 Task: Manage Autofill and Form Data.
Action: Mouse moved to (1318, 60)
Screenshot: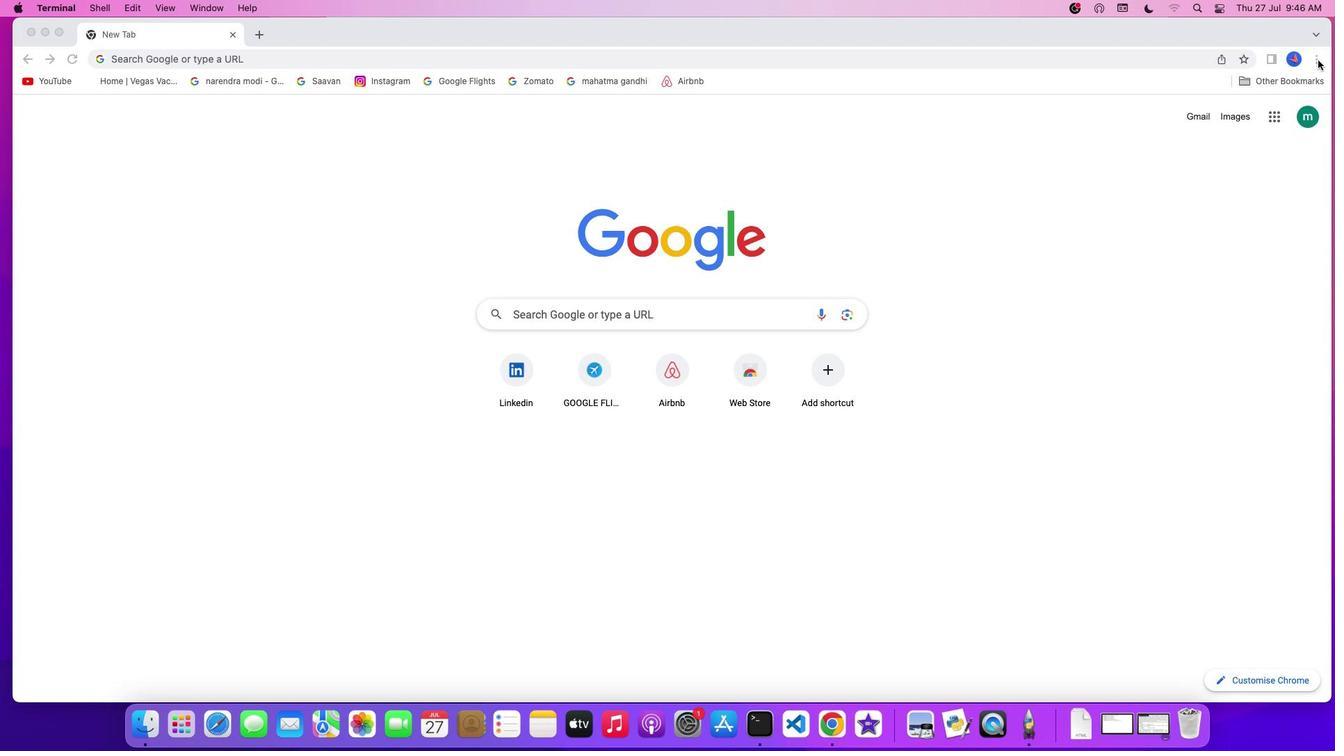 
Action: Mouse pressed left at (1318, 60)
Screenshot: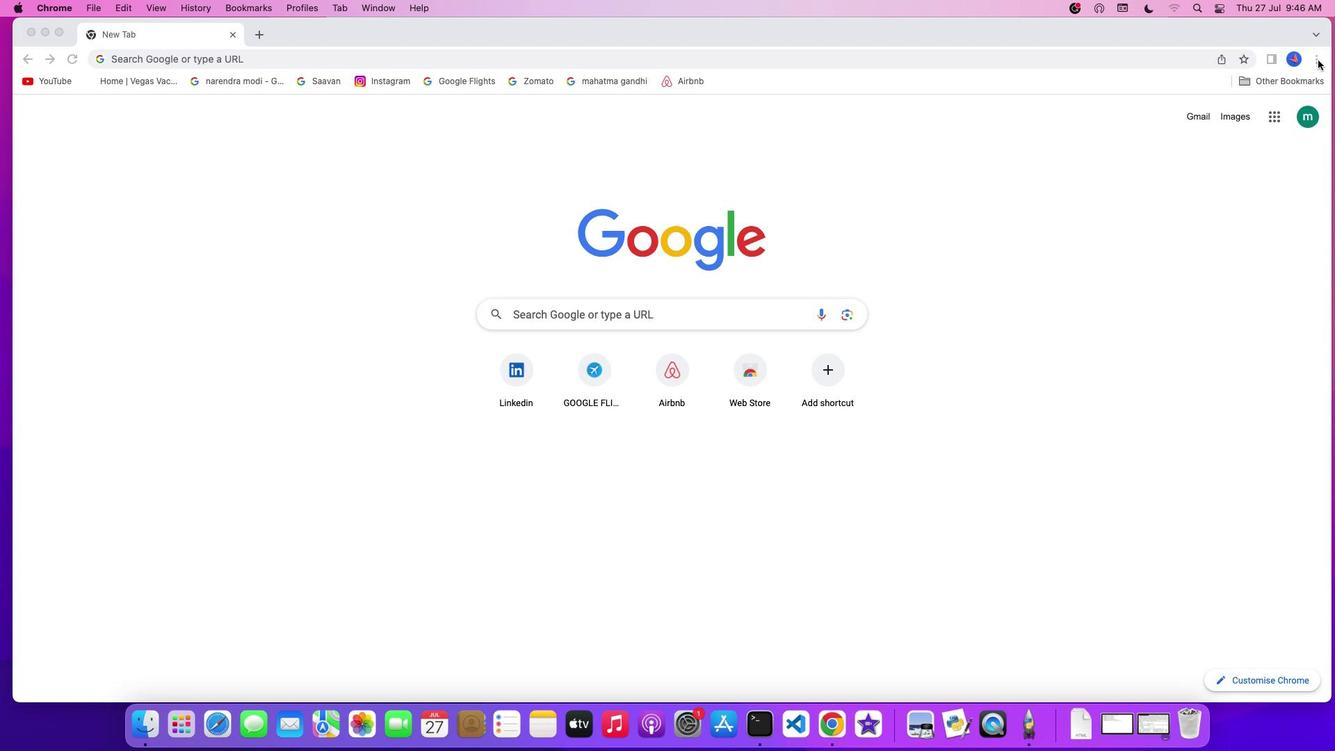 
Action: Mouse moved to (1174, 370)
Screenshot: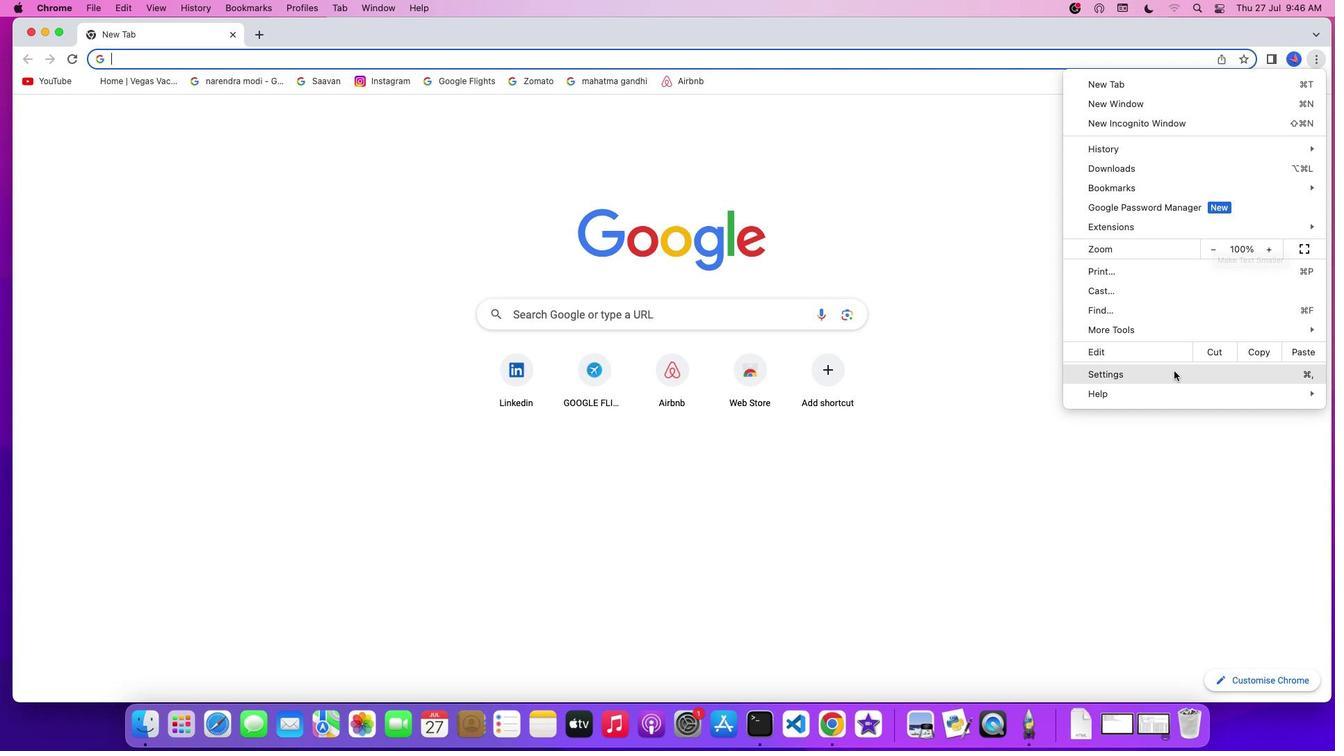 
Action: Mouse pressed left at (1174, 370)
Screenshot: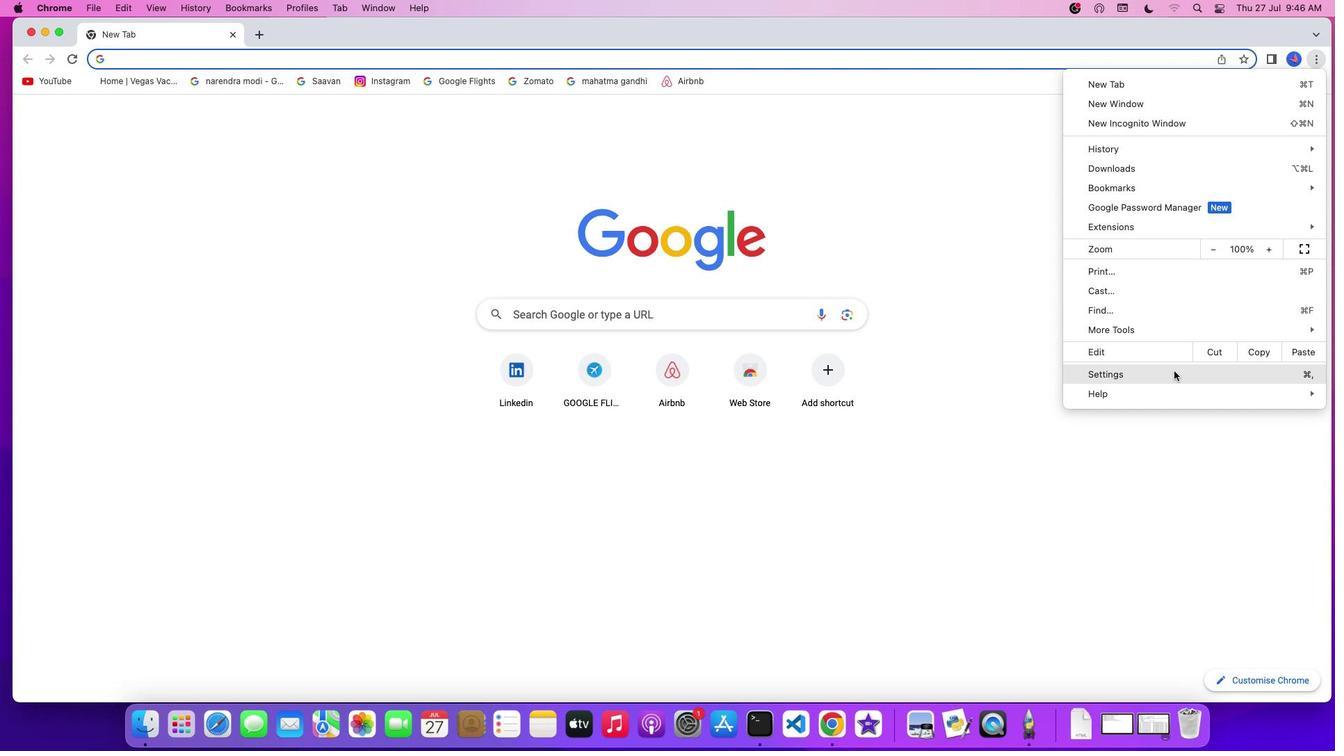 
Action: Mouse moved to (141, 152)
Screenshot: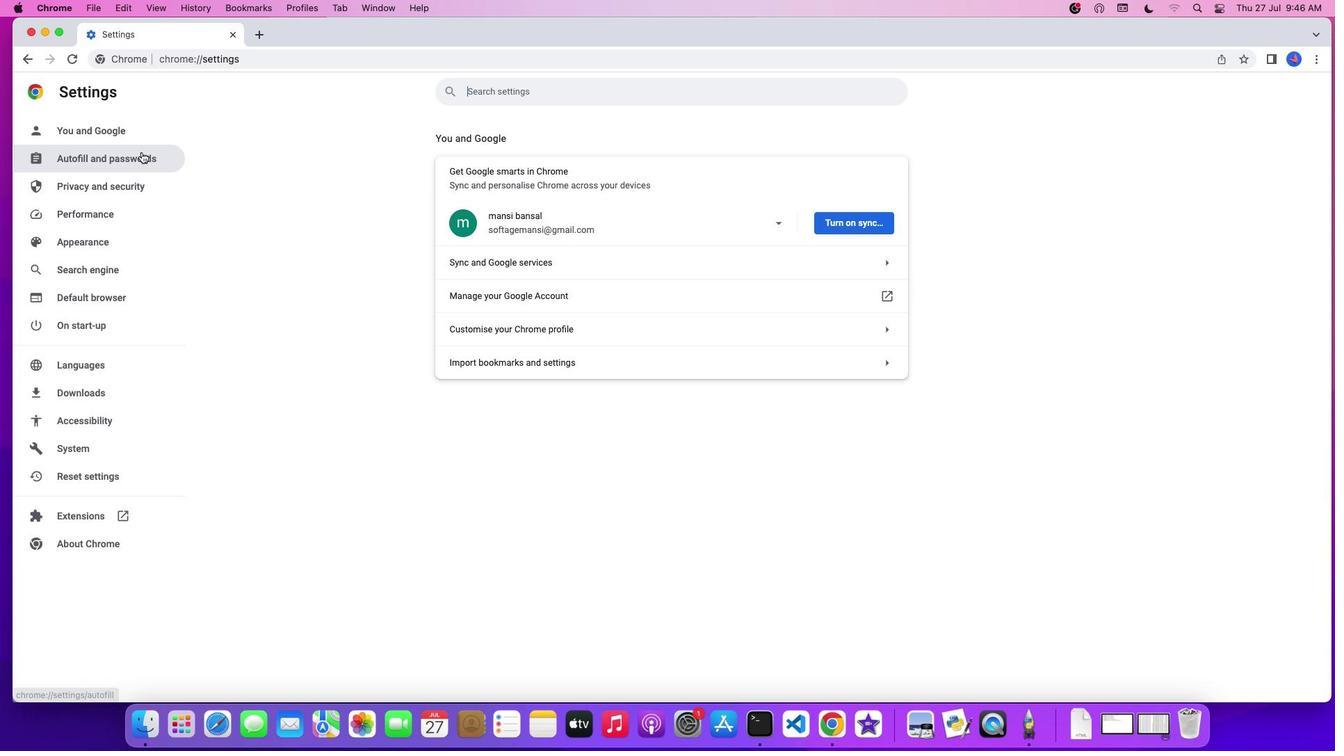 
Action: Mouse pressed left at (141, 152)
Screenshot: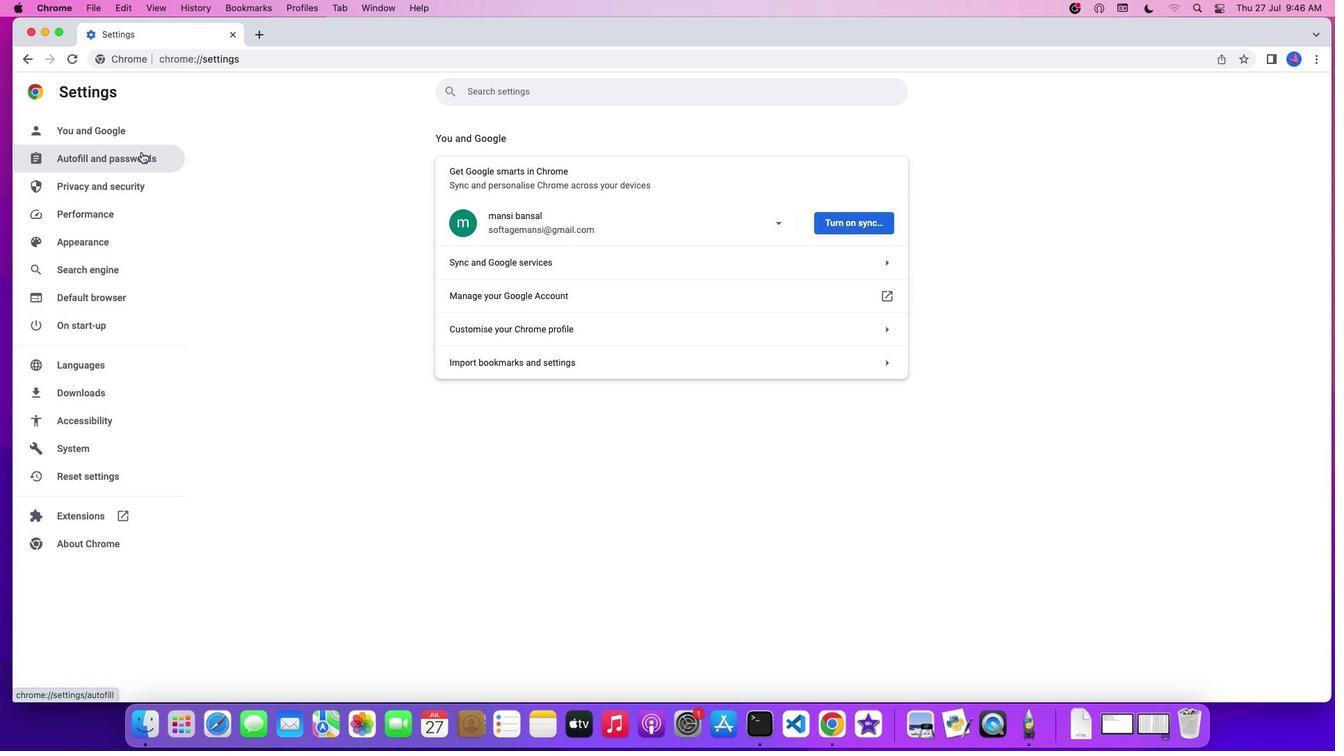 
Action: Mouse moved to (545, 162)
Screenshot: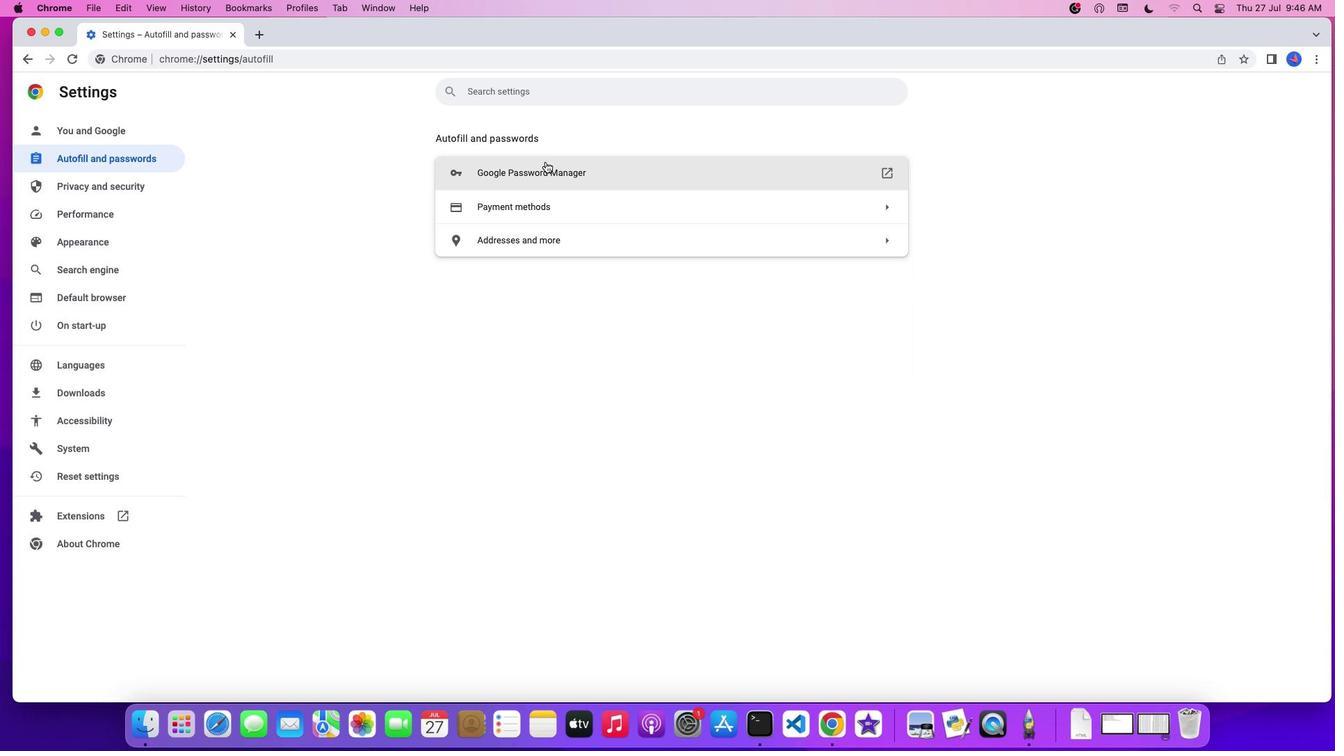 
Action: Mouse pressed left at (545, 162)
Screenshot: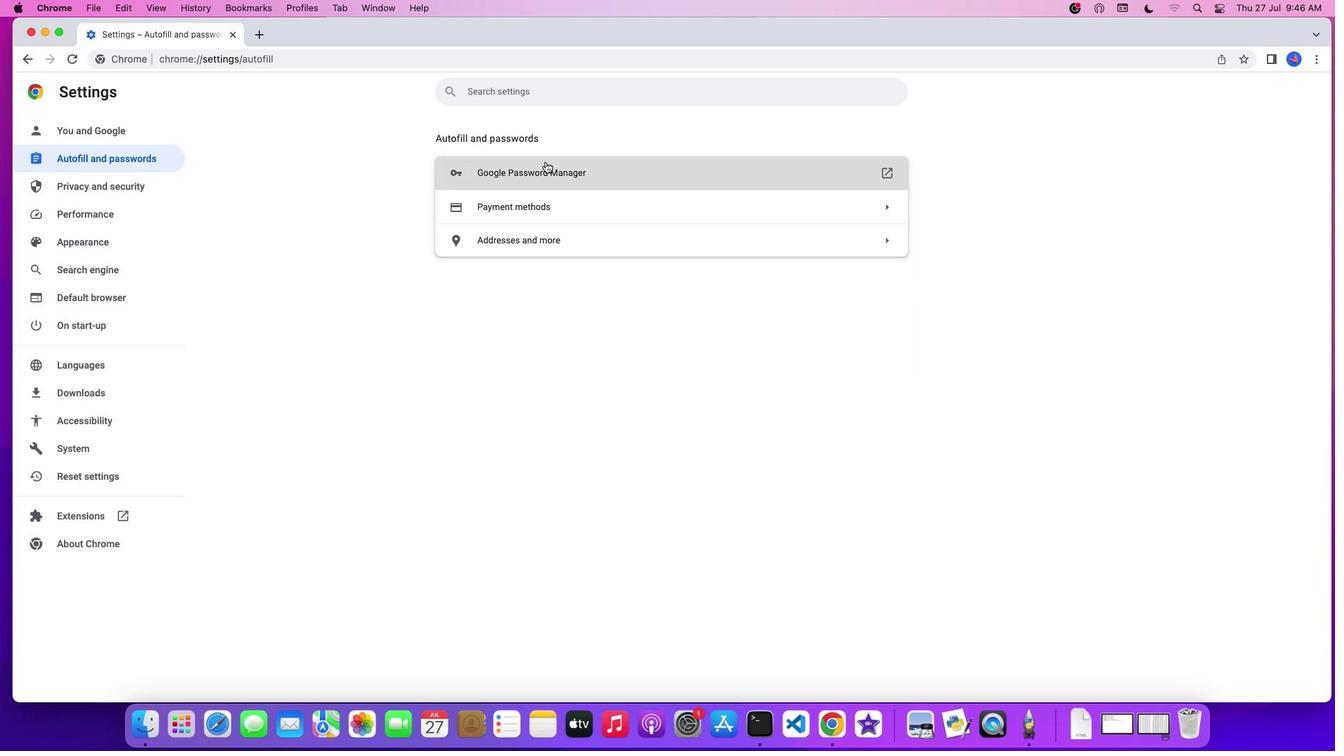 
Action: Mouse moved to (860, 300)
Screenshot: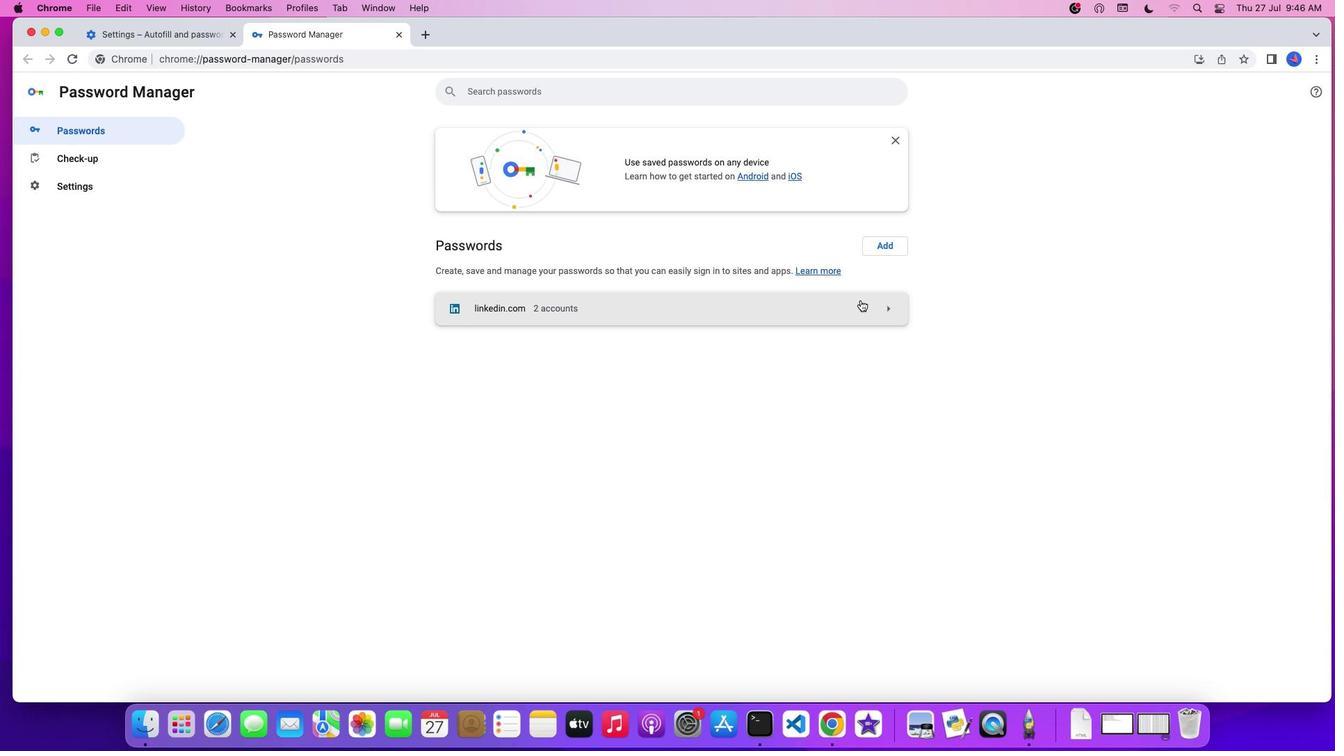 
Action: Mouse pressed left at (860, 300)
Screenshot: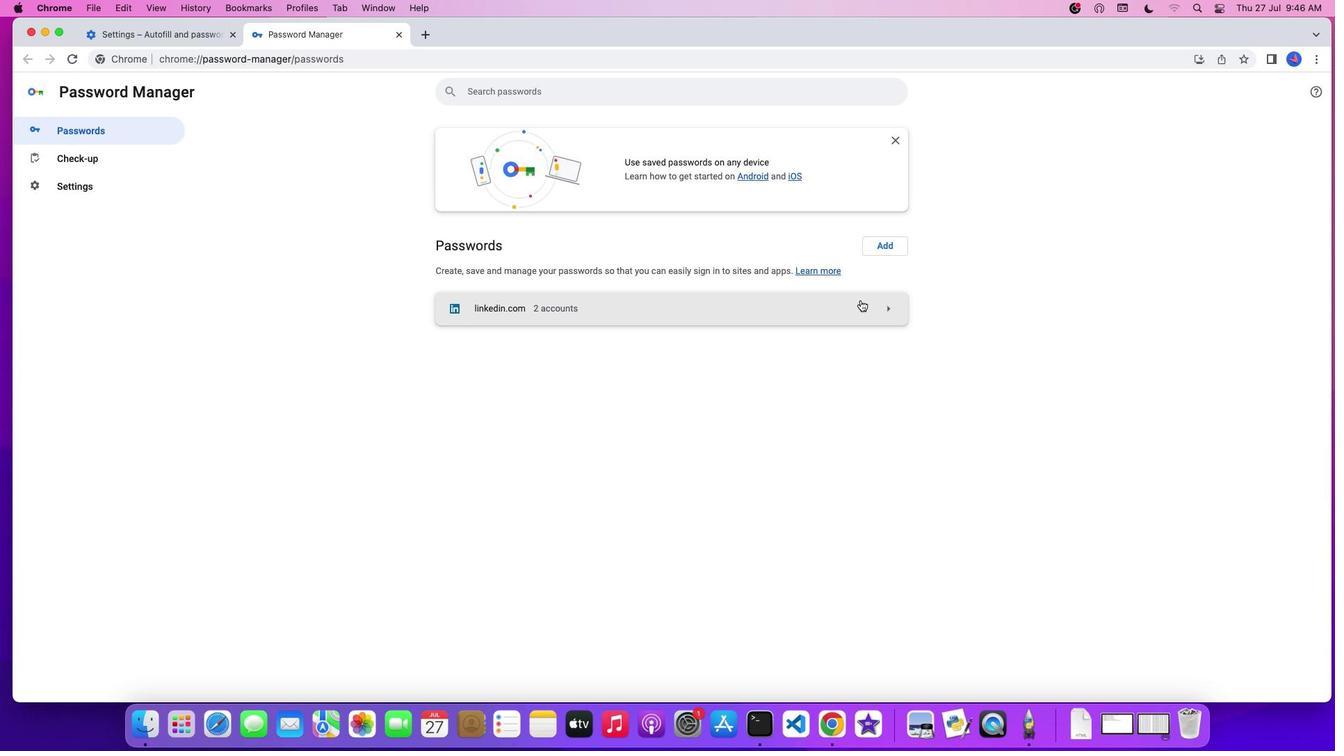 
Action: Mouse moved to (624, 326)
Screenshot: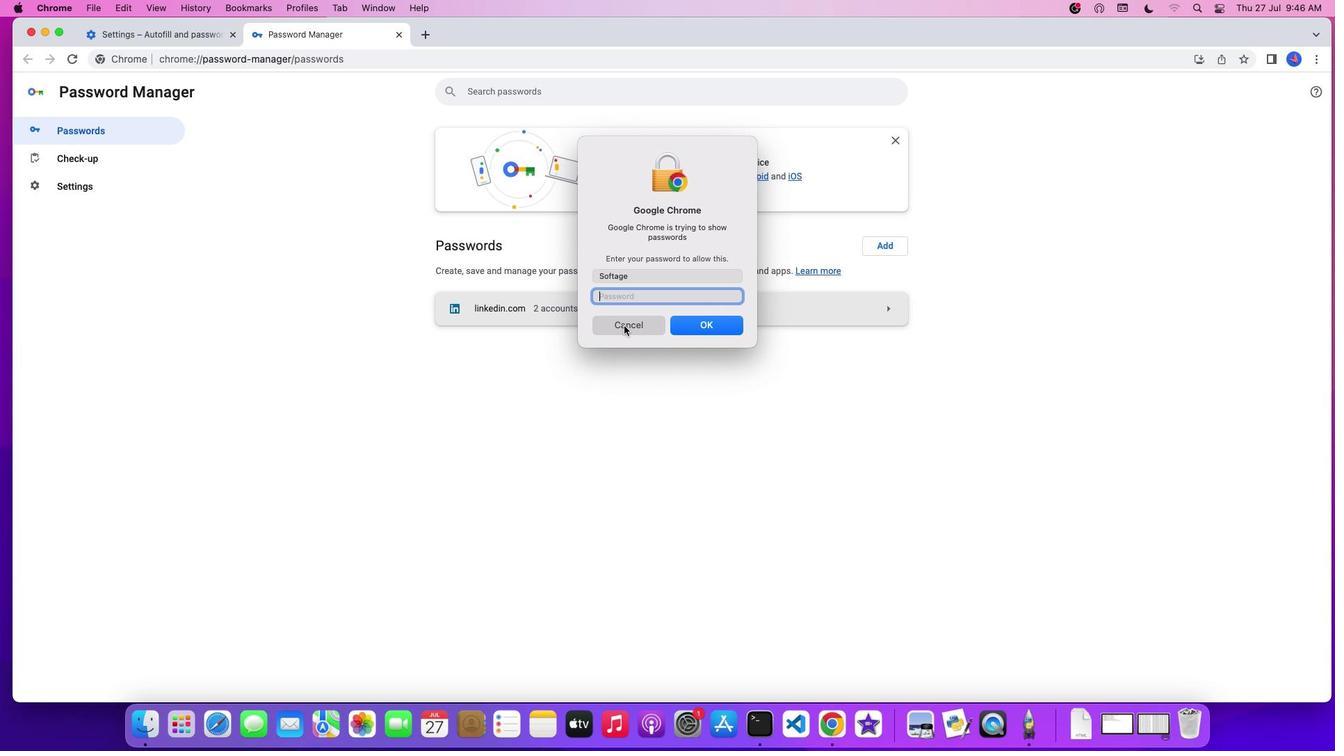 
Action: Mouse pressed left at (624, 326)
Screenshot: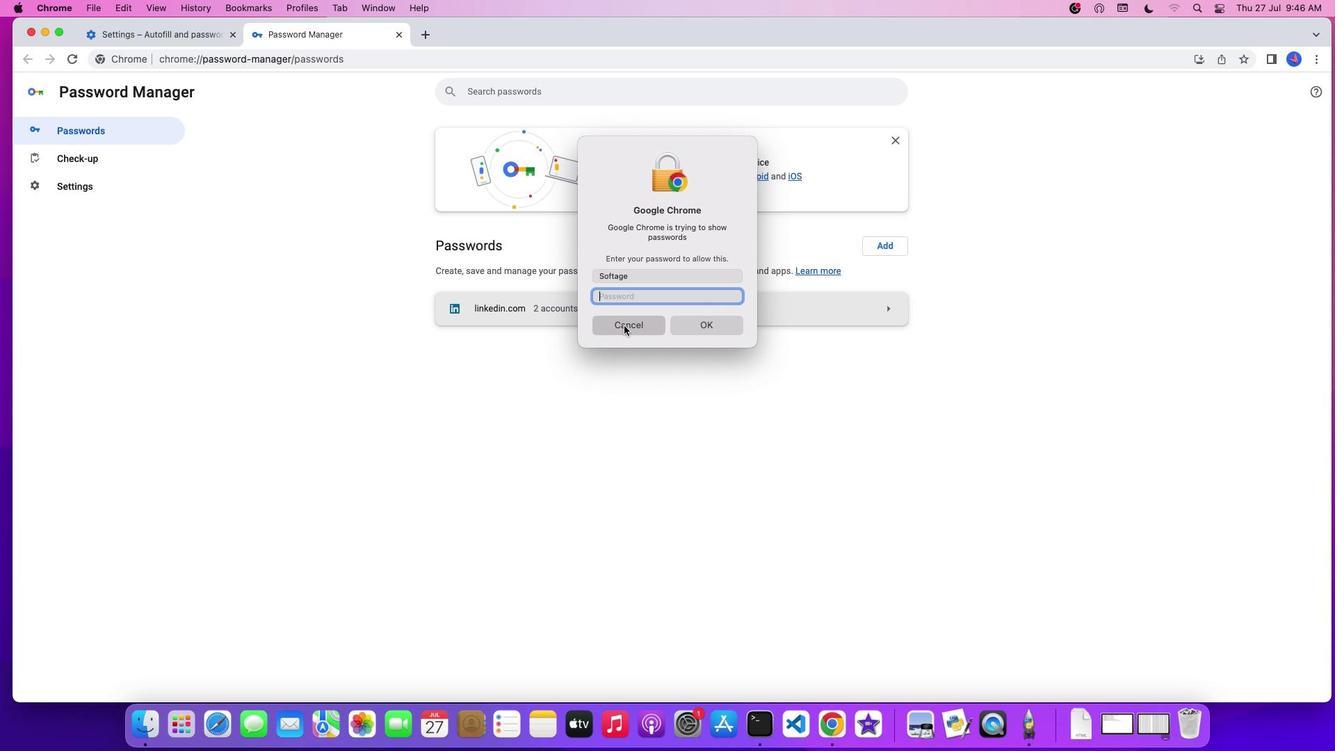 
Action: Mouse moved to (130, 161)
Screenshot: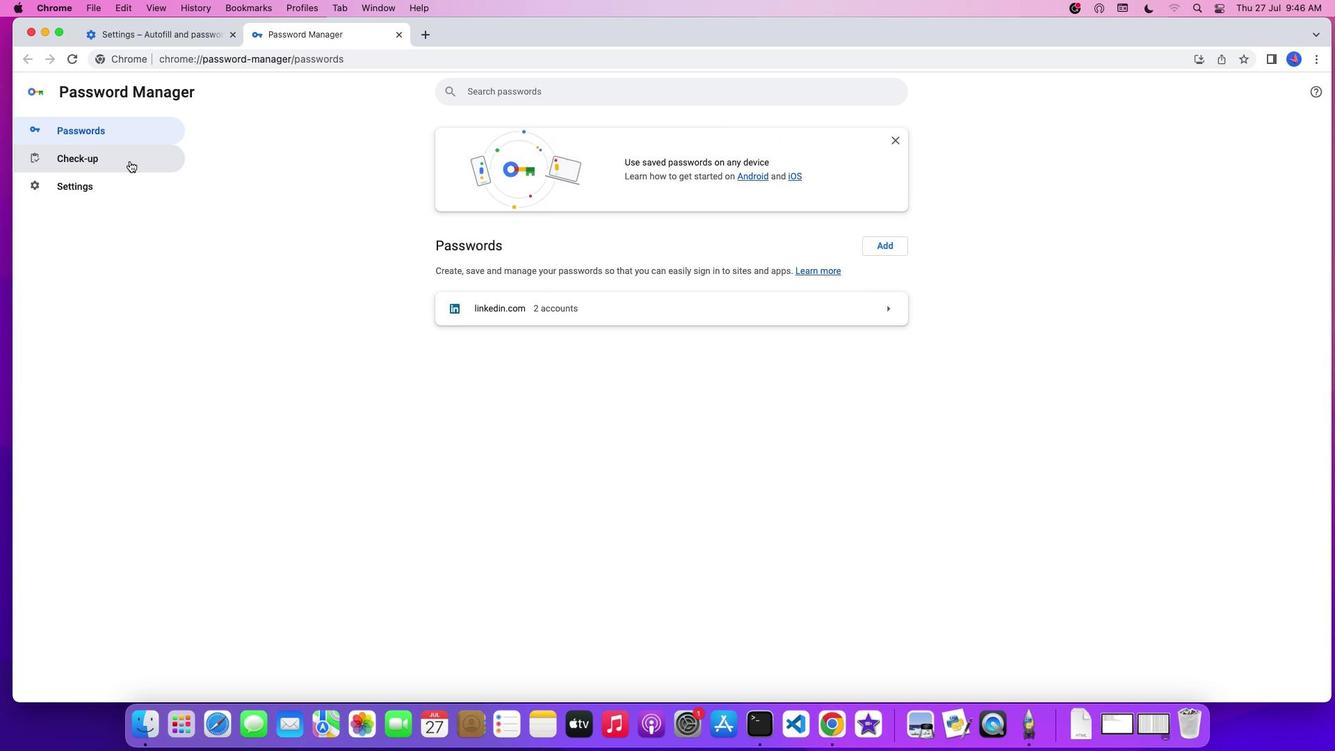 
Action: Mouse pressed left at (130, 161)
Screenshot: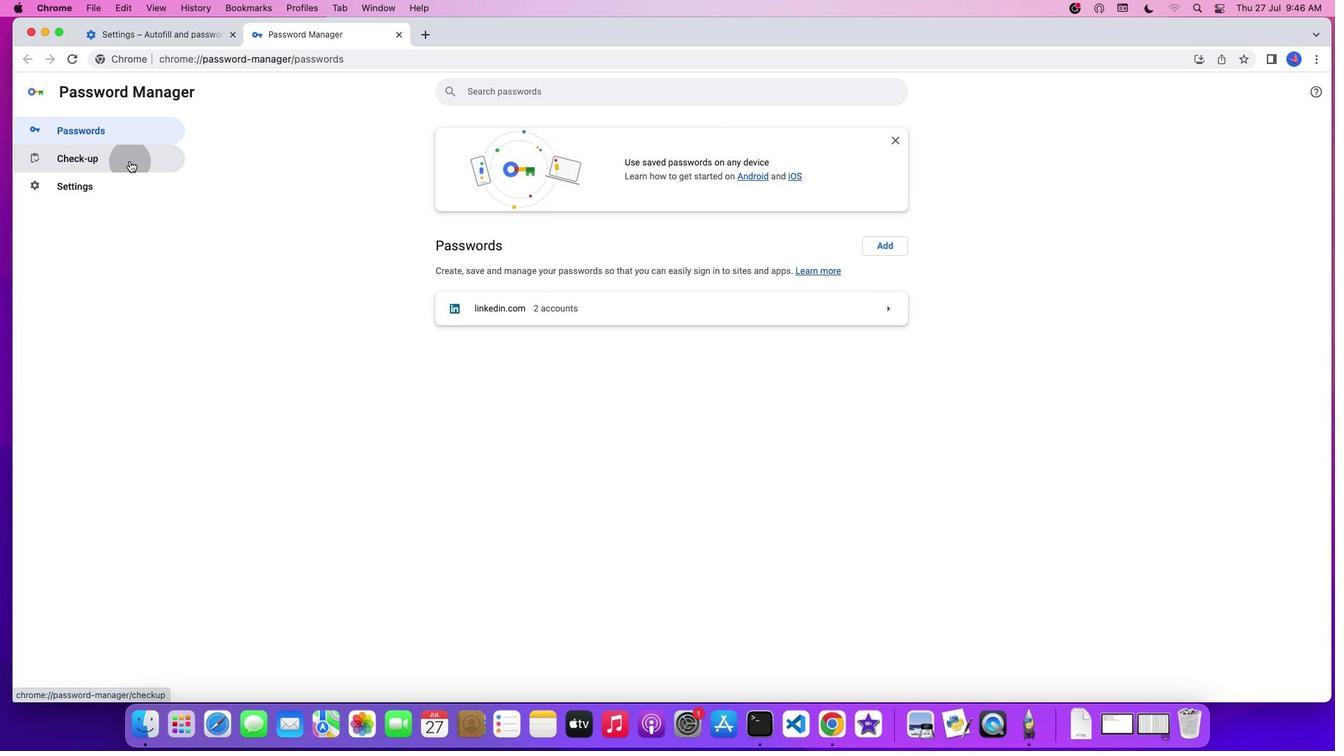 
Action: Mouse moved to (697, 392)
Screenshot: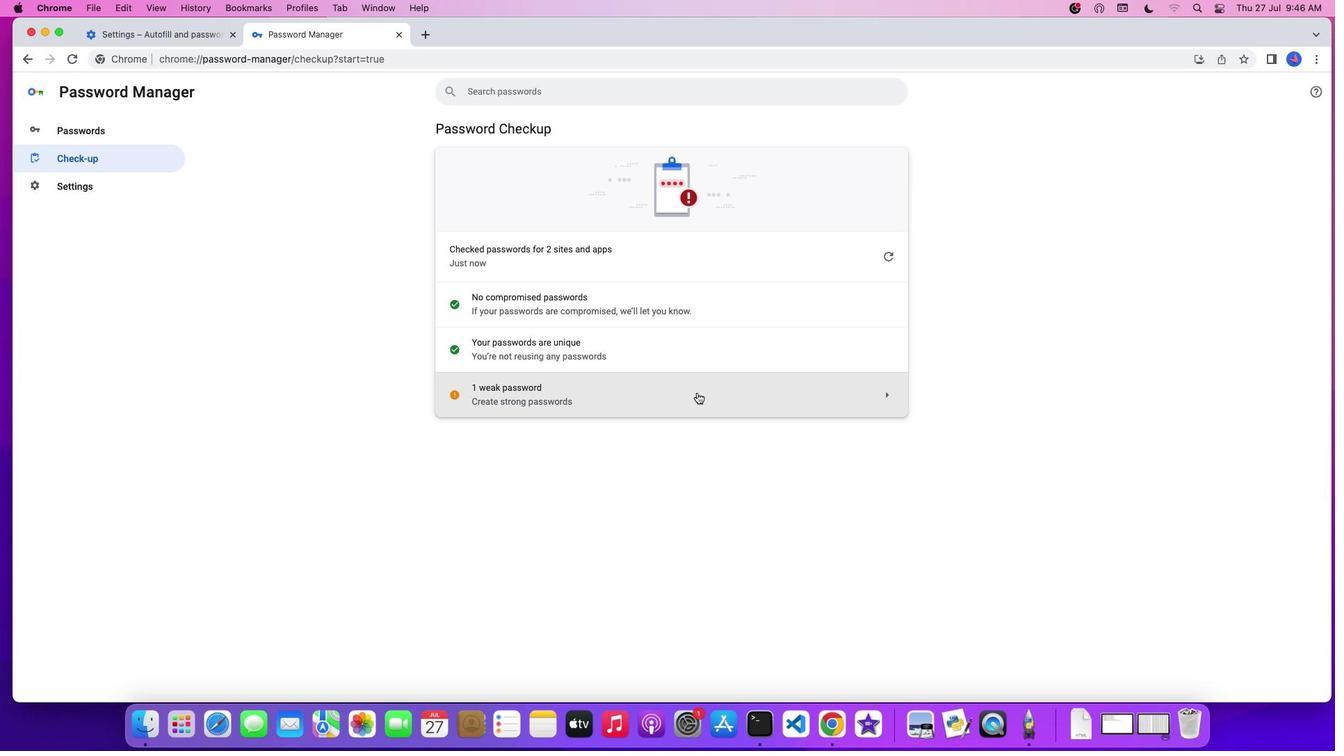 
Action: Mouse pressed left at (697, 392)
Screenshot: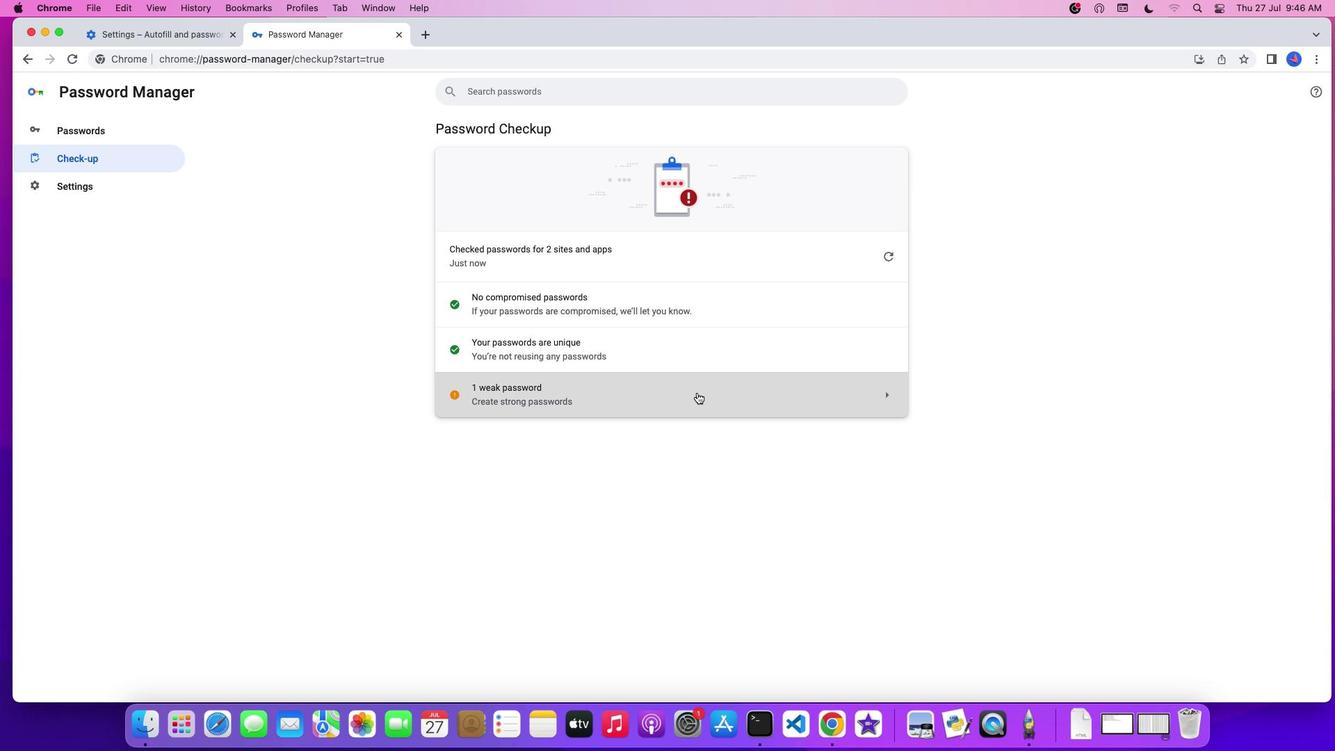 
Action: Mouse moved to (450, 141)
Screenshot: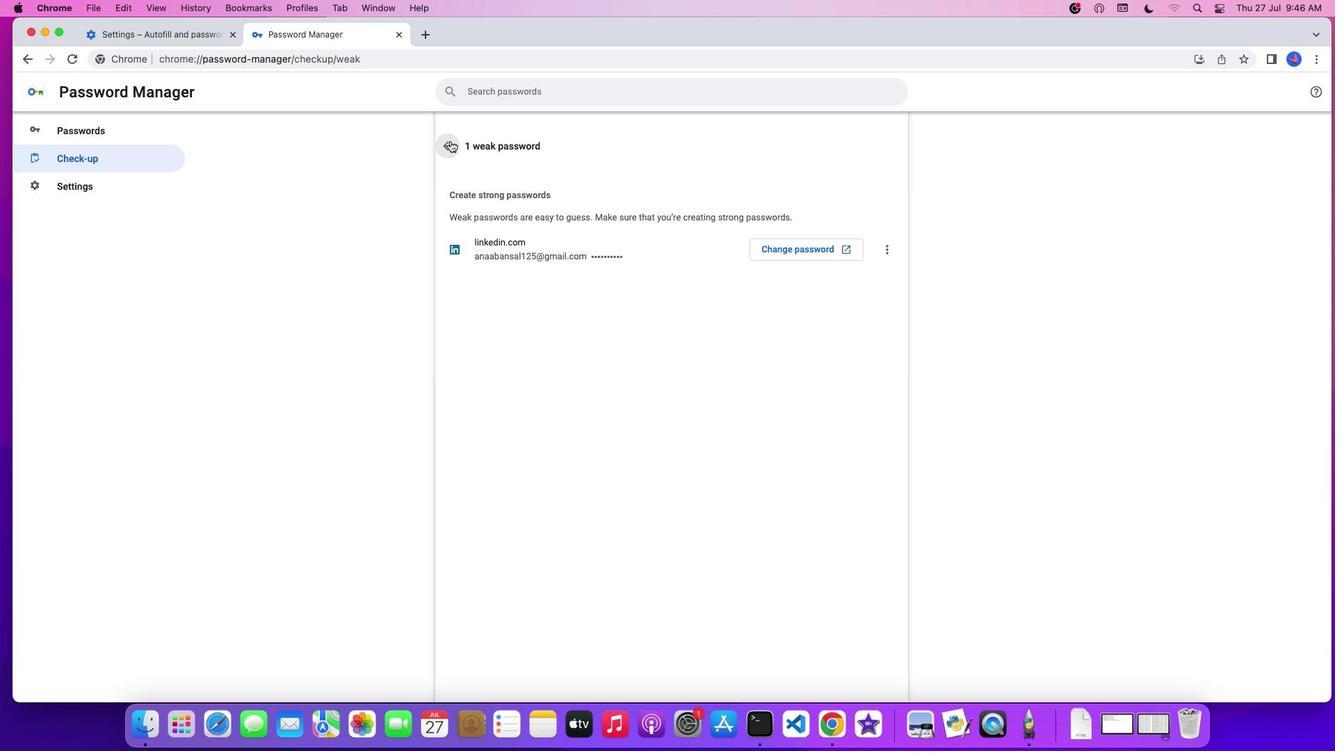 
Action: Mouse pressed left at (450, 141)
Screenshot: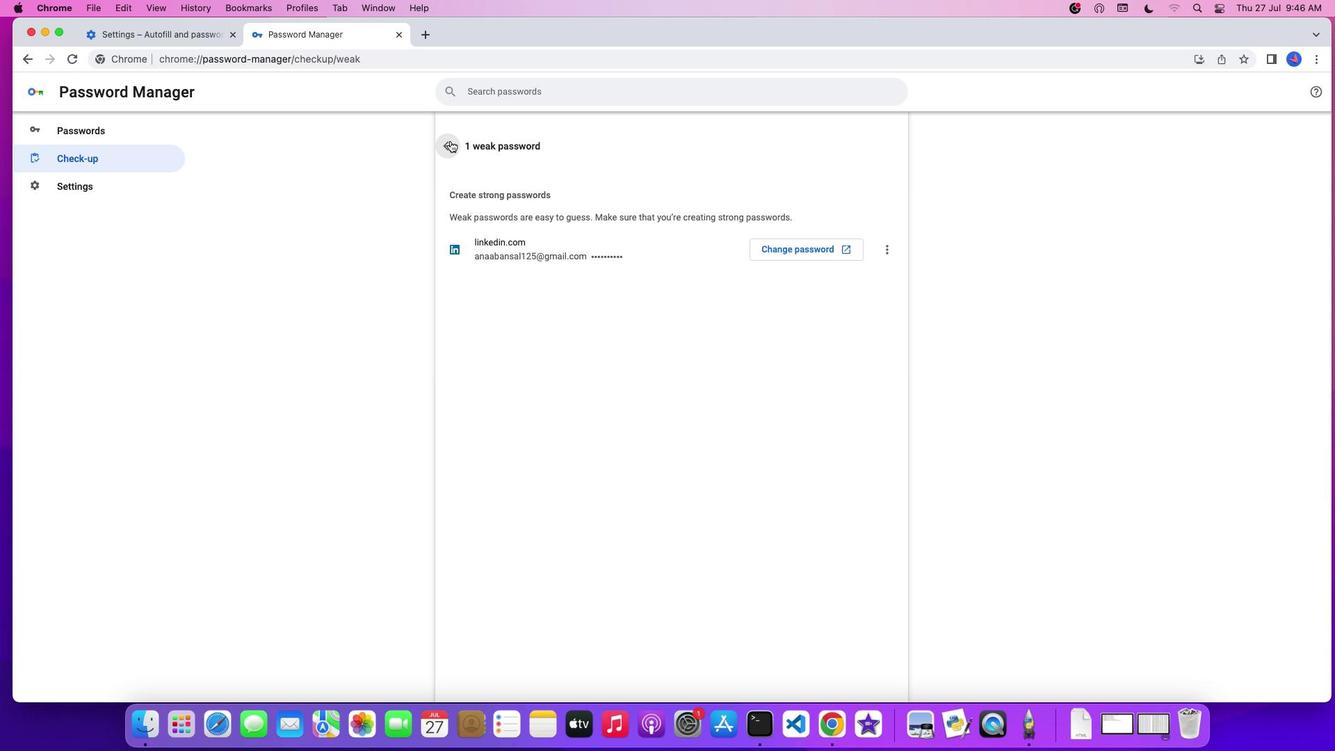 
Action: Mouse moved to (102, 189)
Screenshot: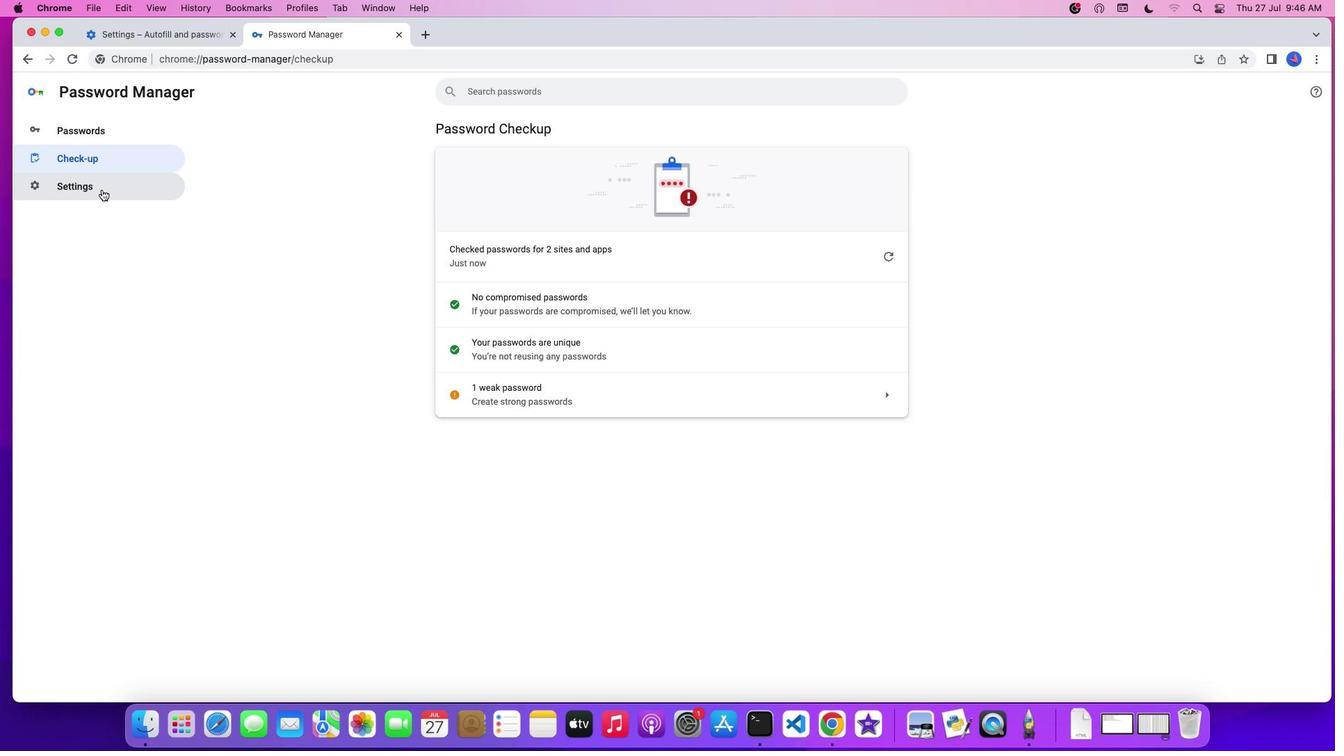 
Action: Mouse pressed left at (102, 189)
Screenshot: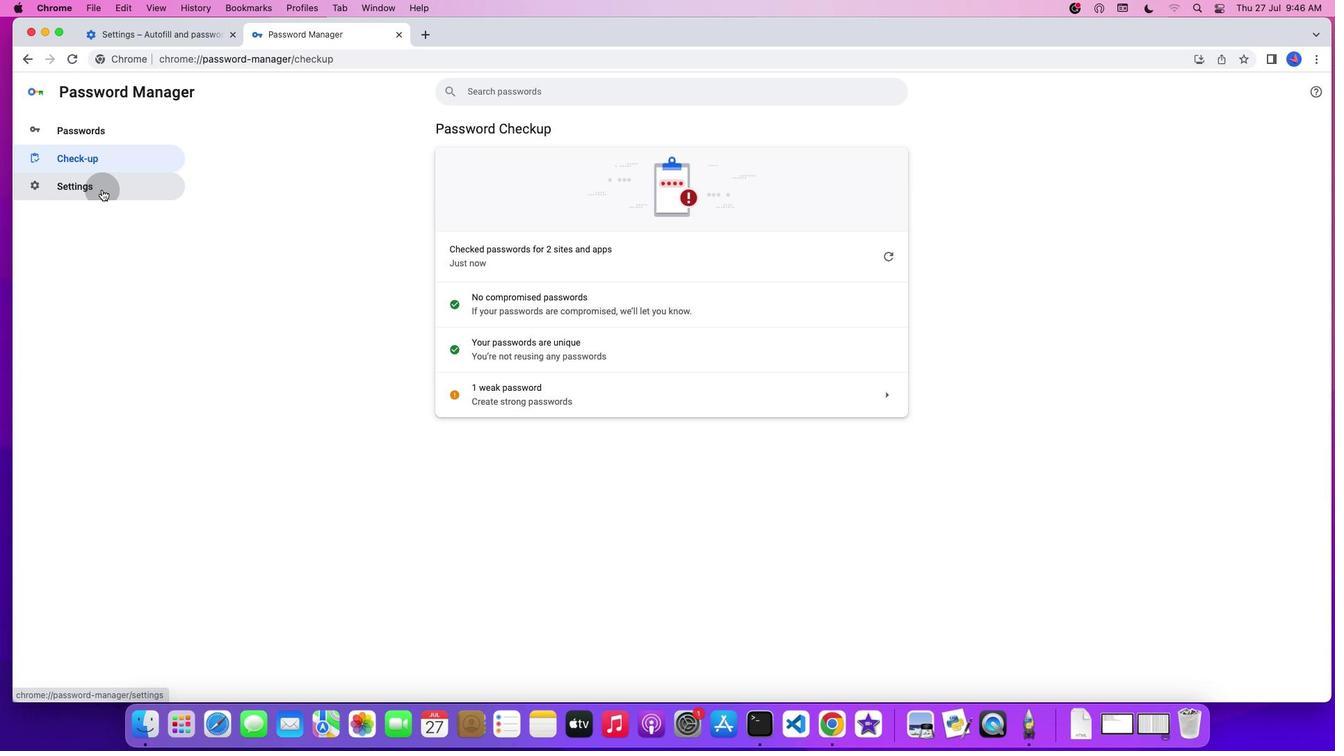
Action: Mouse moved to (892, 169)
Screenshot: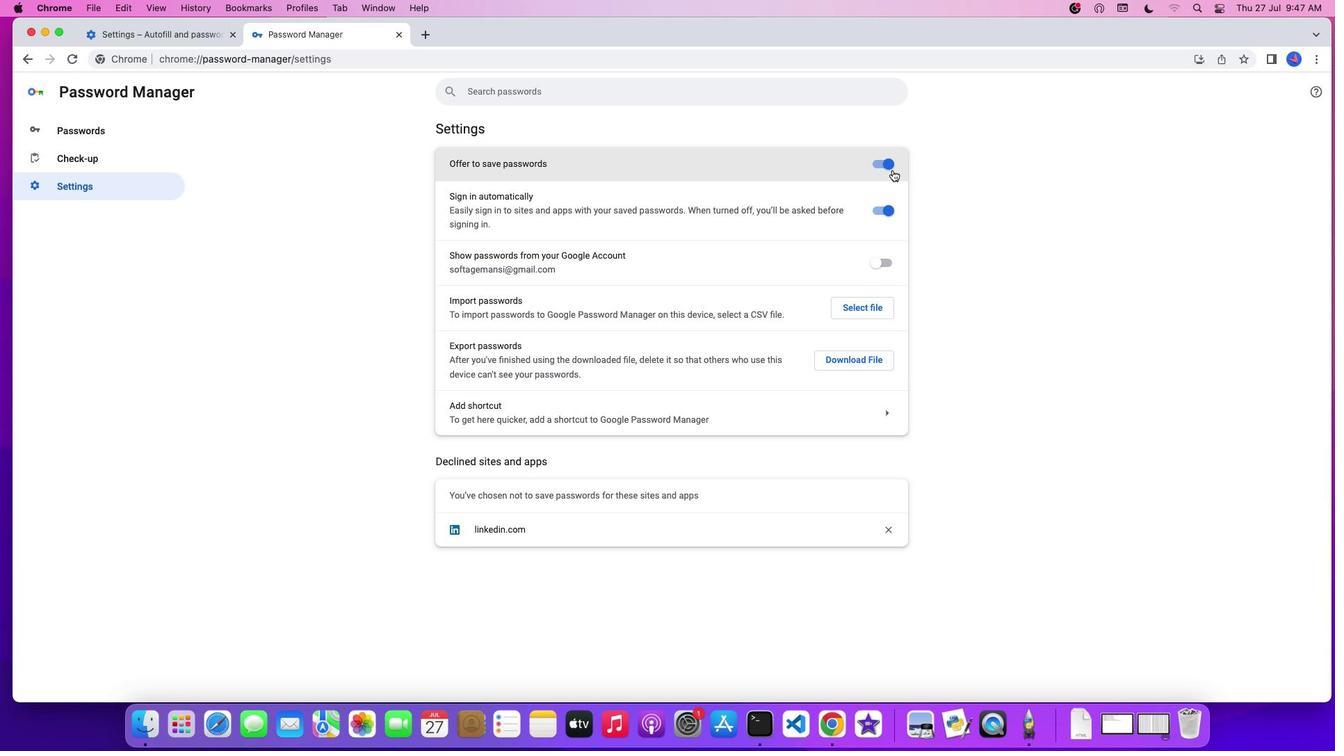 
Action: Mouse pressed left at (892, 169)
Screenshot: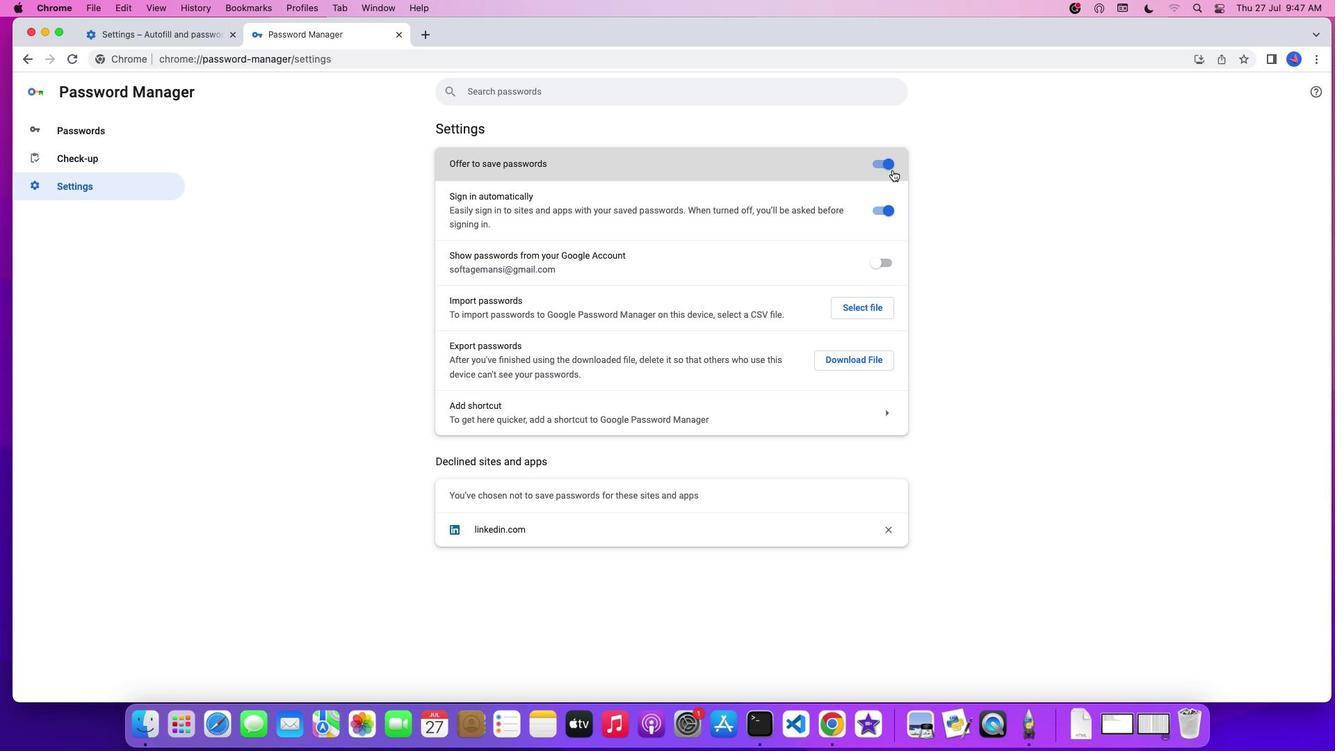 
Action: Mouse pressed left at (892, 169)
Screenshot: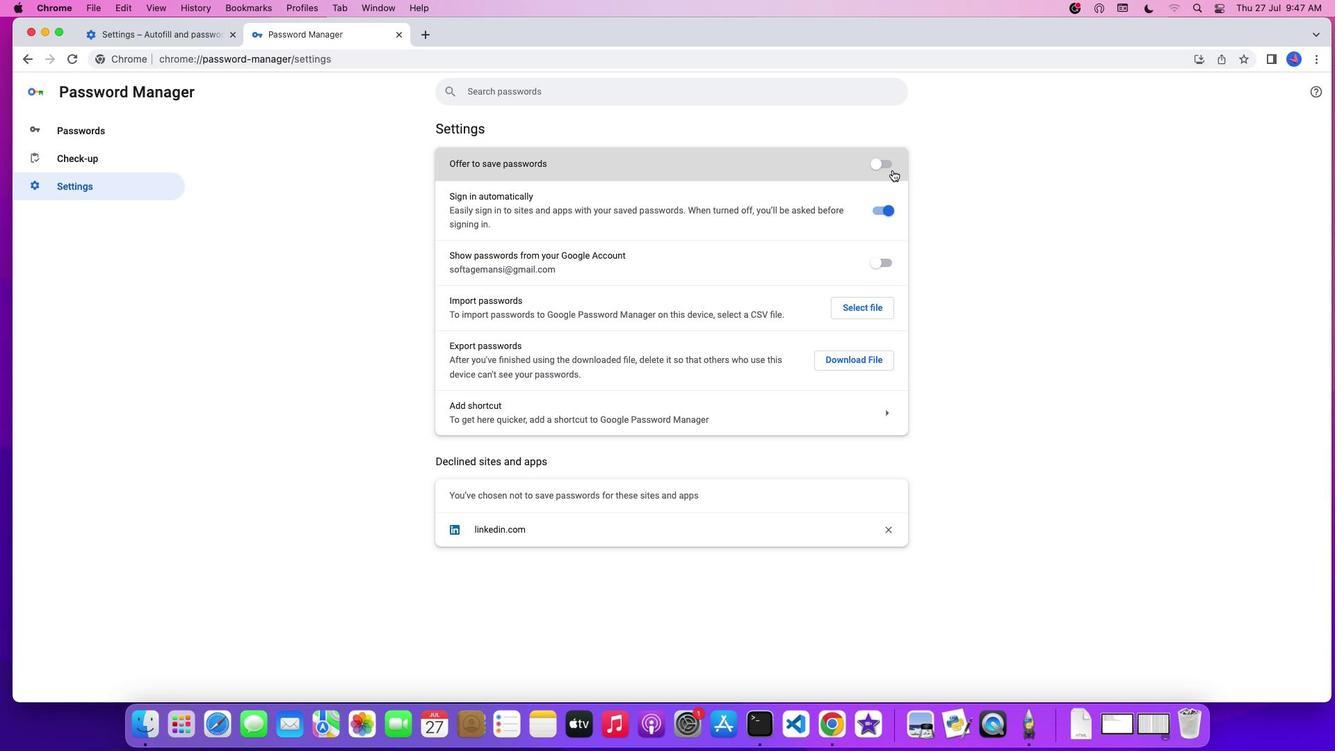 
Action: Mouse moved to (874, 262)
Screenshot: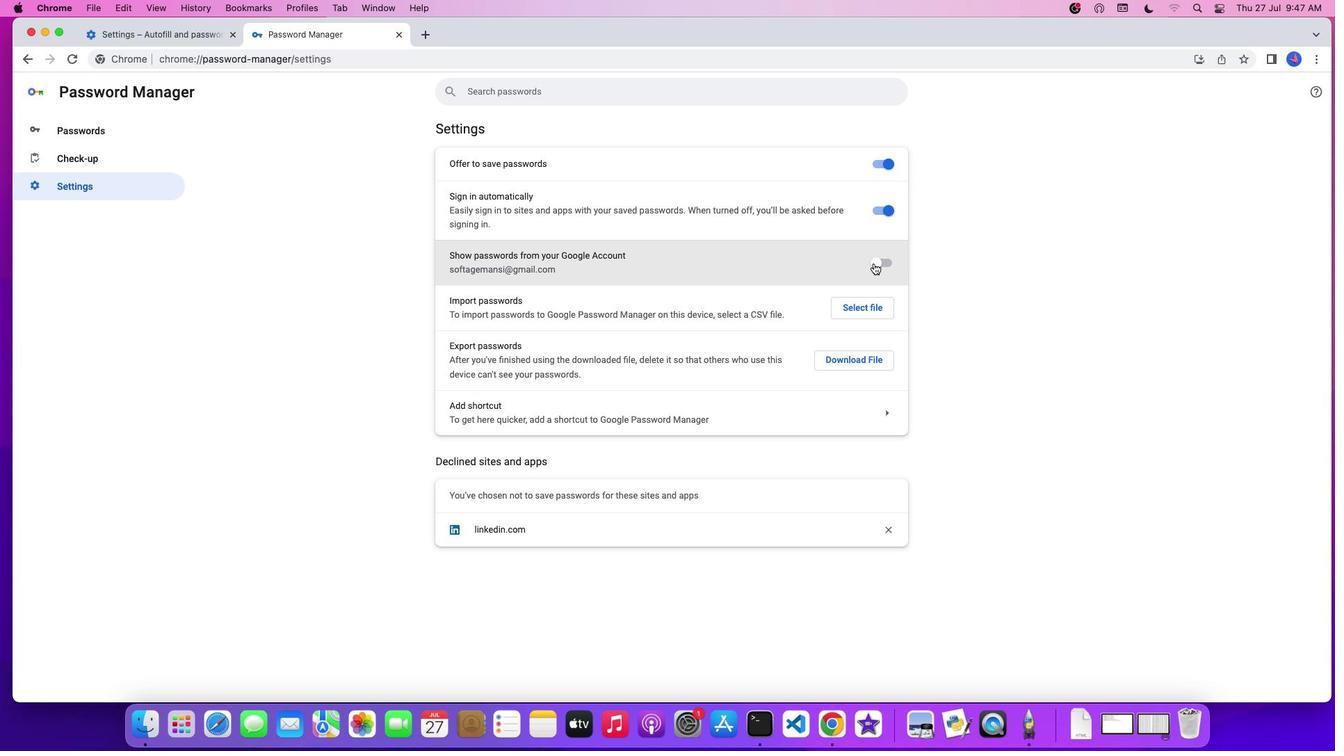 
Action: Mouse pressed left at (874, 262)
Screenshot: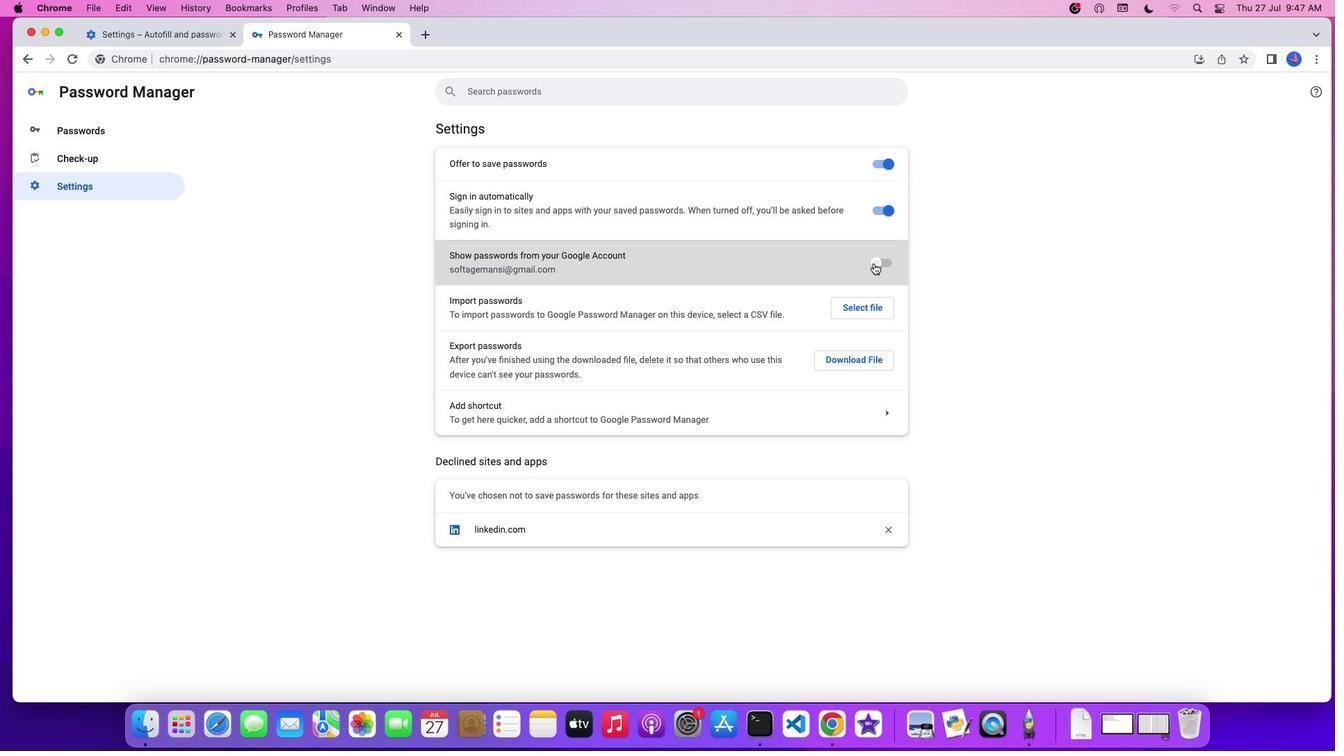 
Action: Mouse moved to (834, 434)
Screenshot: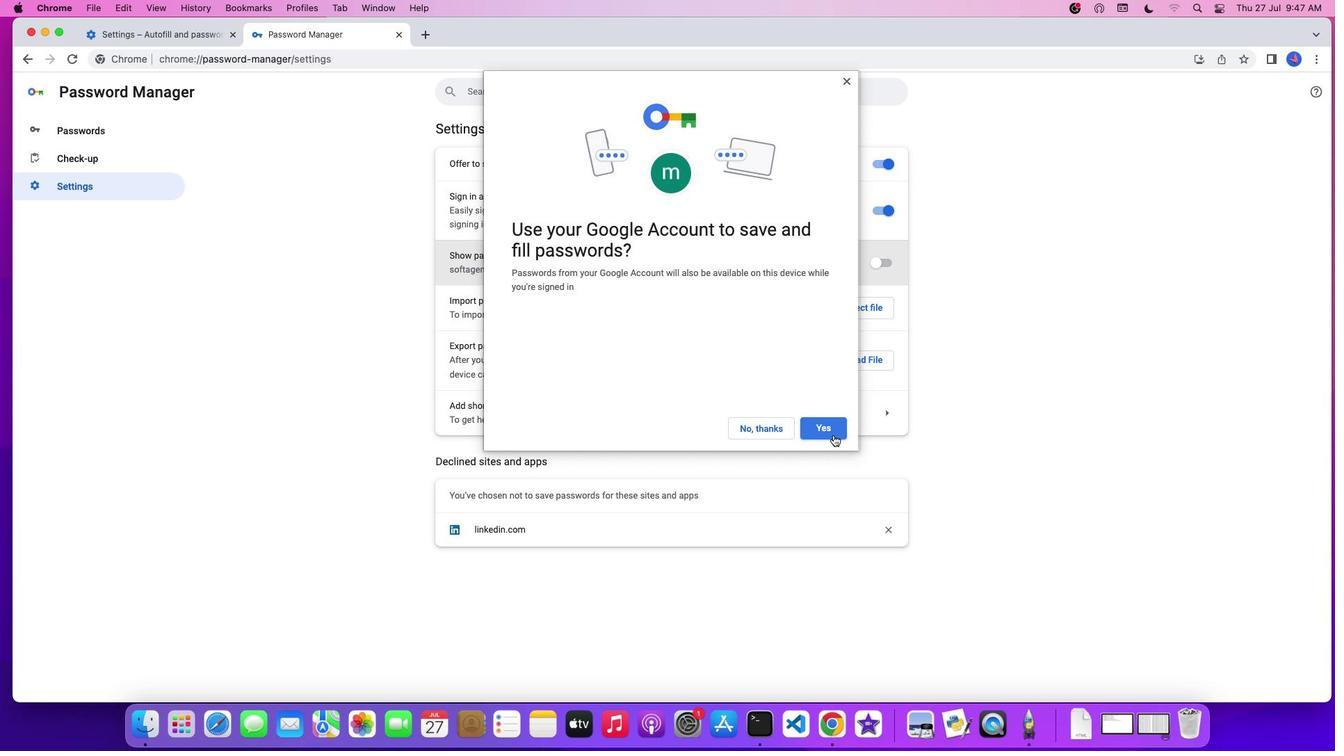 
Action: Mouse pressed left at (834, 434)
Screenshot: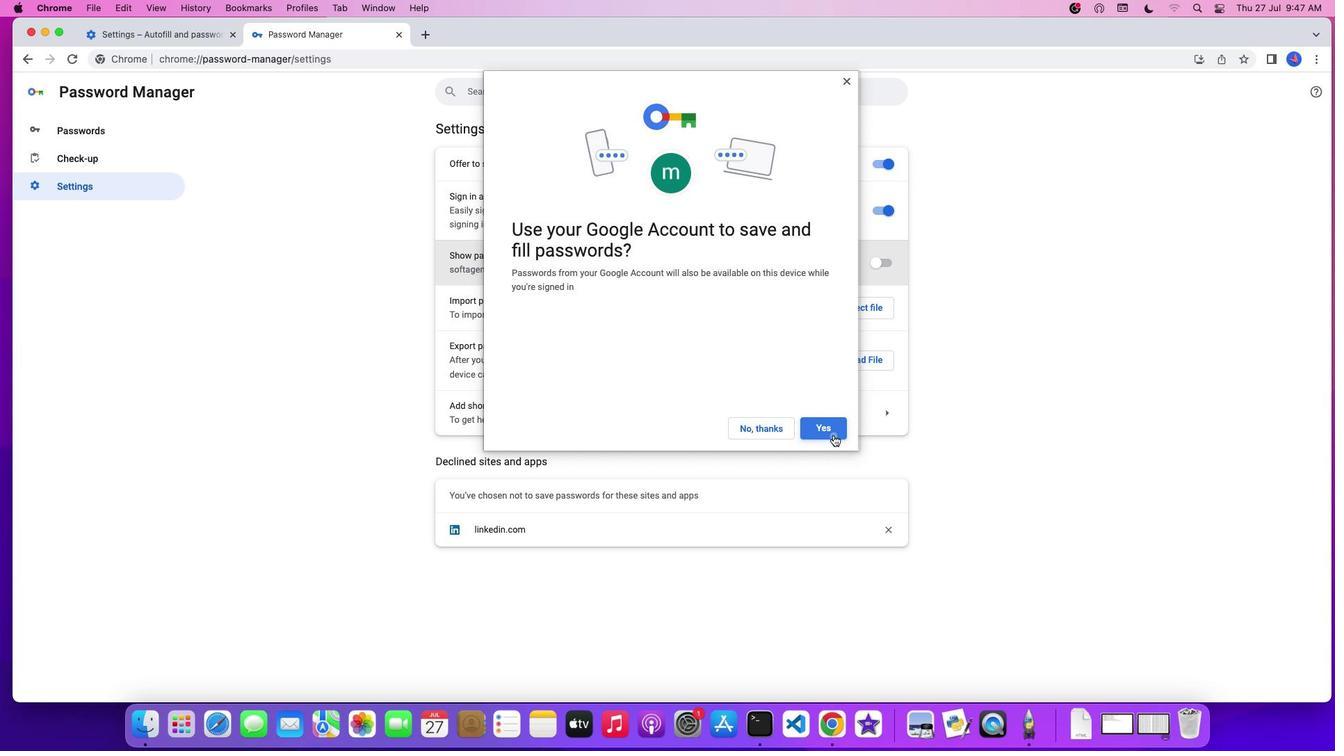 
Action: Mouse moved to (825, 354)
Screenshot: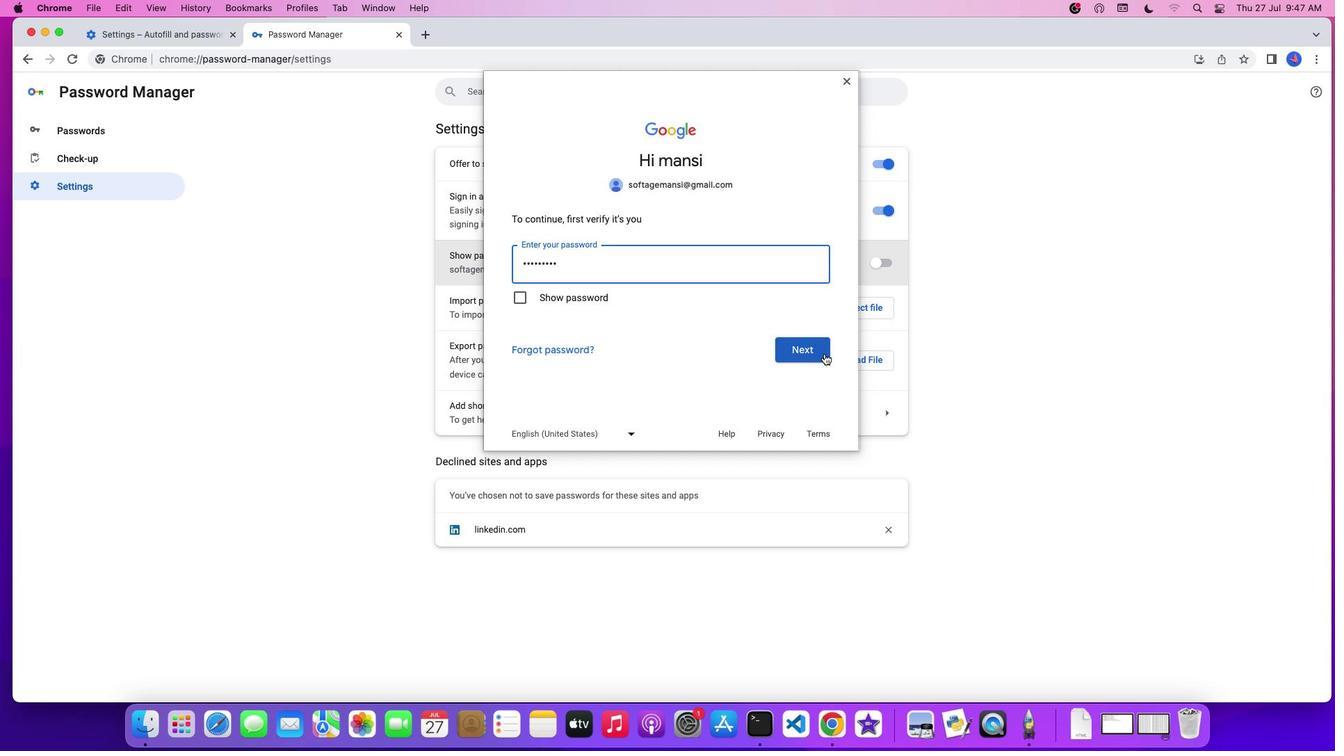 
Action: Mouse pressed left at (825, 354)
Screenshot: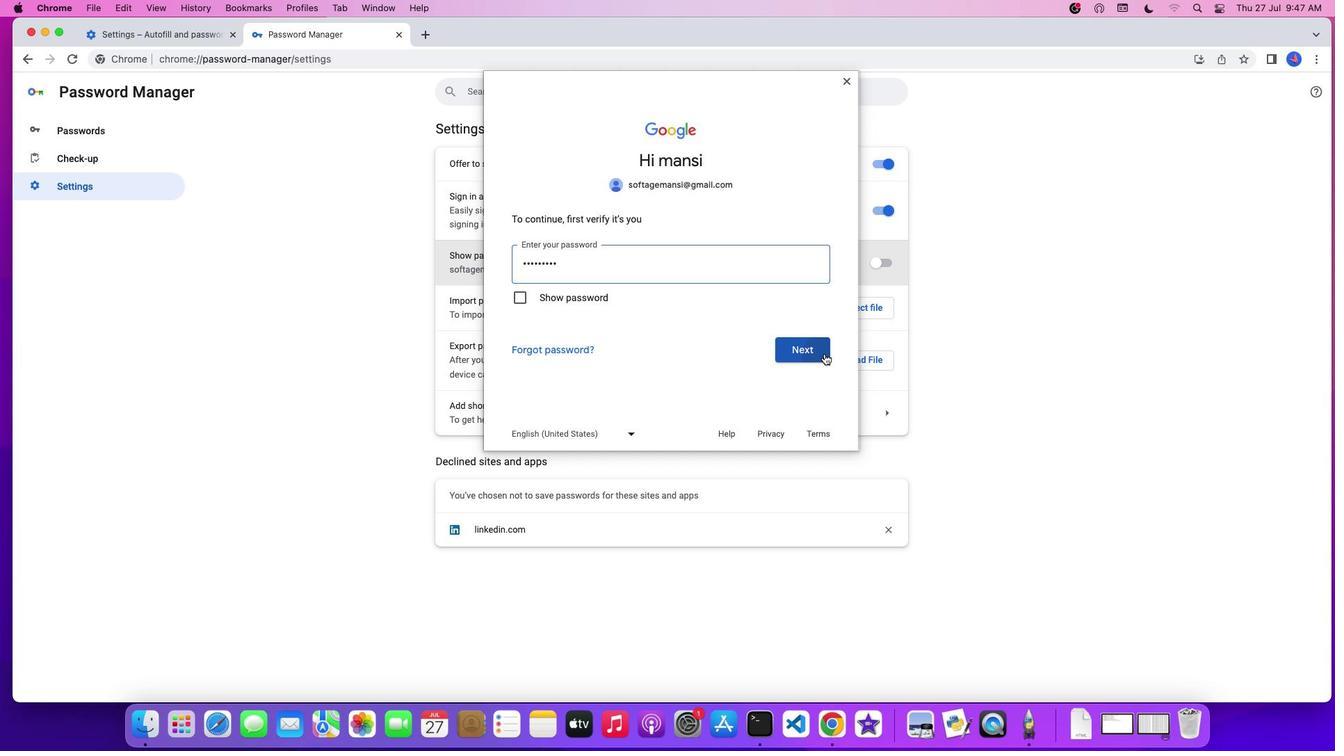 
Action: Mouse moved to (865, 319)
Screenshot: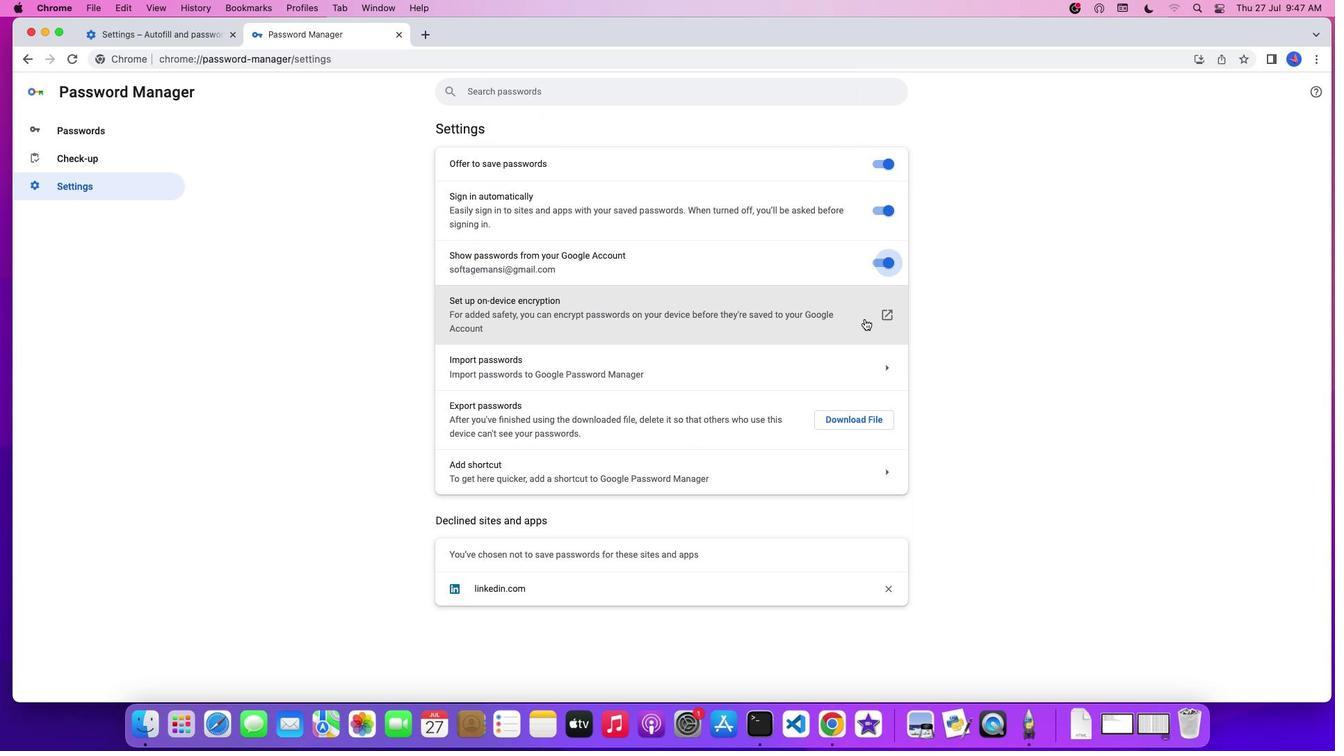 
Action: Mouse pressed left at (865, 319)
Screenshot: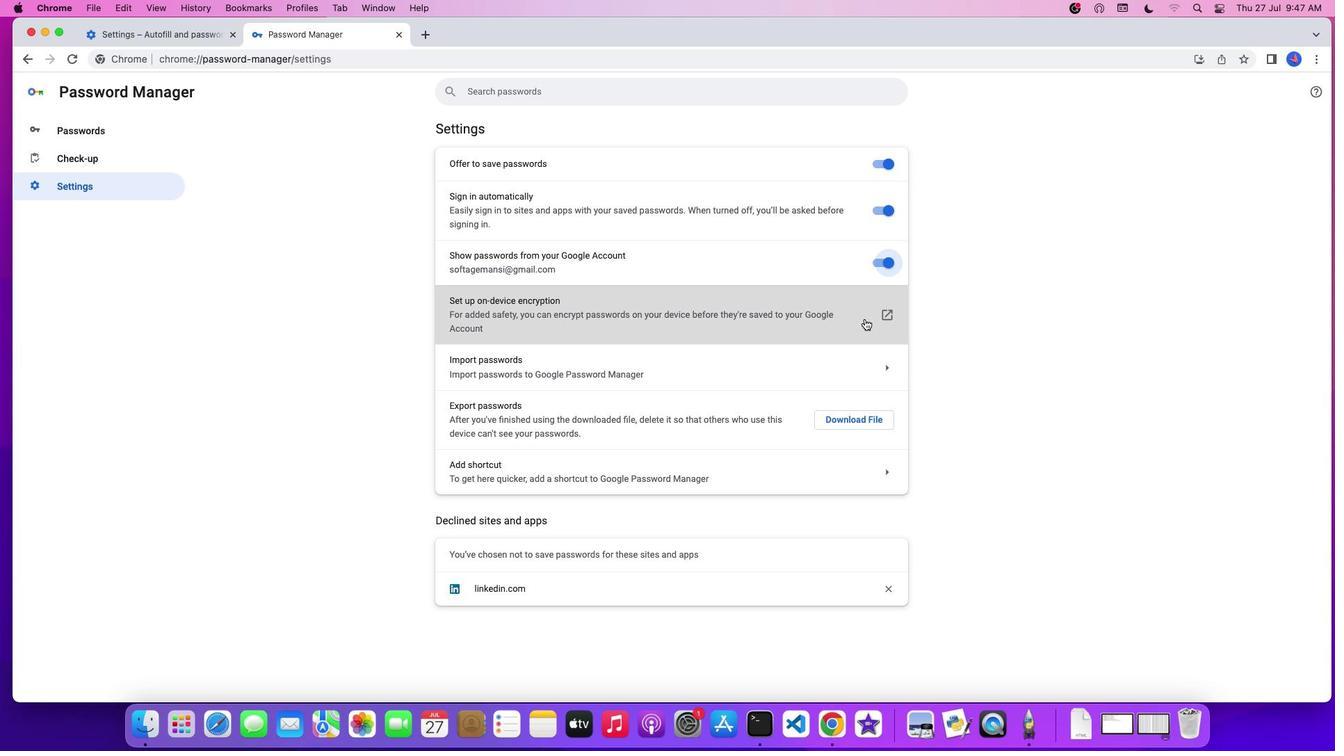 
Action: Mouse moved to (815, 345)
Screenshot: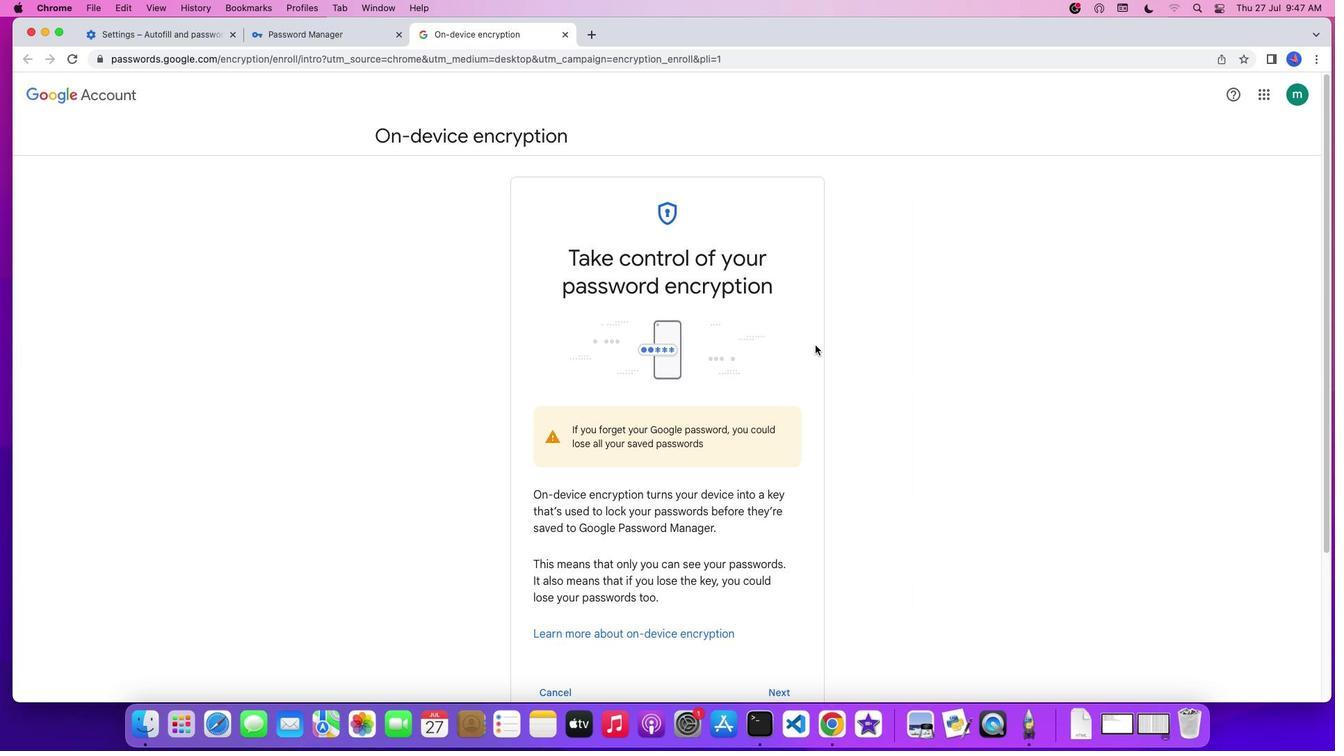 
Action: Mouse scrolled (815, 345) with delta (0, 0)
Screenshot: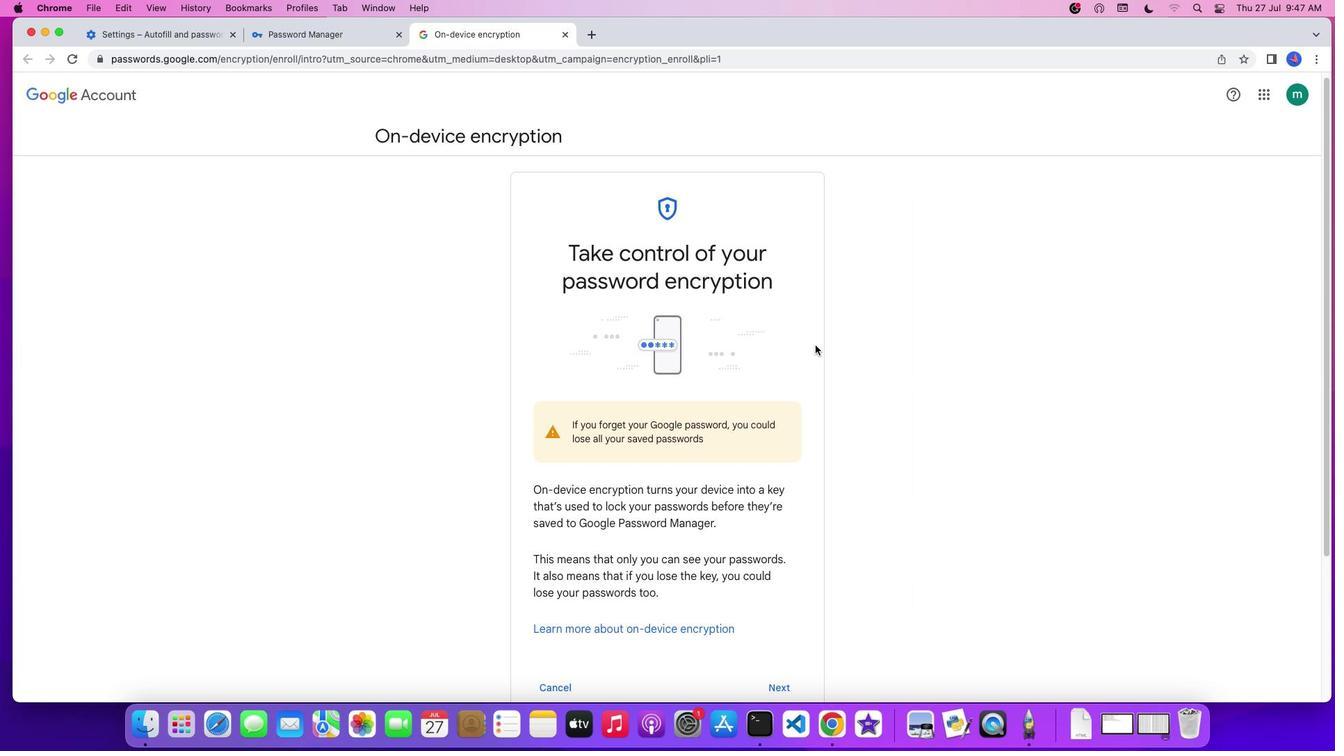 
Action: Mouse scrolled (815, 345) with delta (0, 0)
Screenshot: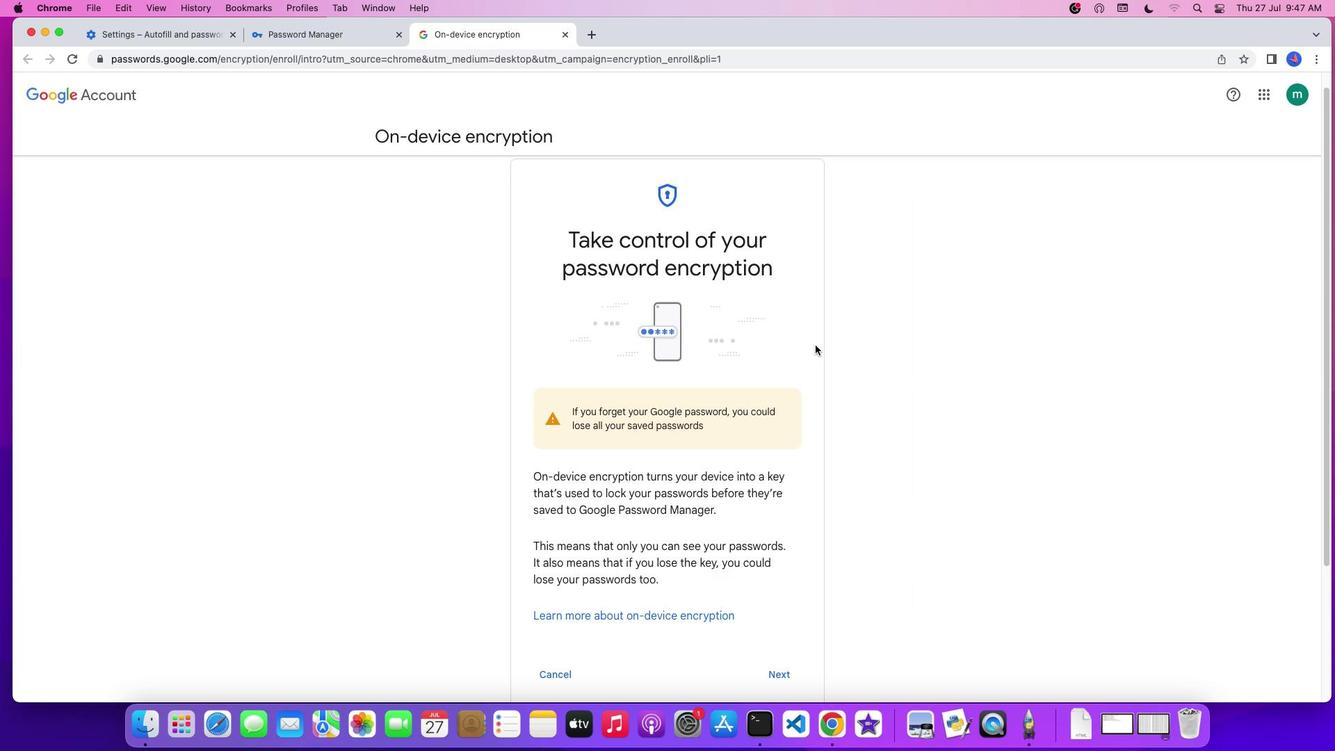 
Action: Mouse scrolled (815, 345) with delta (0, -1)
Screenshot: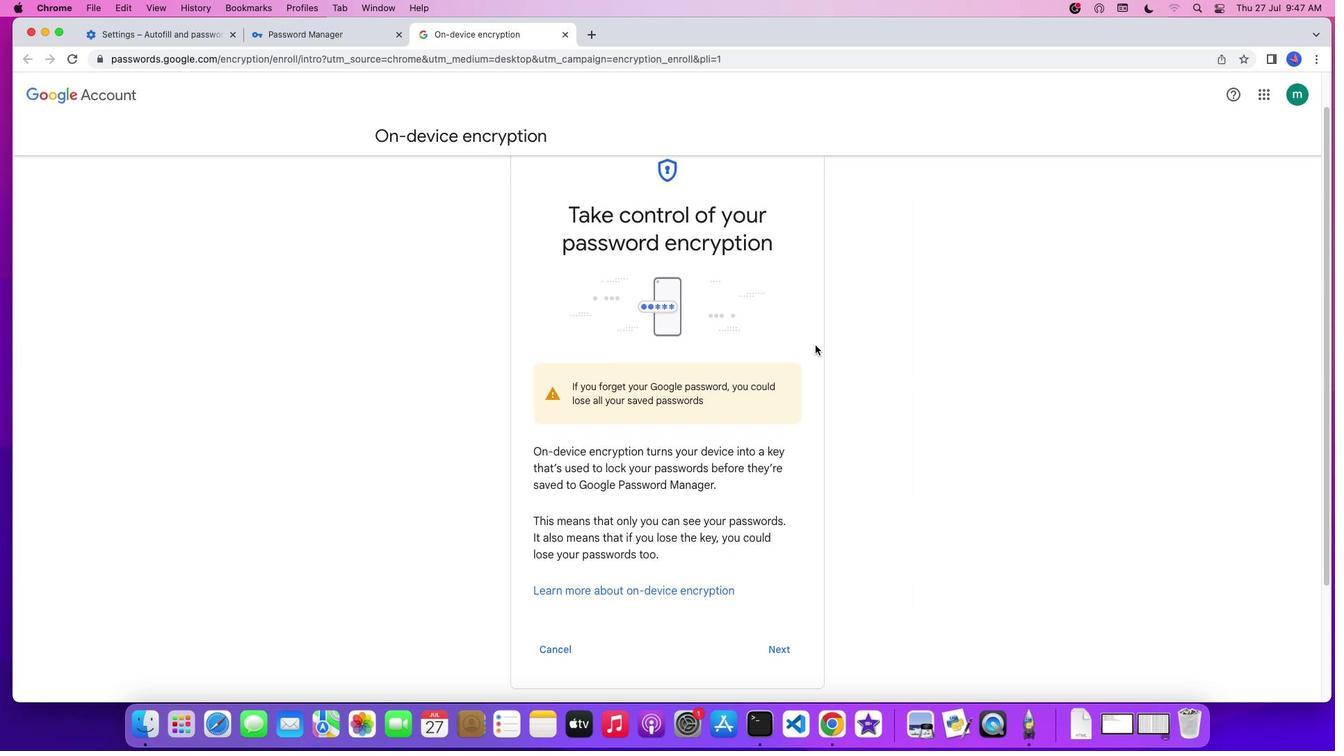 
Action: Mouse scrolled (815, 345) with delta (0, -2)
Screenshot: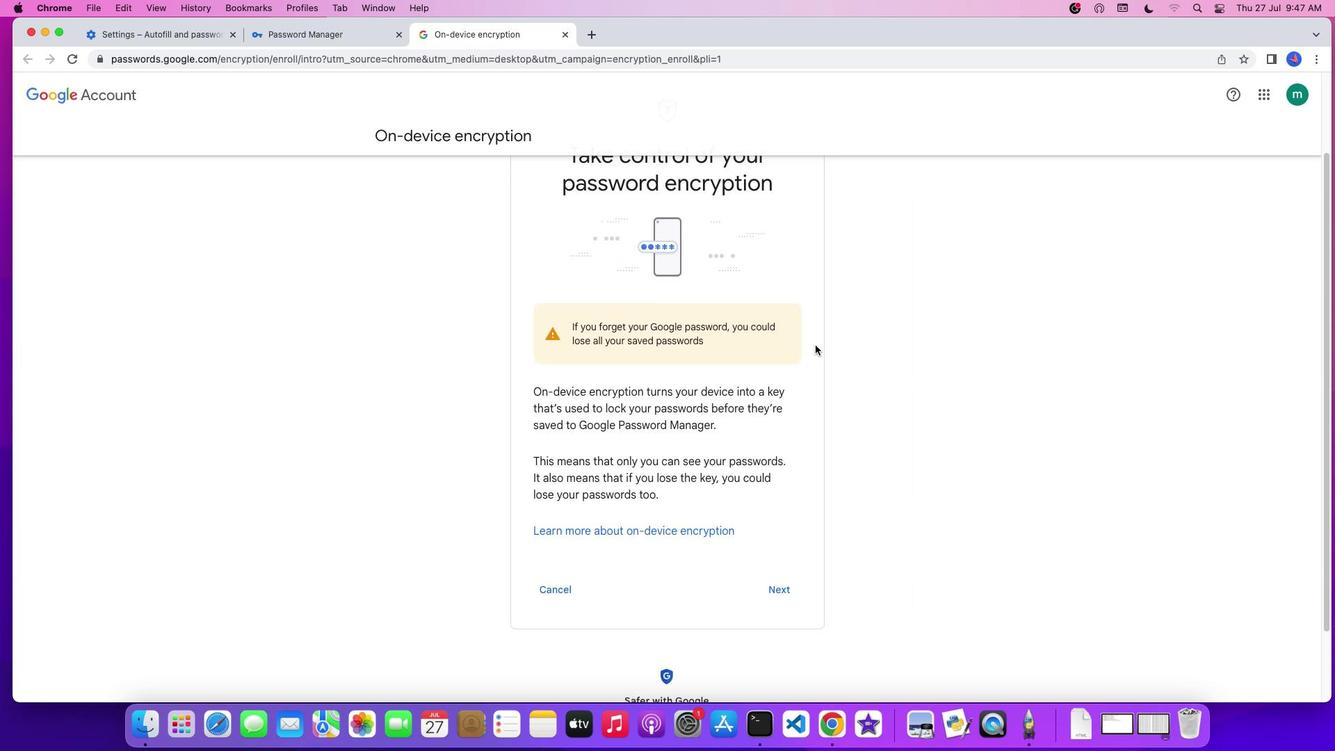 
Action: Mouse scrolled (815, 345) with delta (0, 0)
Screenshot: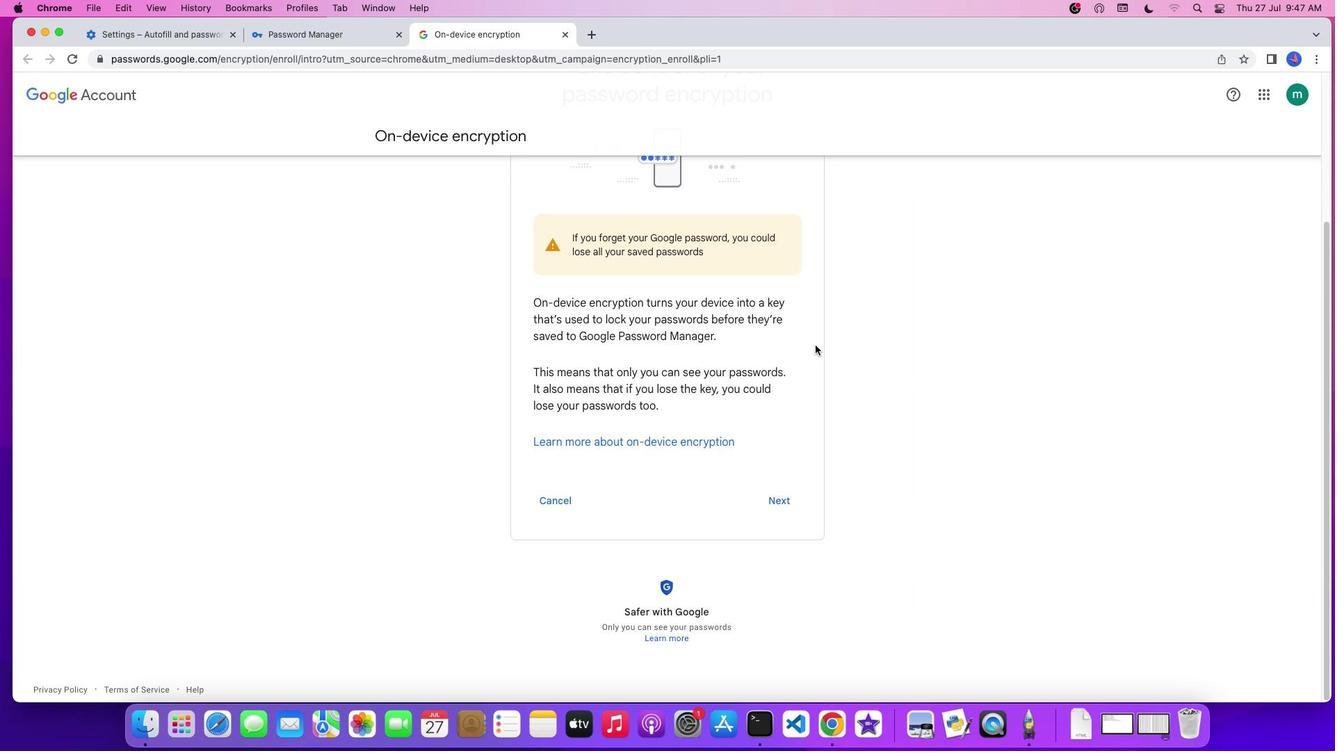 
Action: Mouse scrolled (815, 345) with delta (0, 0)
Screenshot: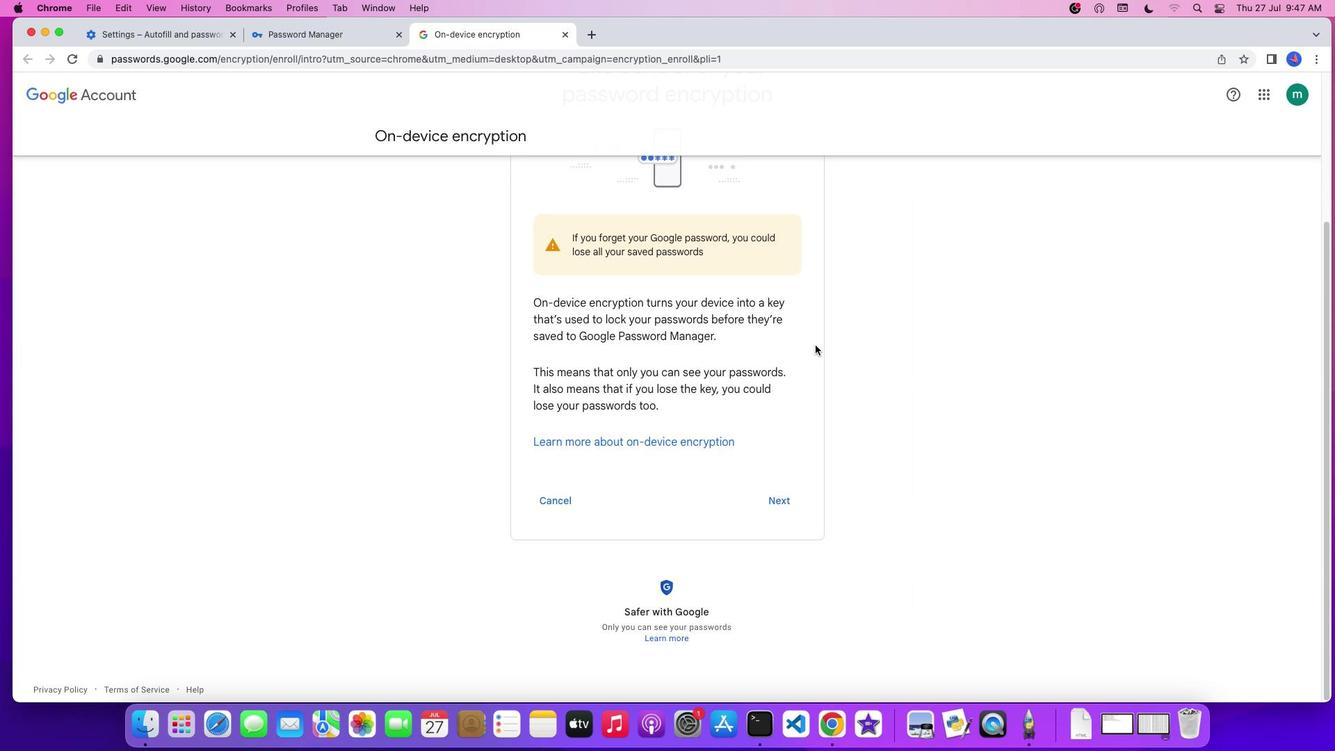 
Action: Mouse scrolled (815, 345) with delta (0, 0)
Screenshot: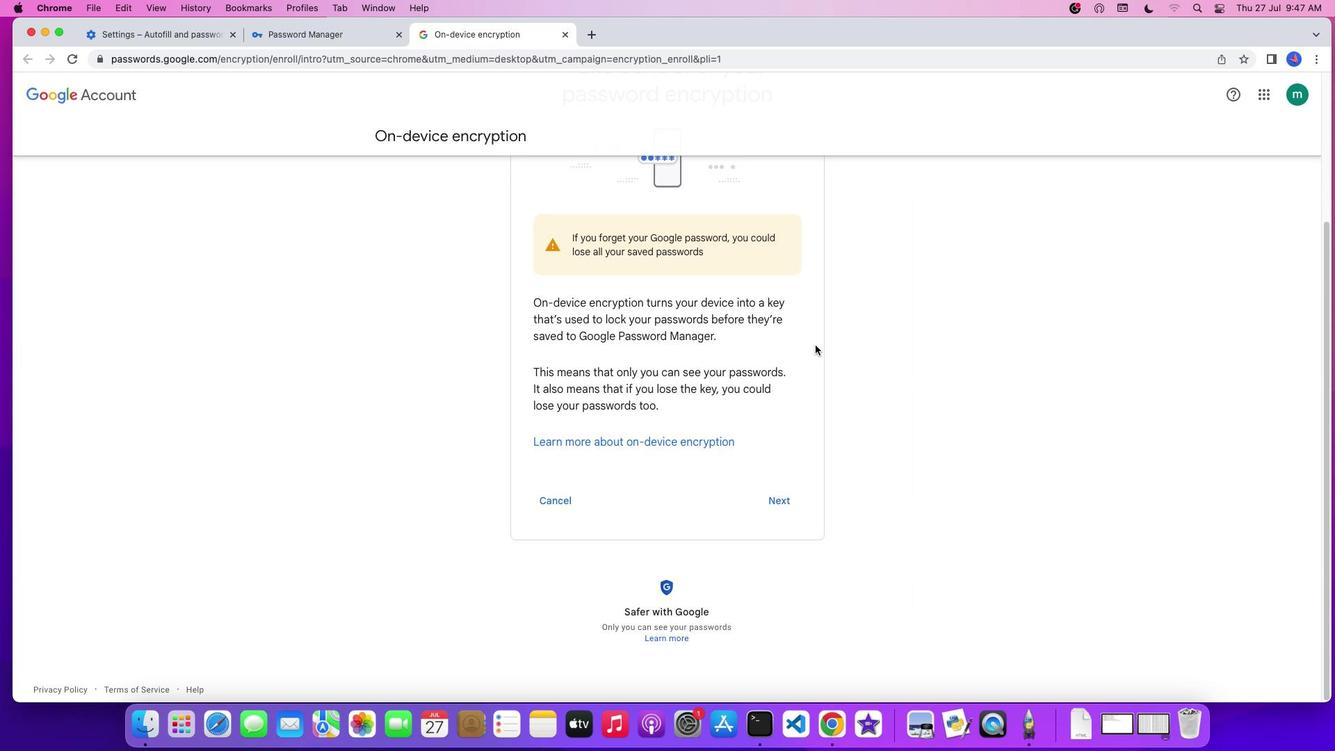 
Action: Mouse scrolled (815, 345) with delta (0, -1)
Screenshot: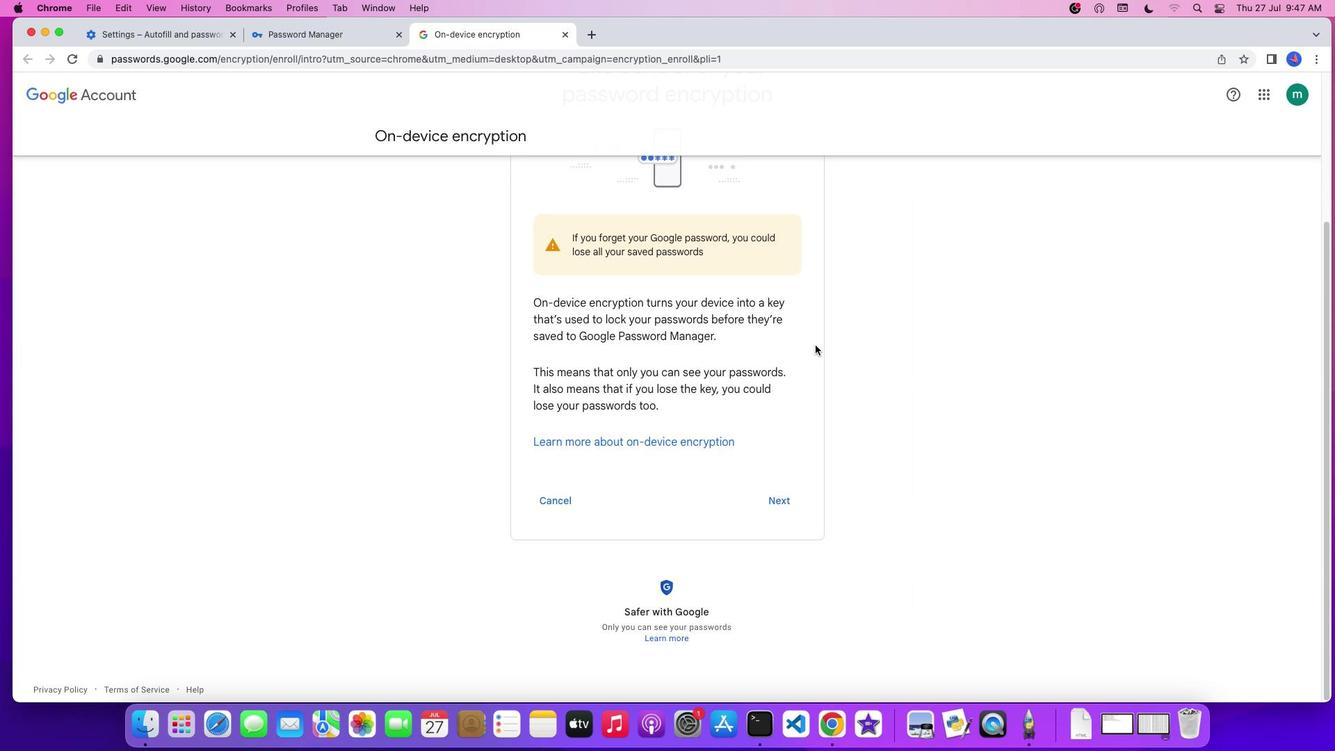 
Action: Mouse moved to (773, 500)
Screenshot: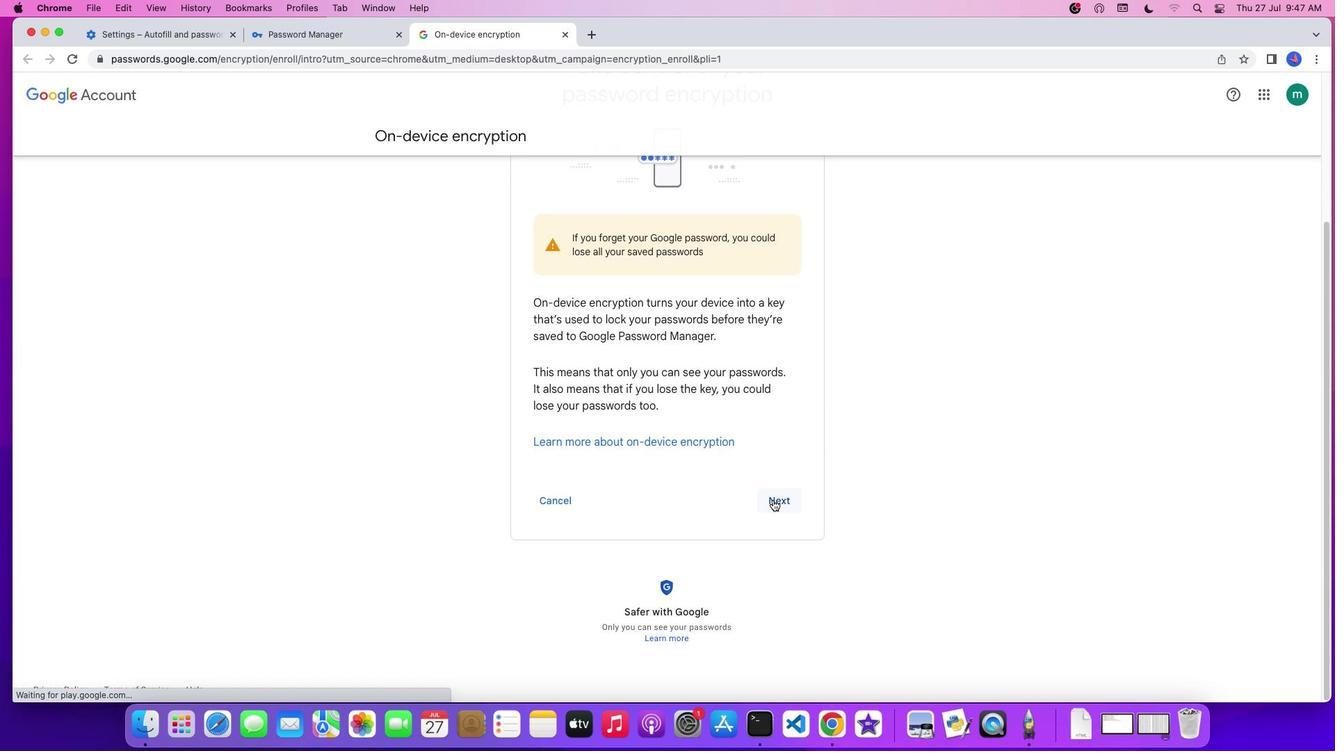 
Action: Mouse pressed left at (773, 500)
Screenshot: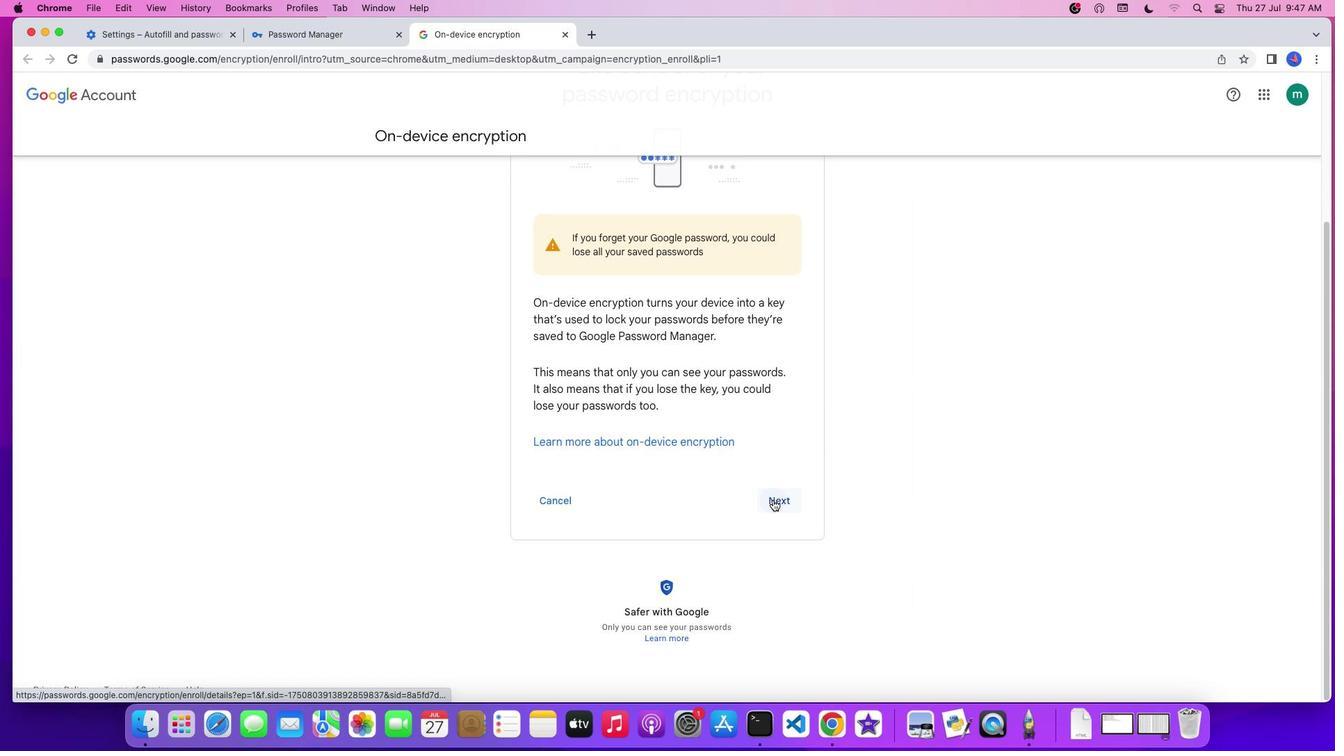 
Action: Mouse moved to (782, 571)
Screenshot: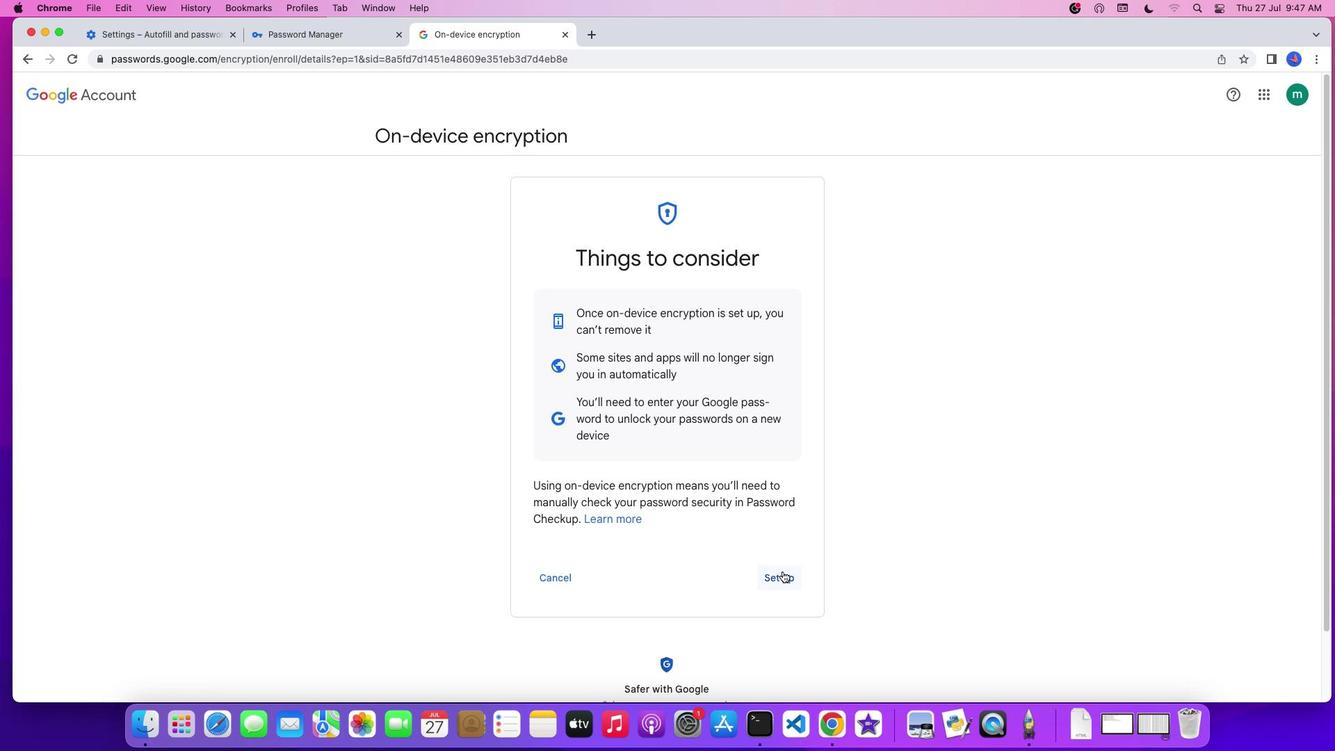 
Action: Mouse pressed left at (782, 571)
Screenshot: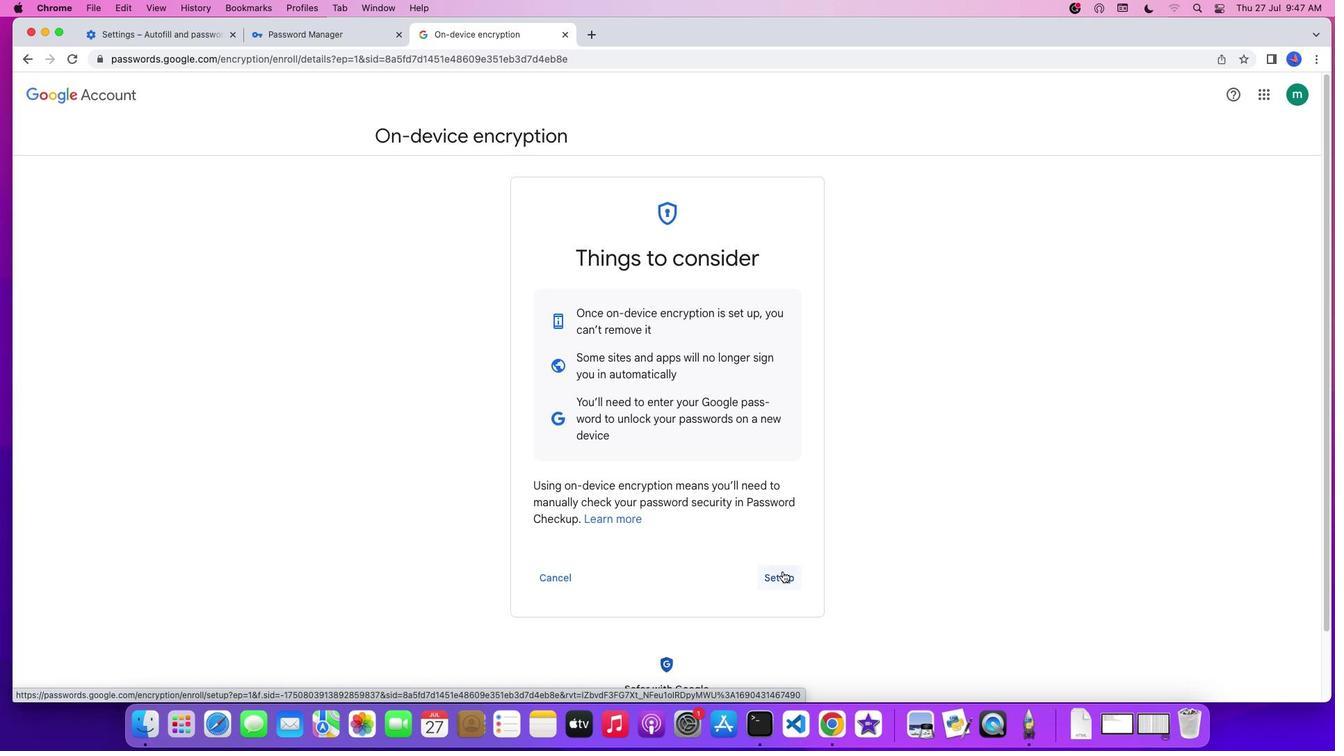 
Action: Mouse moved to (775, 480)
Screenshot: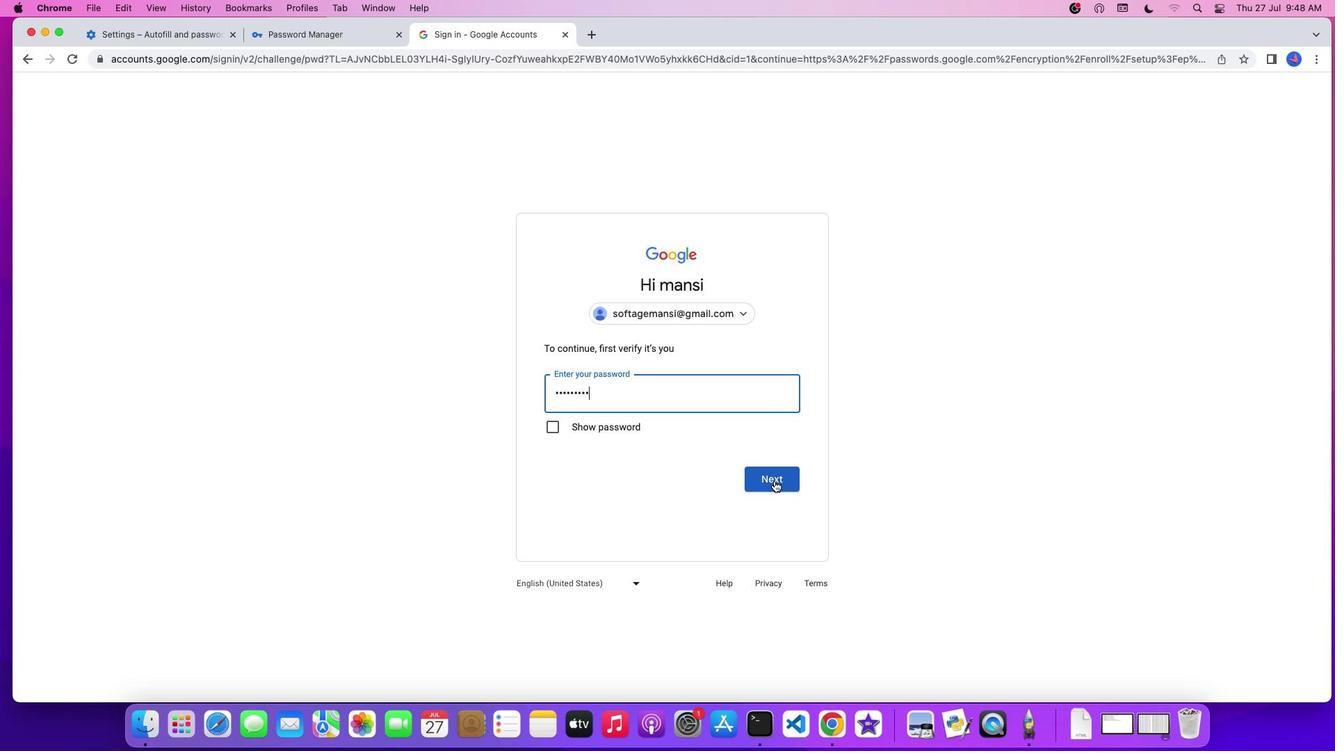 
Action: Mouse pressed left at (775, 480)
Screenshot: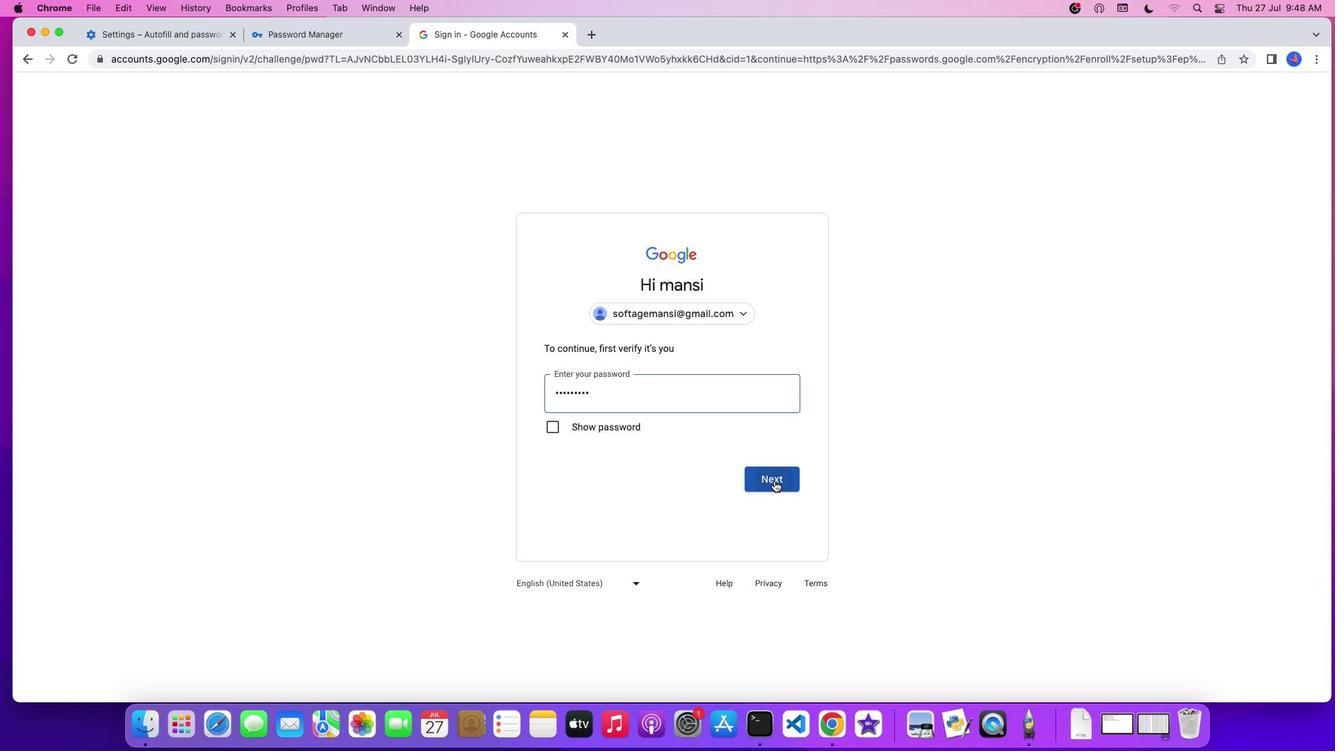 
Action: Mouse moved to (779, 482)
Screenshot: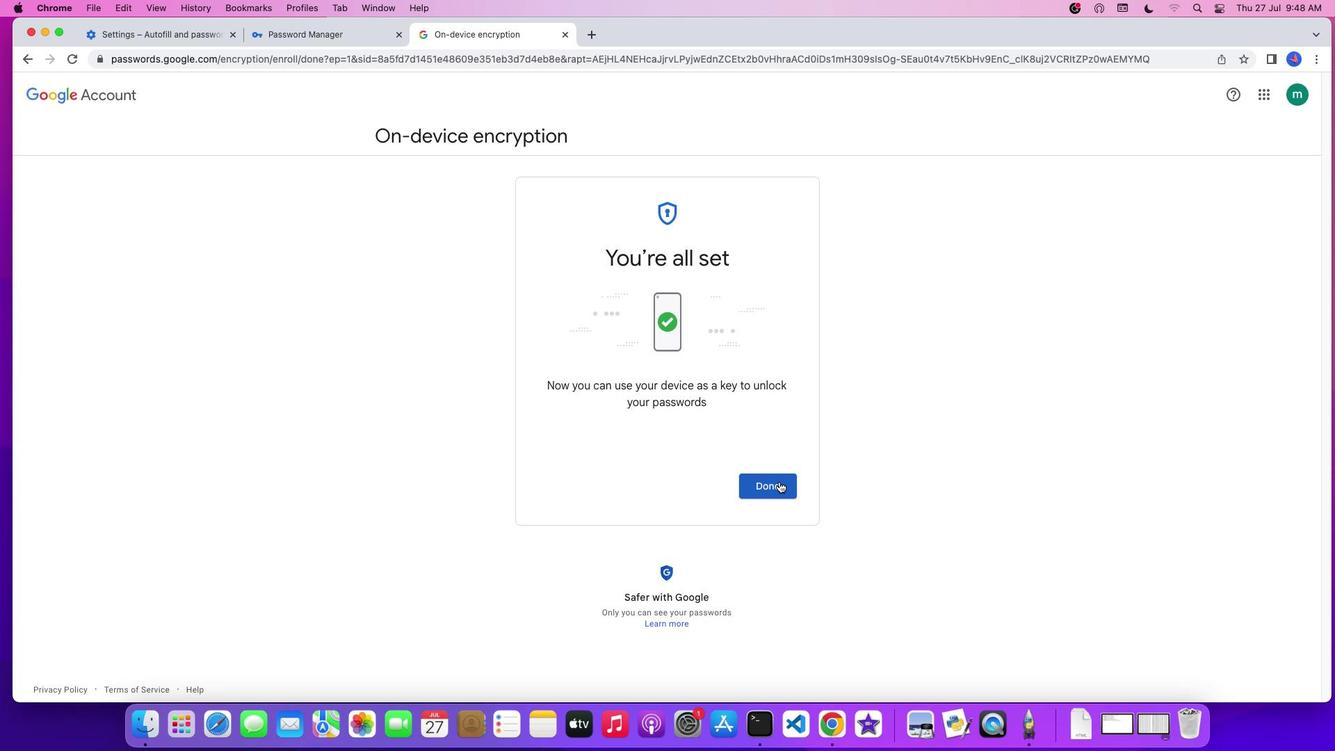 
Action: Mouse pressed left at (779, 482)
Screenshot: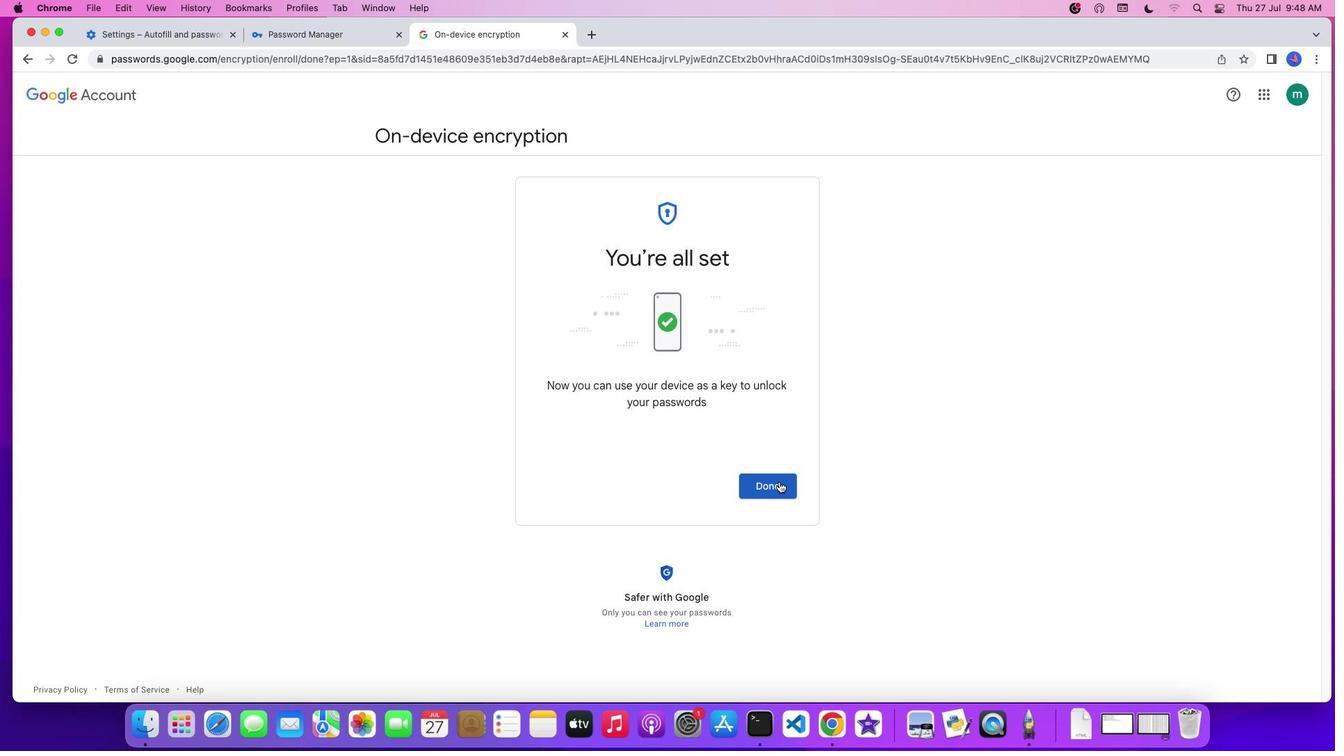 
Action: Mouse moved to (492, 439)
Screenshot: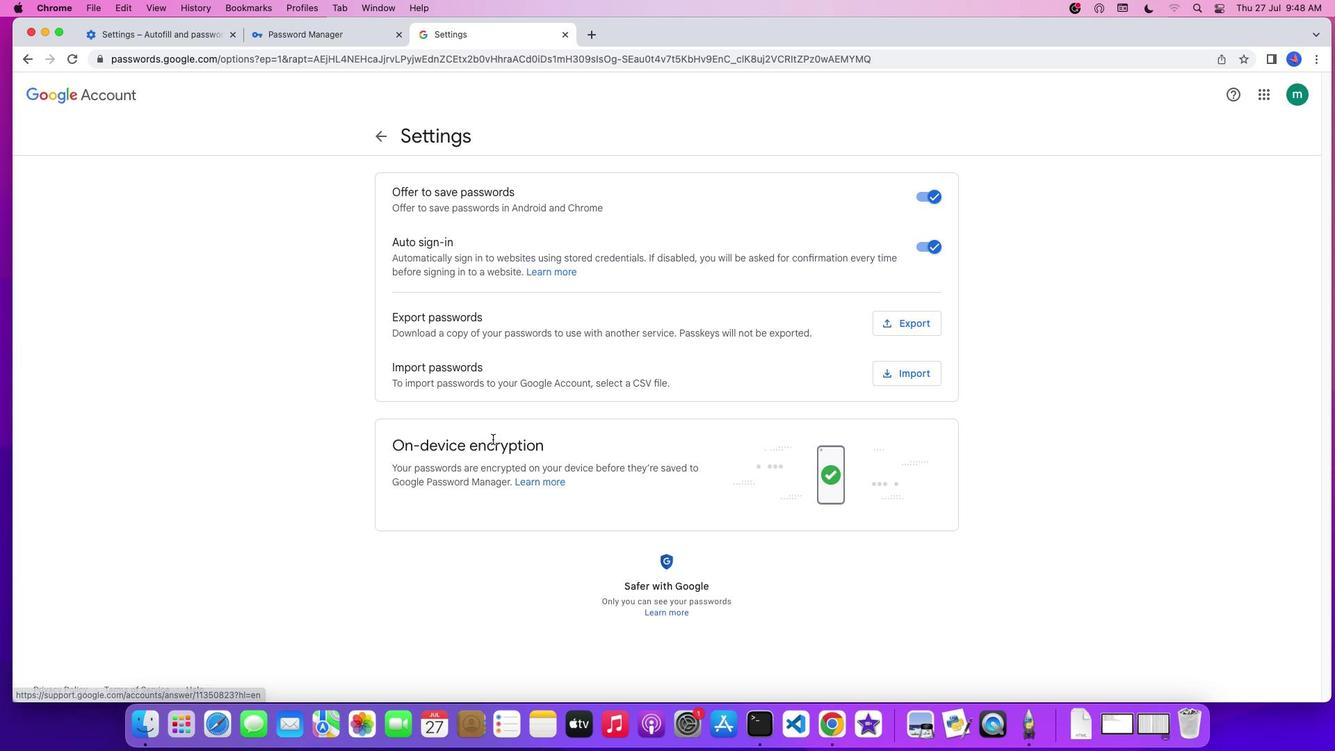 
Action: Mouse scrolled (492, 439) with delta (0, 0)
Screenshot: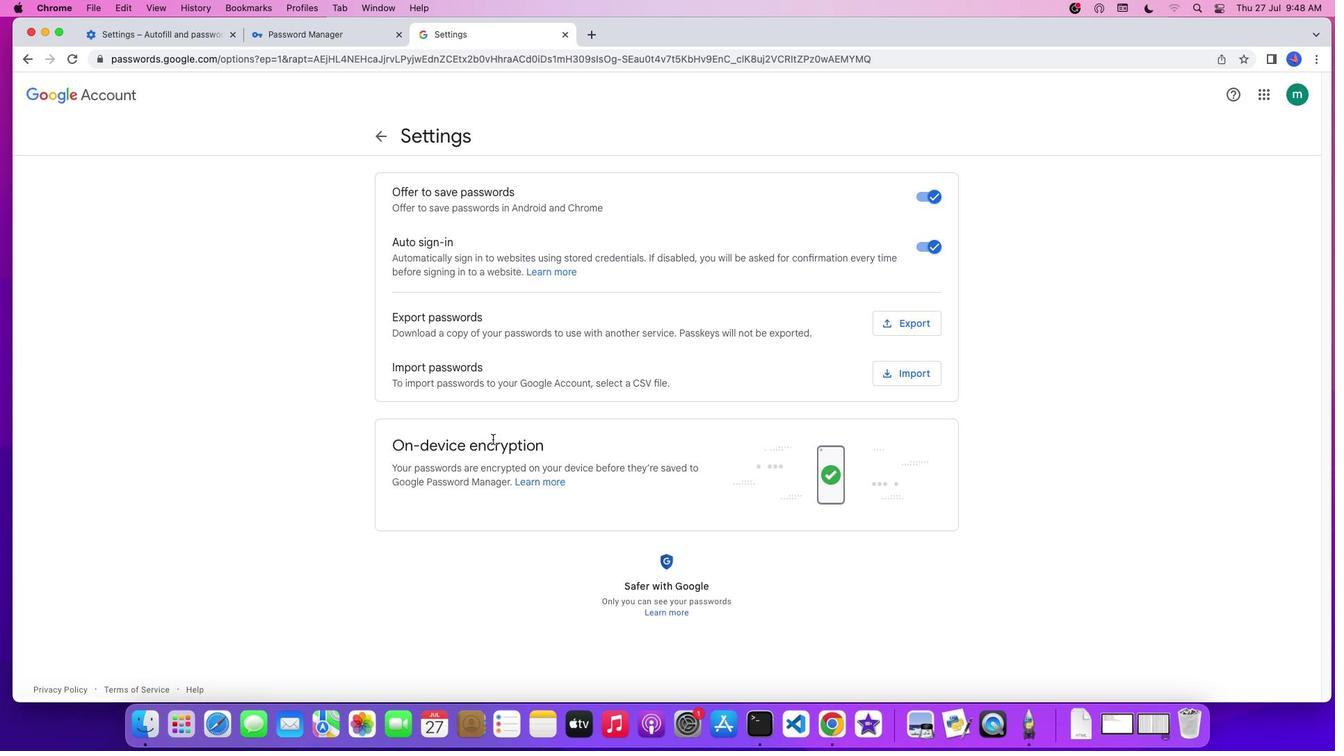 
Action: Mouse scrolled (492, 439) with delta (0, 0)
Screenshot: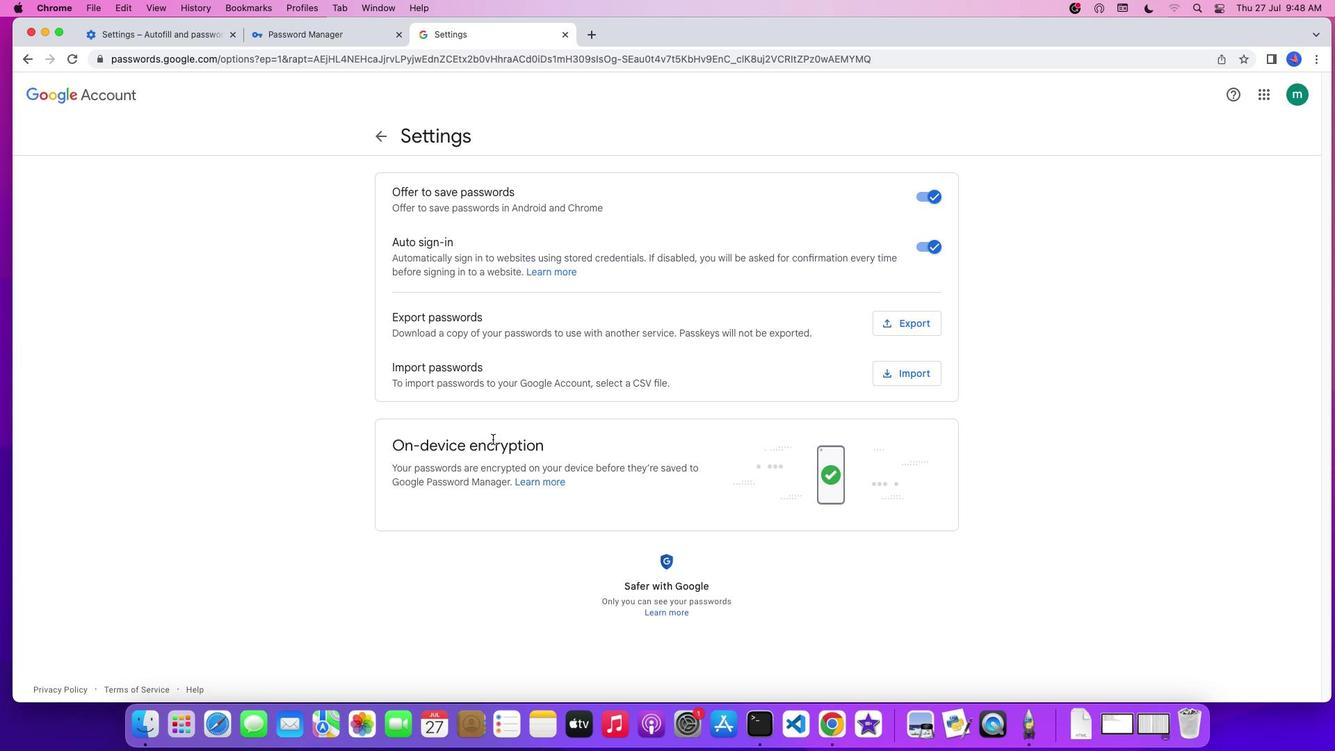 
Action: Mouse moved to (380, 130)
Screenshot: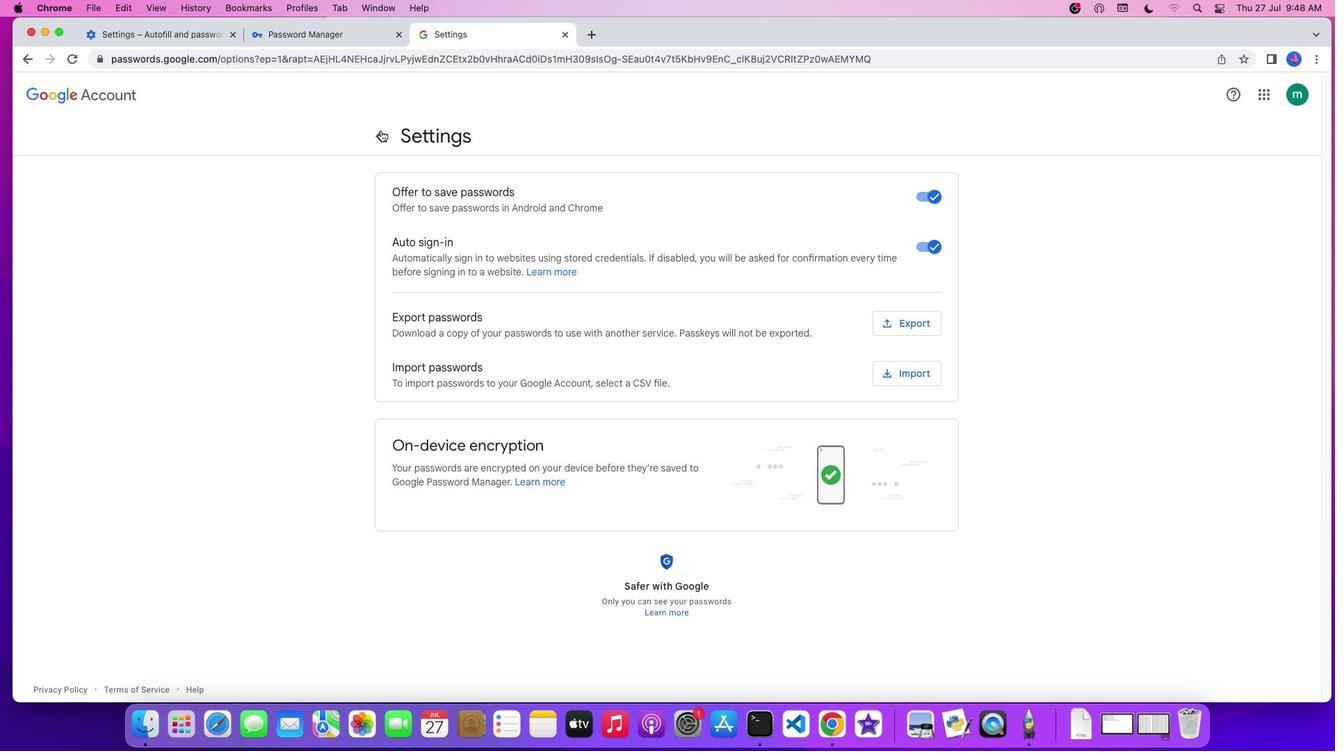 
Action: Mouse pressed left at (380, 130)
Screenshot: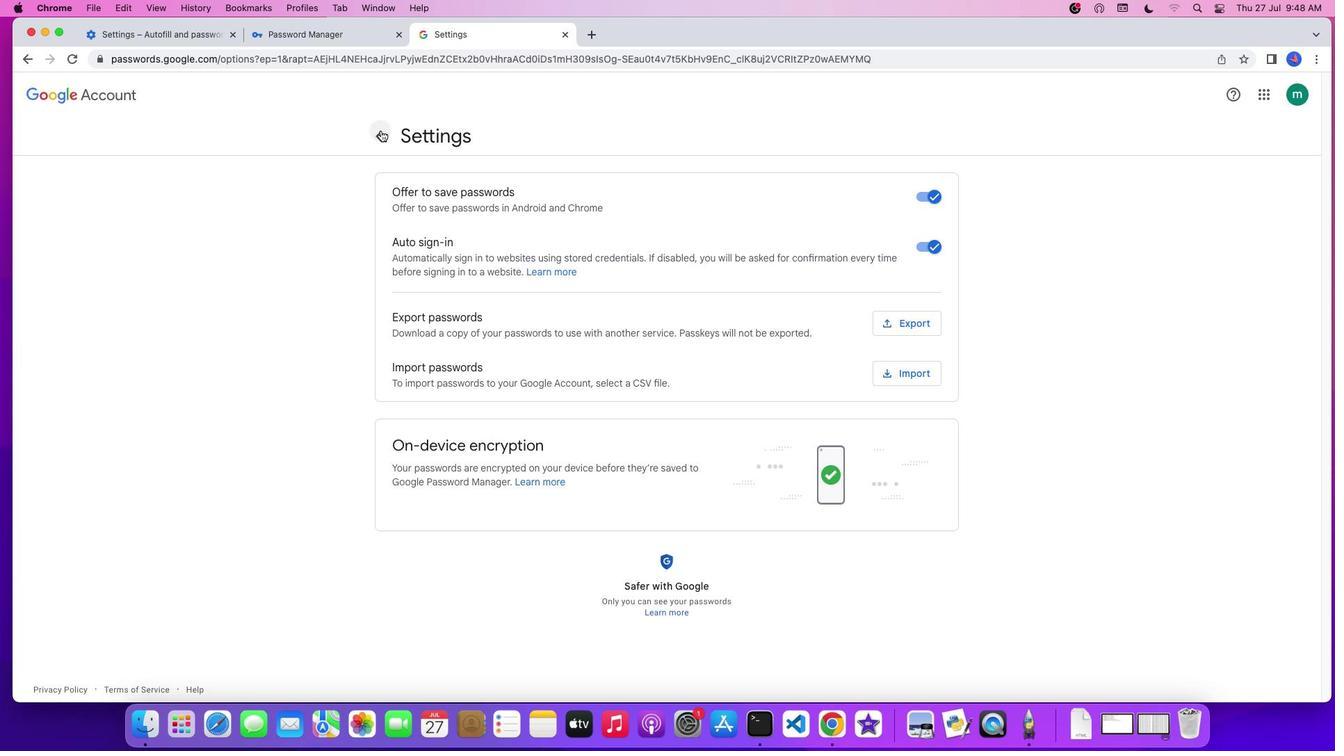 
Action: Mouse moved to (784, 569)
Screenshot: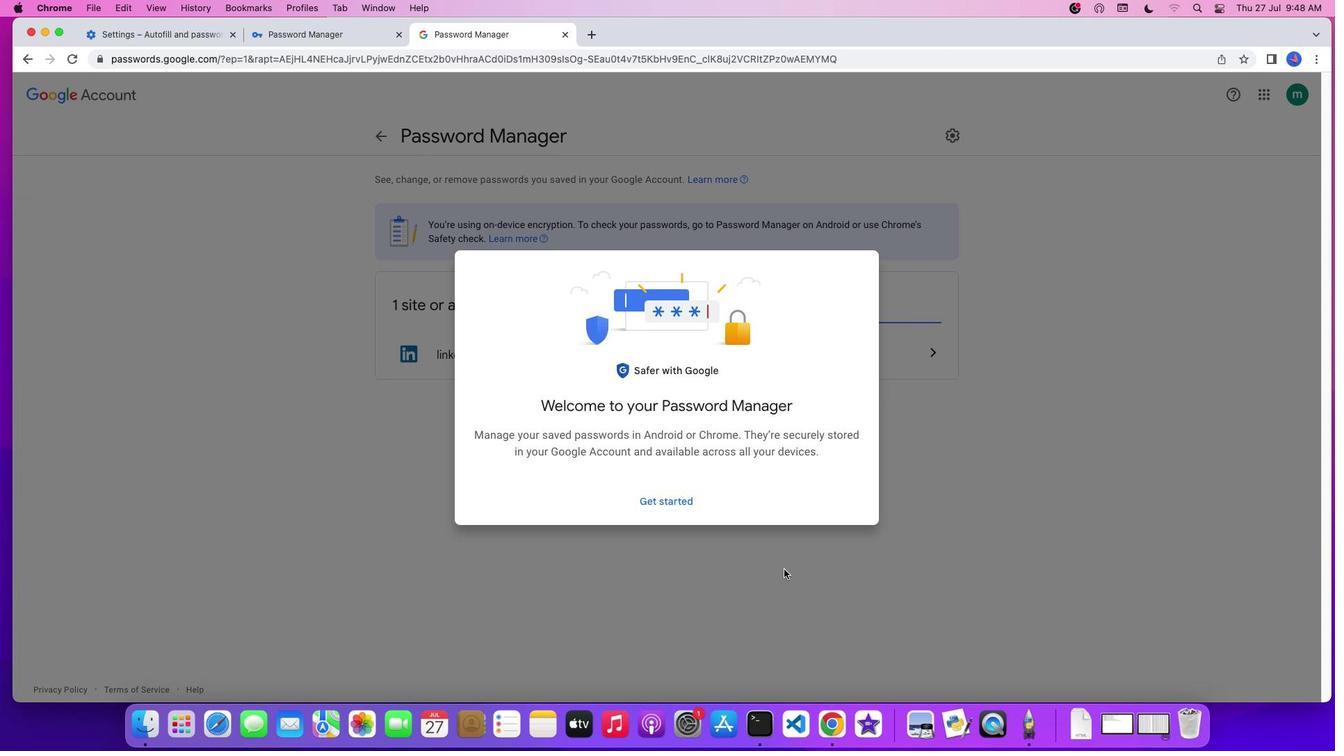 
Action: Mouse pressed left at (784, 569)
Screenshot: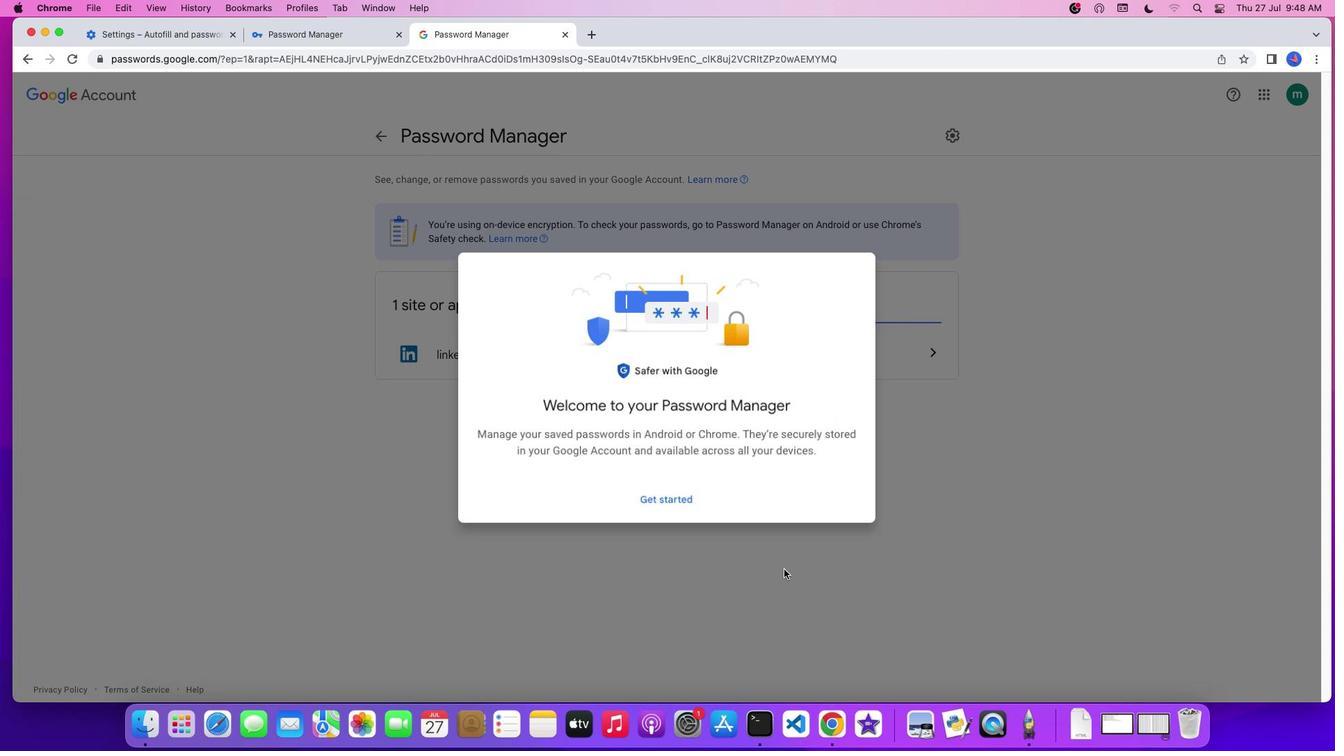 
Action: Mouse moved to (564, 386)
Screenshot: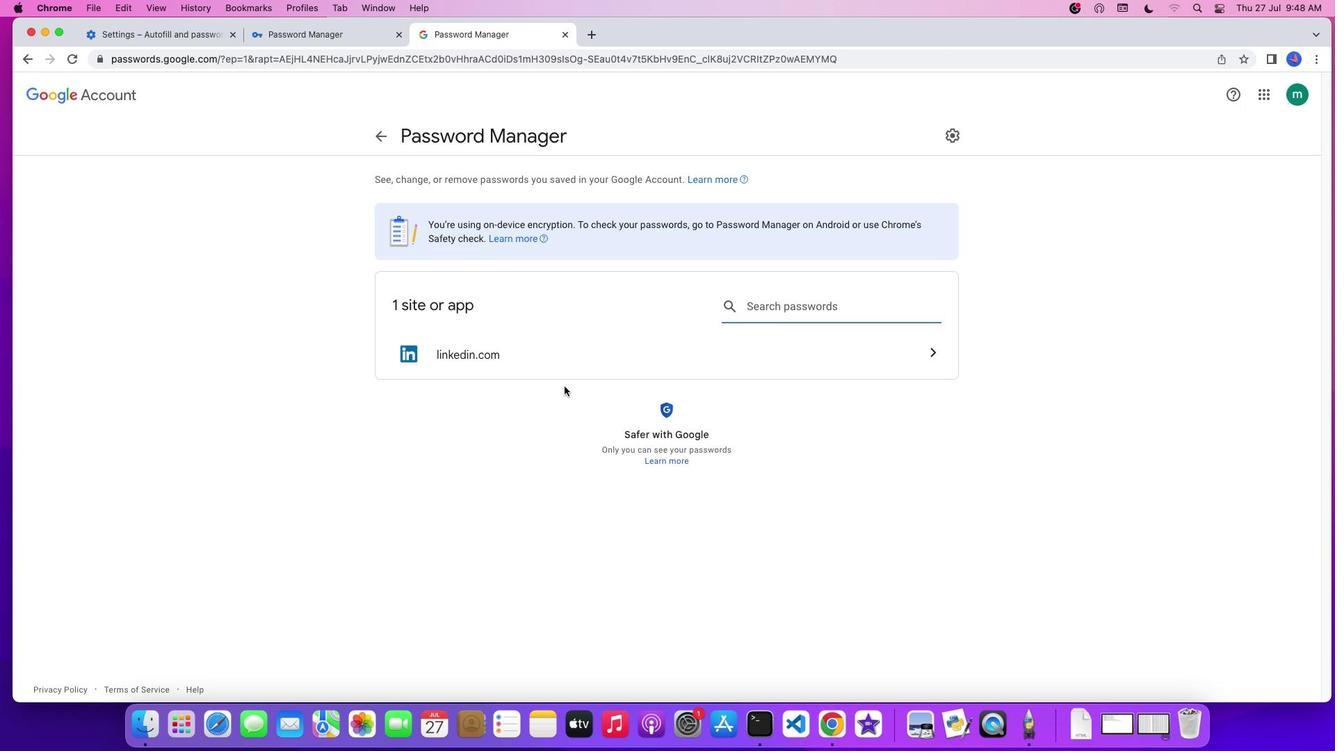 
Action: Mouse scrolled (564, 386) with delta (0, 0)
Screenshot: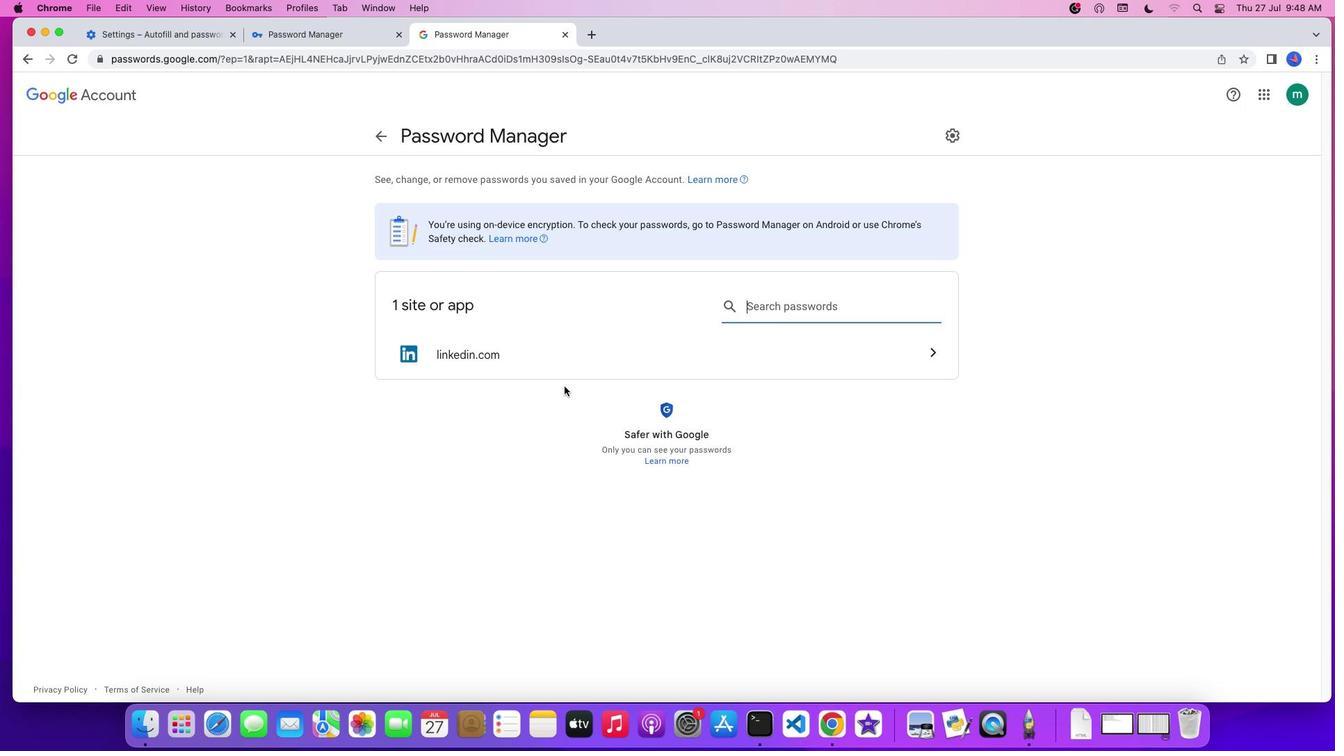 
Action: Mouse scrolled (564, 386) with delta (0, 0)
Screenshot: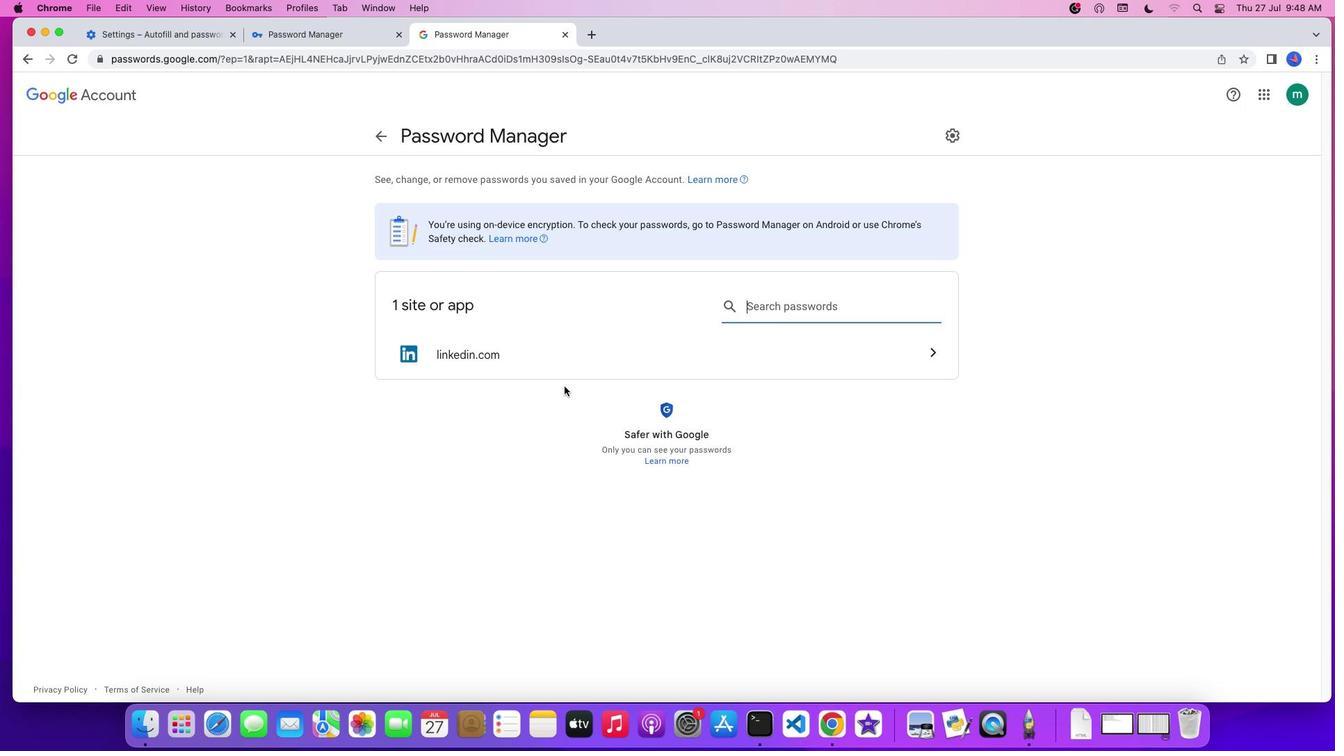 
Action: Mouse moved to (951, 130)
Screenshot: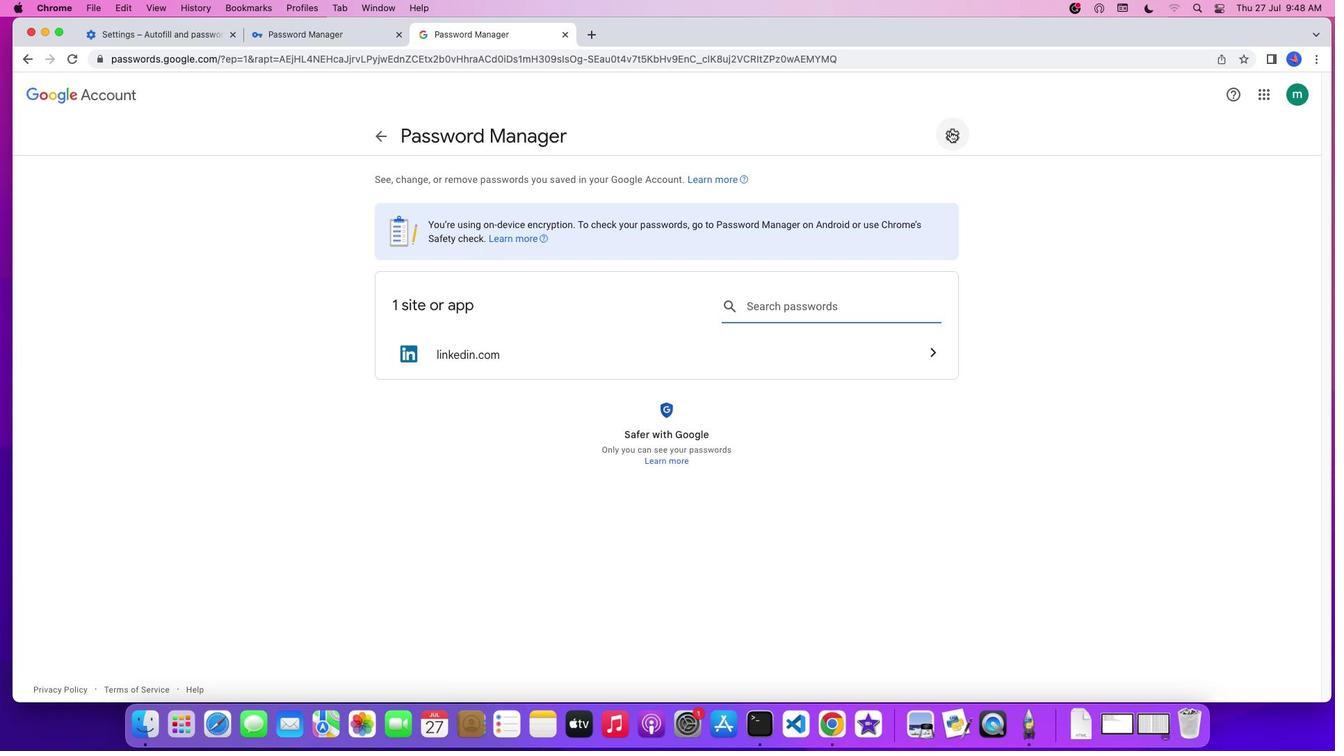 
Action: Mouse pressed left at (951, 130)
Screenshot: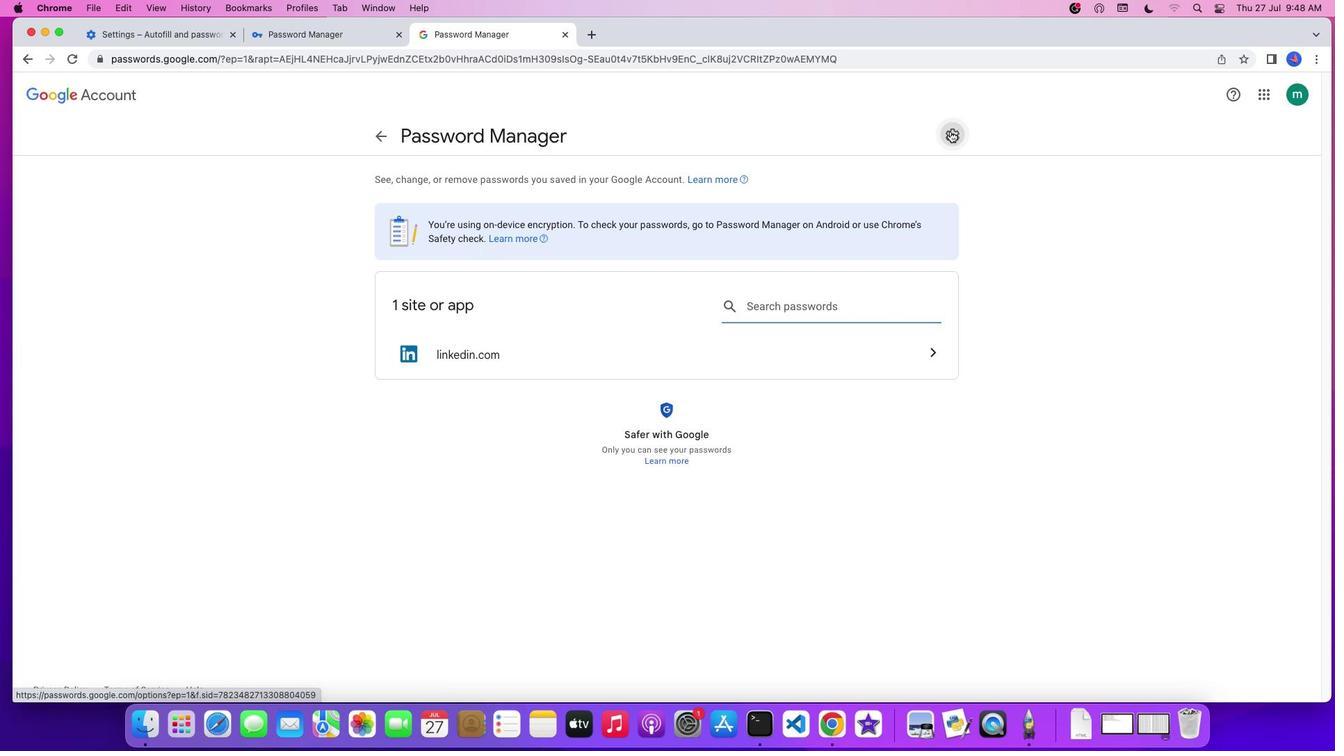 
Action: Mouse moved to (26, 58)
Screenshot: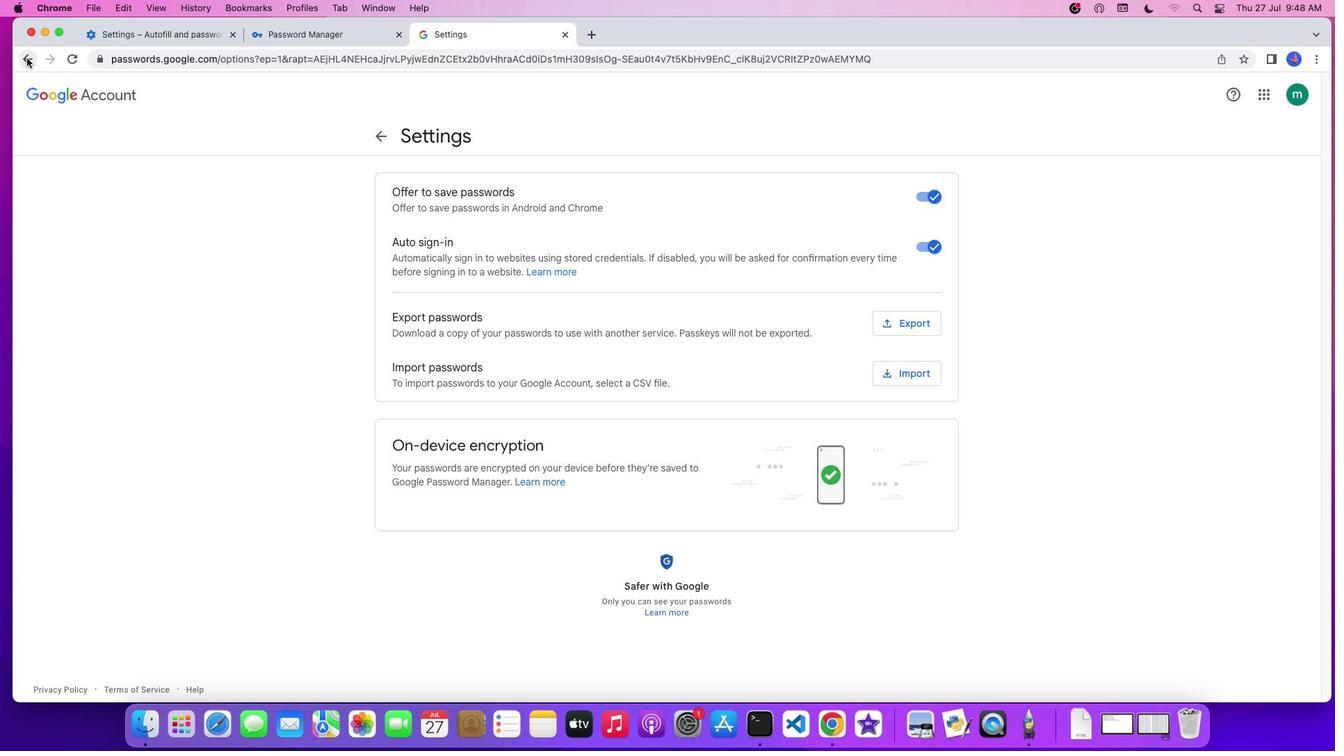 
Action: Mouse pressed left at (26, 58)
Screenshot: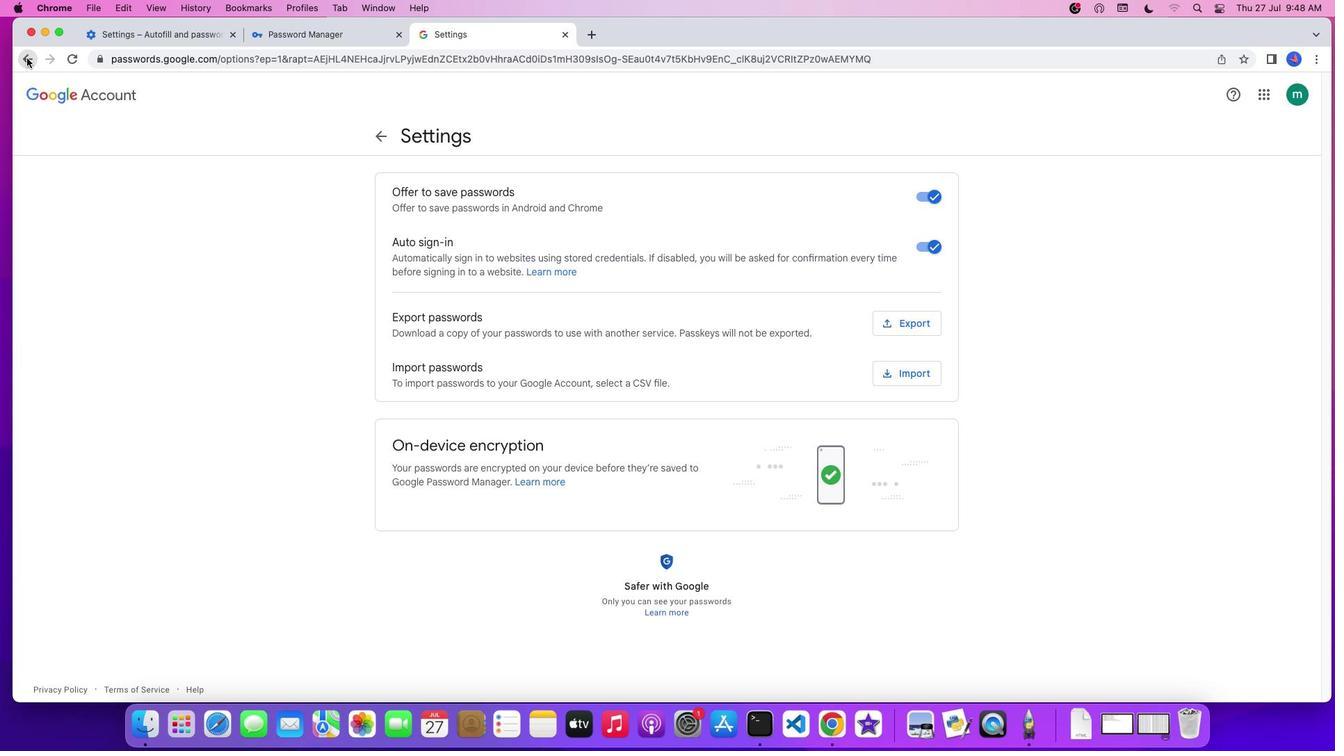 
Action: Mouse pressed left at (26, 58)
Screenshot: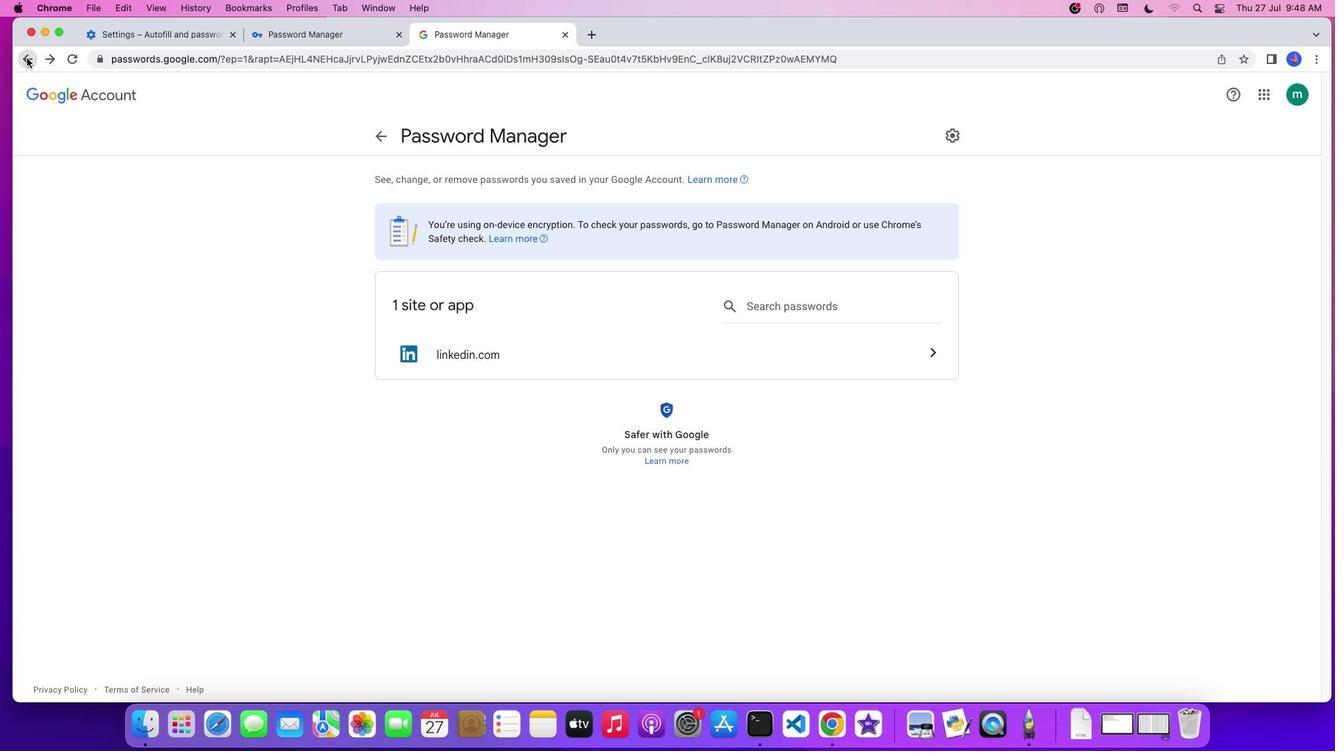 
Action: Mouse pressed left at (26, 58)
Screenshot: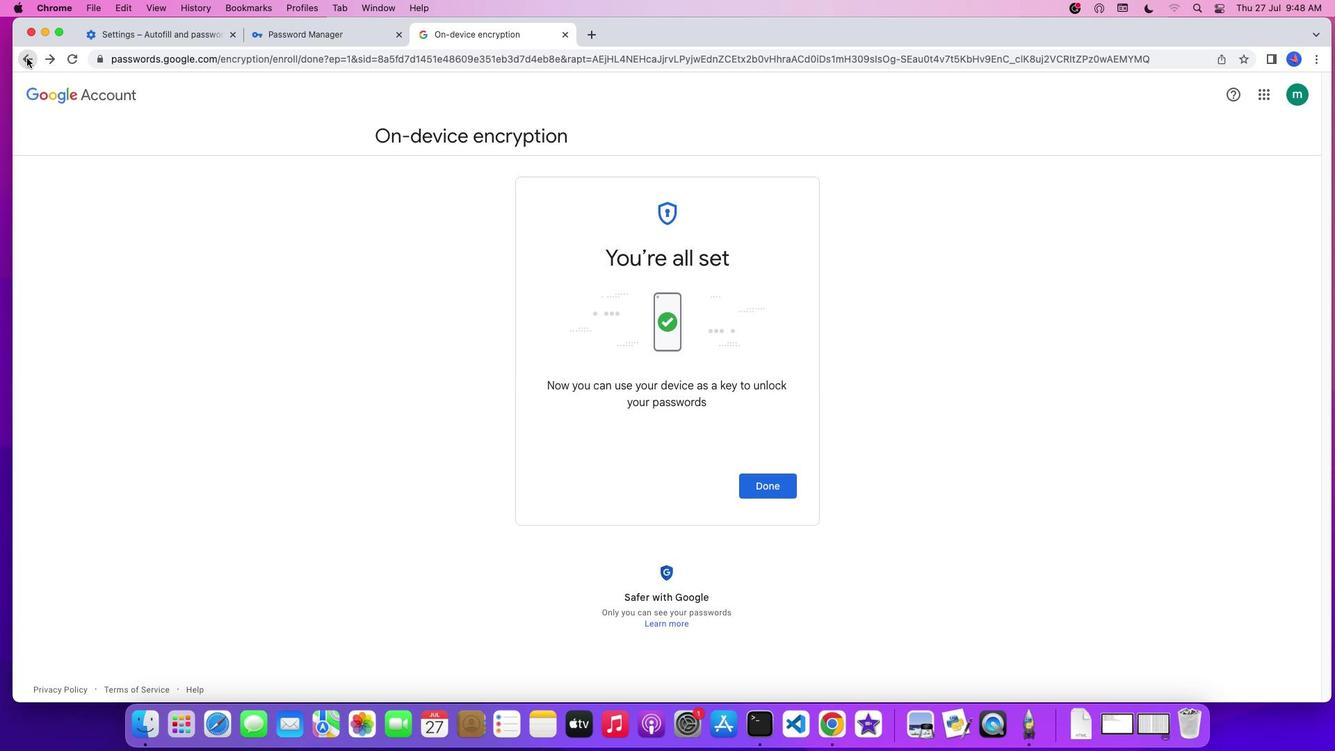 
Action: Mouse pressed left at (26, 58)
Screenshot: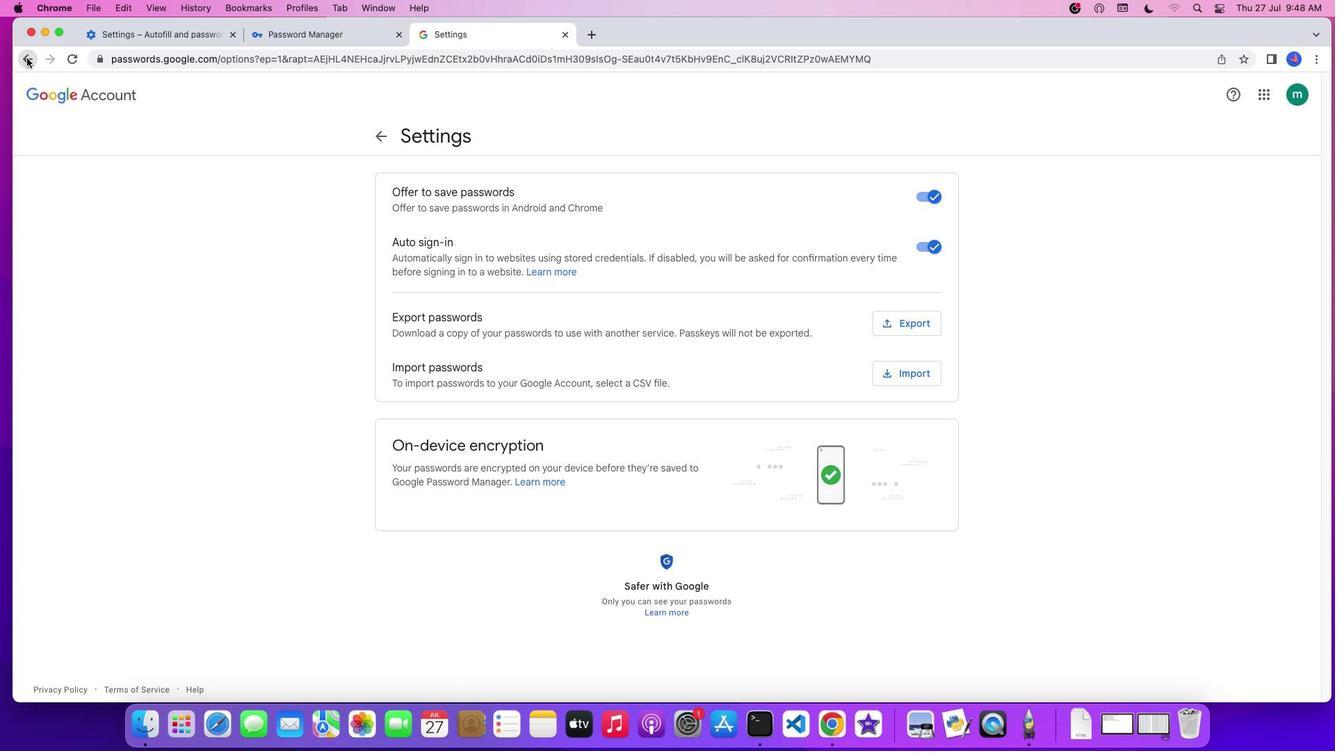 
Action: Mouse moved to (286, 29)
Screenshot: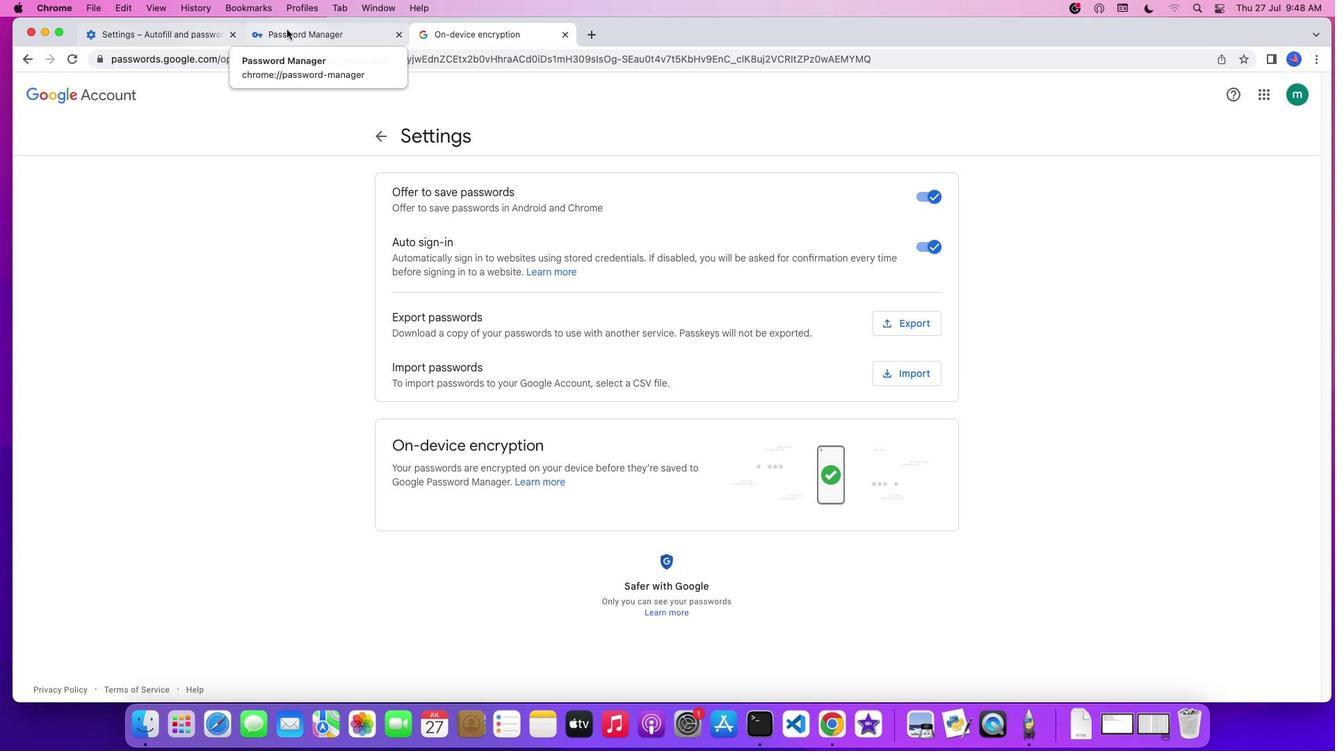 
Action: Mouse pressed left at (286, 29)
Screenshot: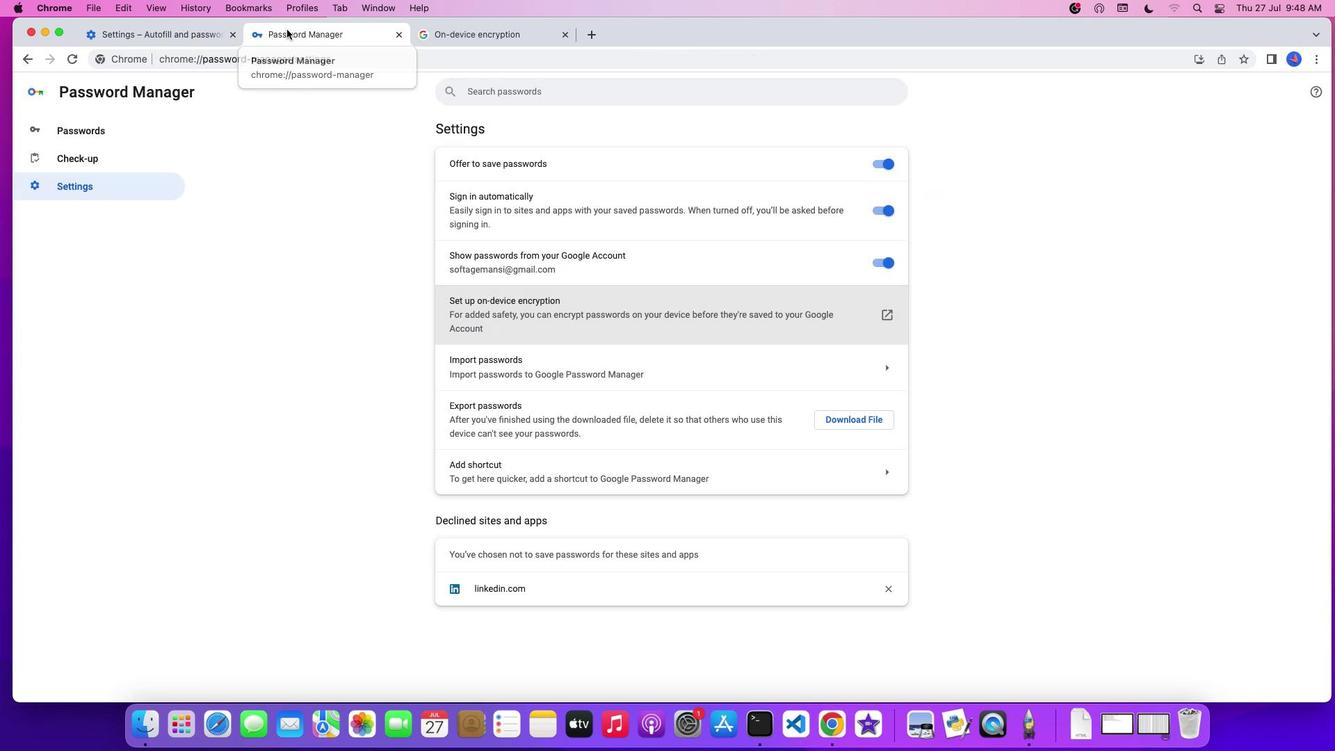 
Action: Mouse moved to (149, 154)
Screenshot: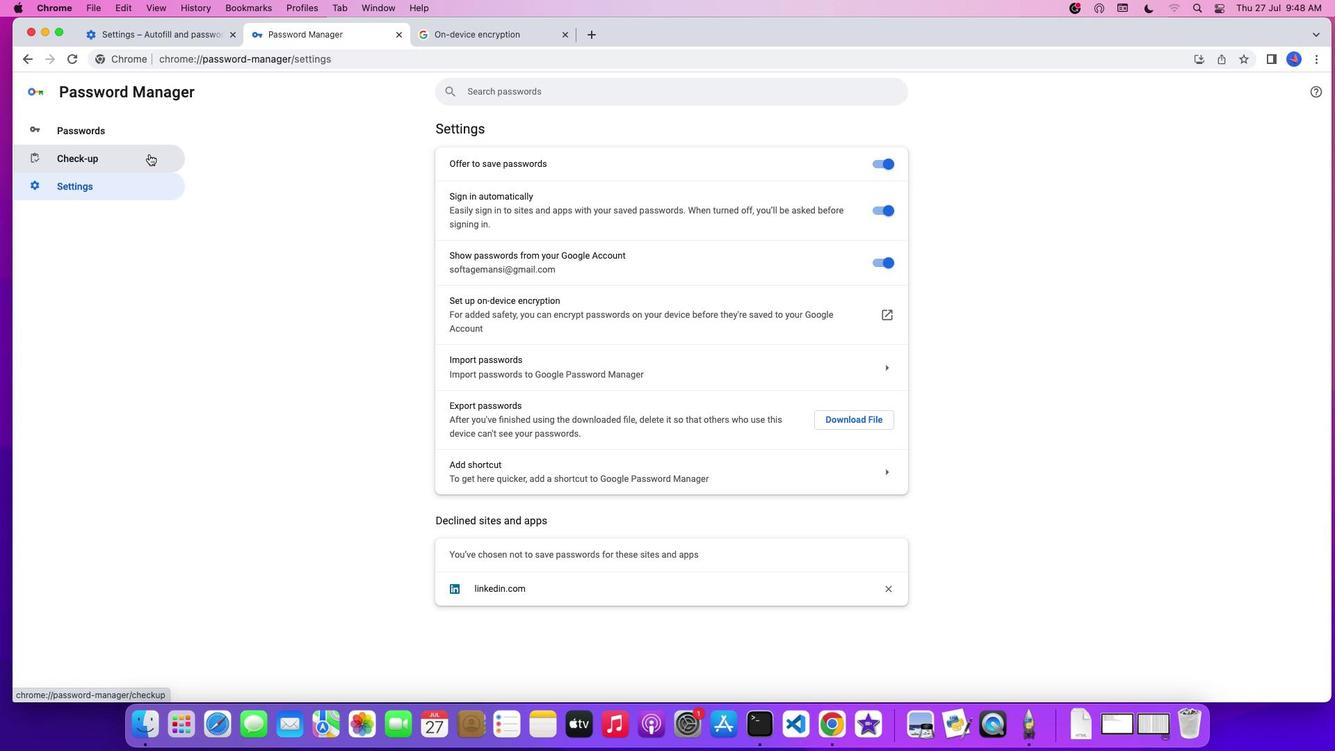 
Action: Mouse pressed left at (149, 154)
Screenshot: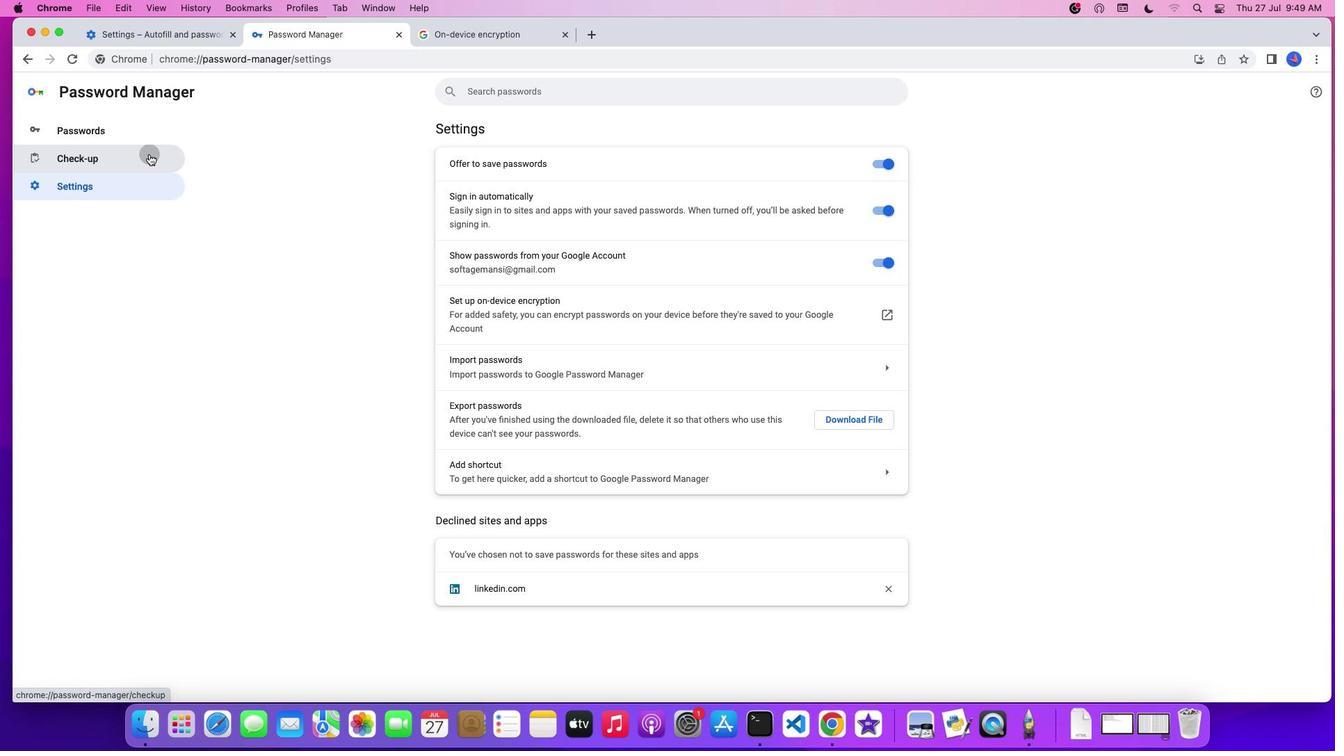 
Action: Mouse moved to (516, 365)
Screenshot: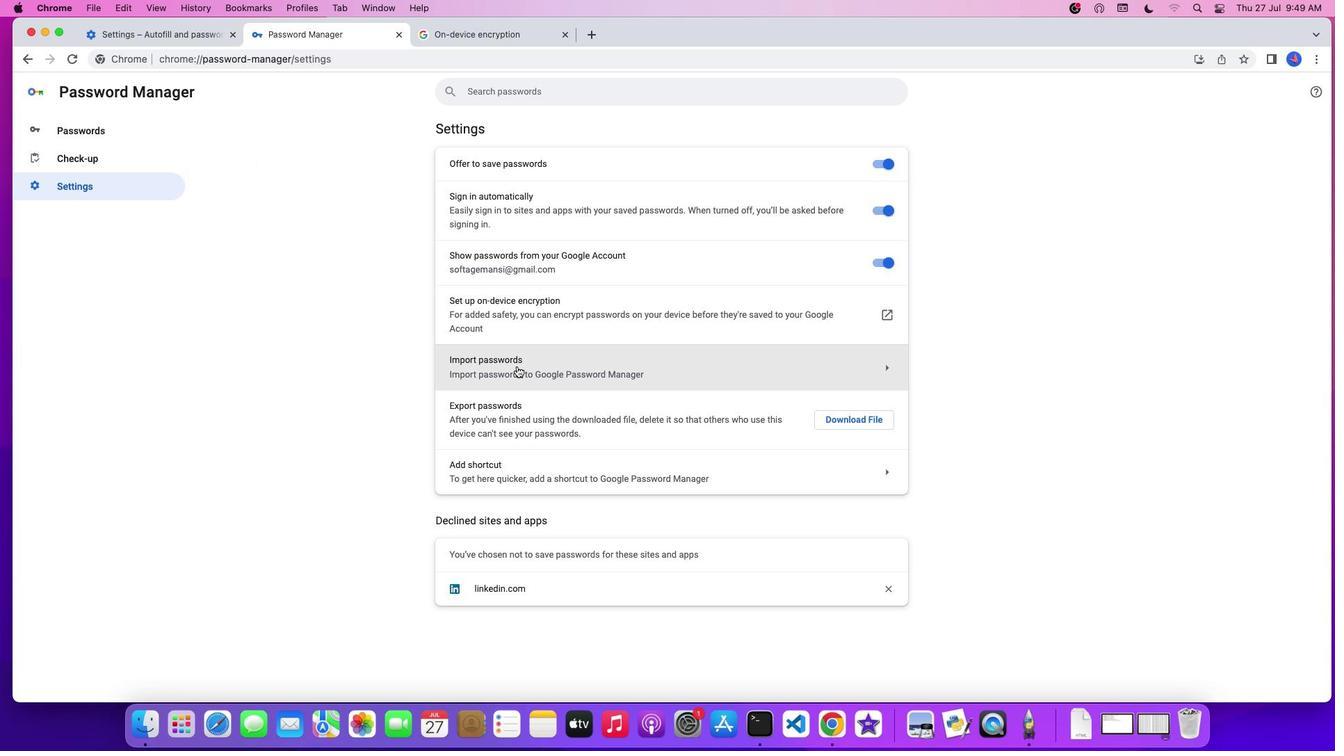 
Action: Mouse pressed left at (516, 365)
Screenshot: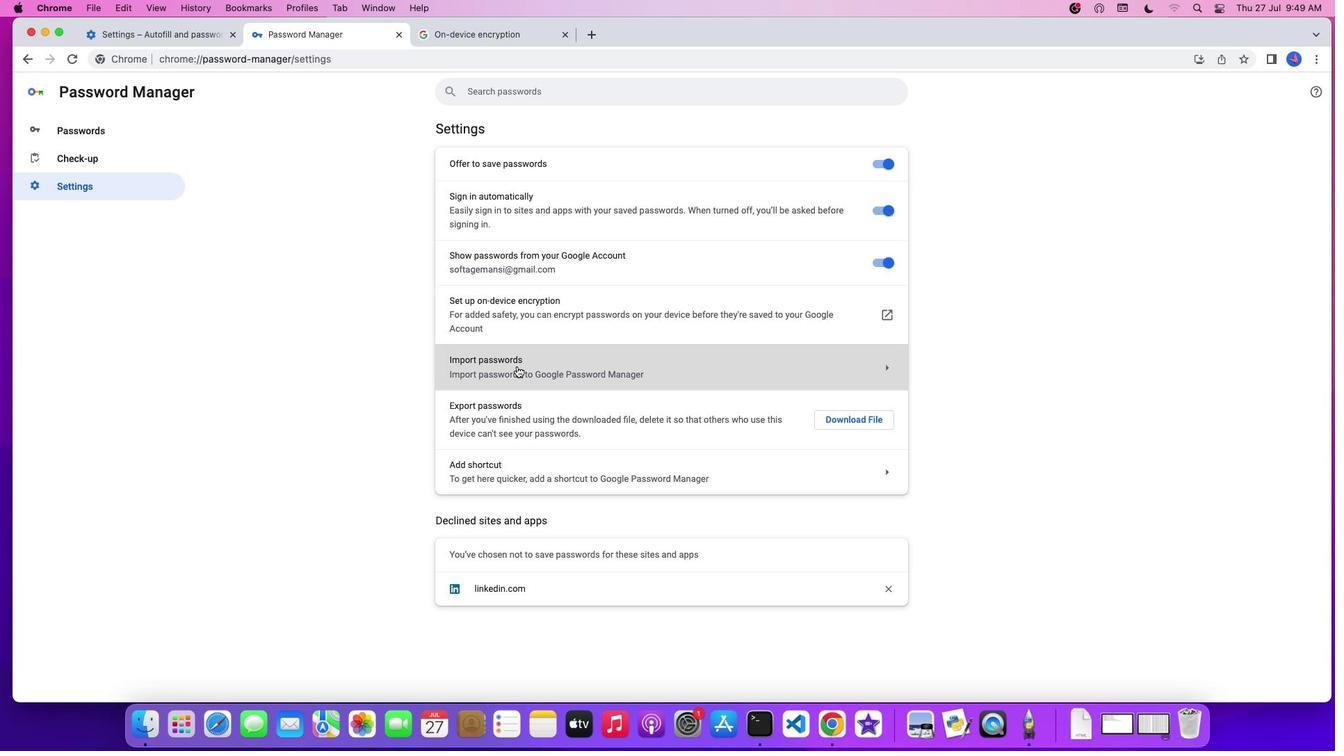 
Action: Mouse moved to (760, 429)
Screenshot: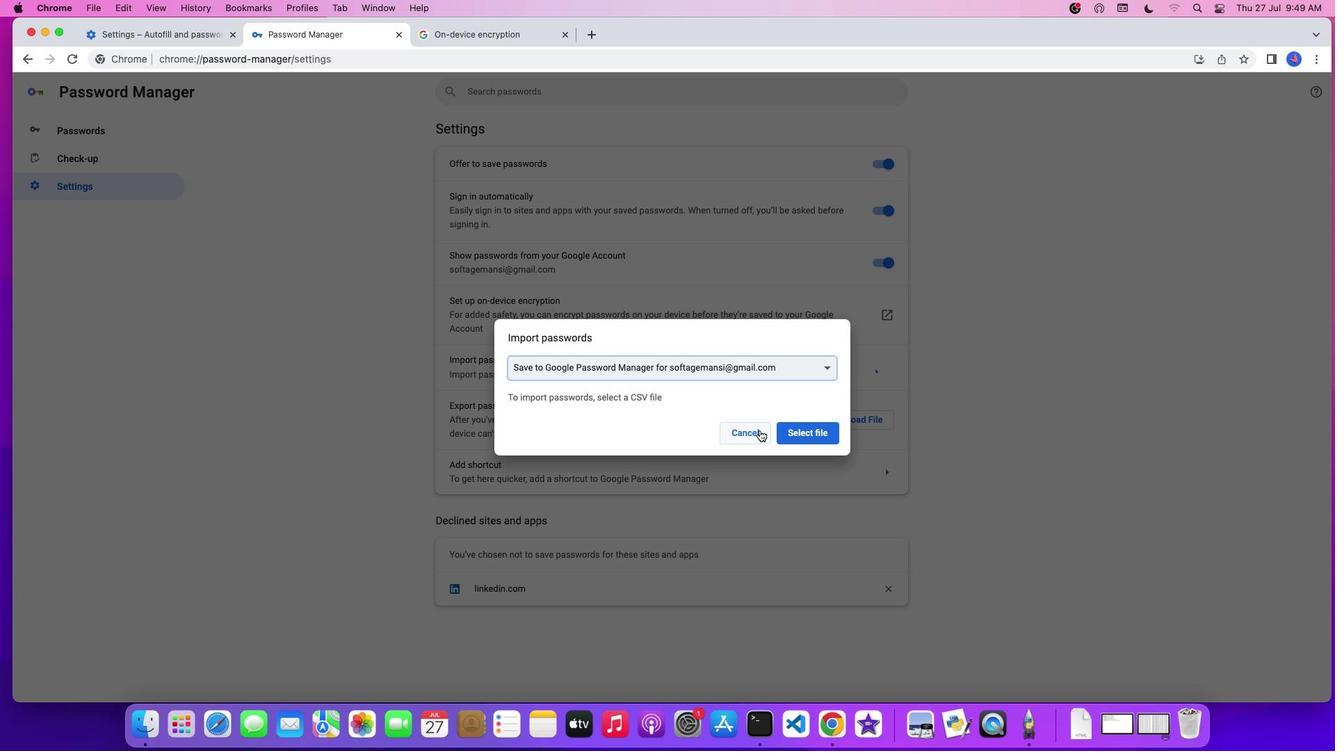 
Action: Mouse pressed left at (760, 429)
Screenshot: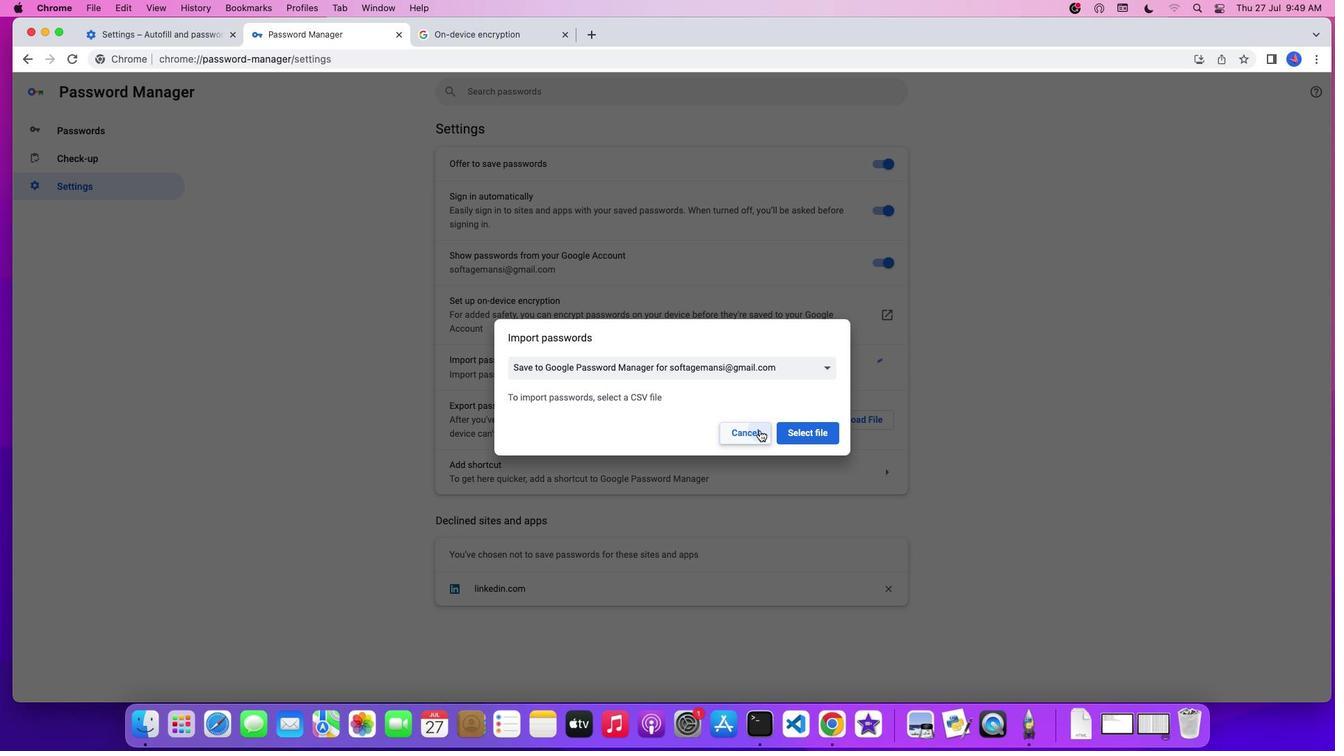
Action: Mouse moved to (621, 466)
Screenshot: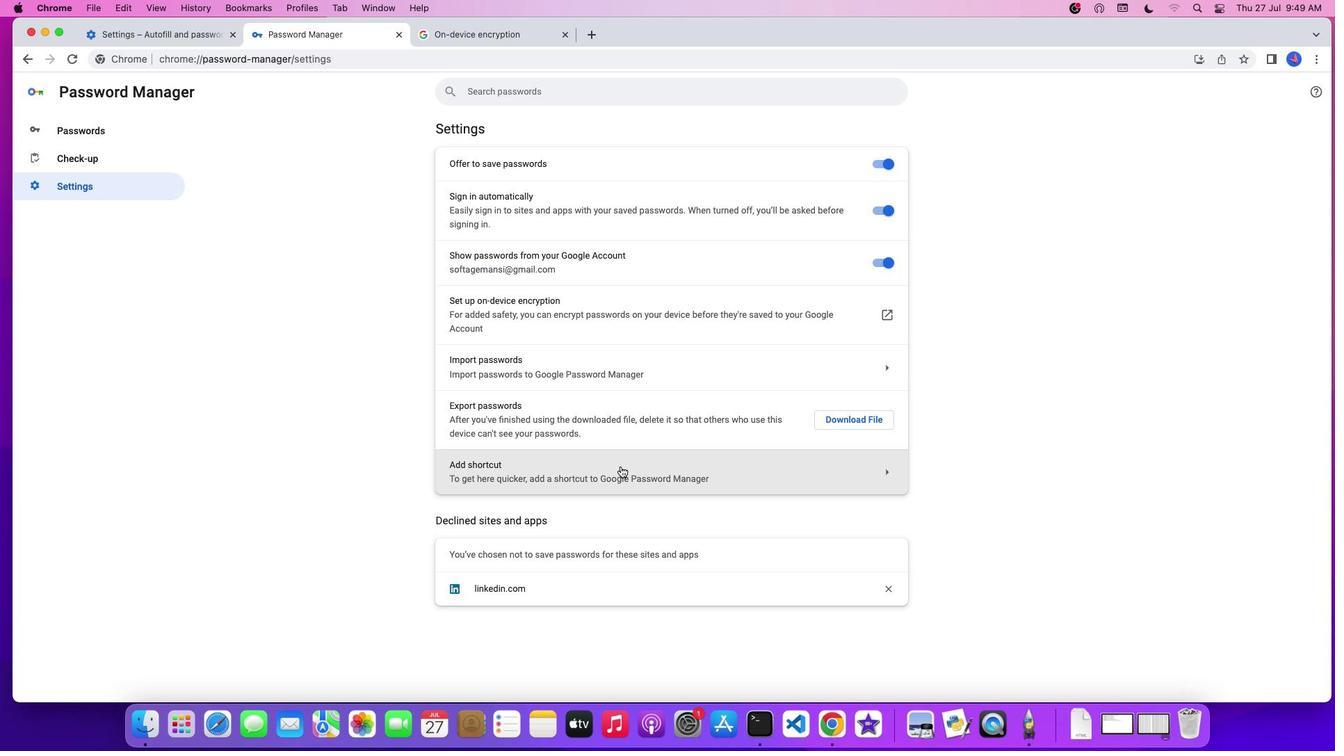 
Action: Mouse pressed left at (621, 466)
Screenshot: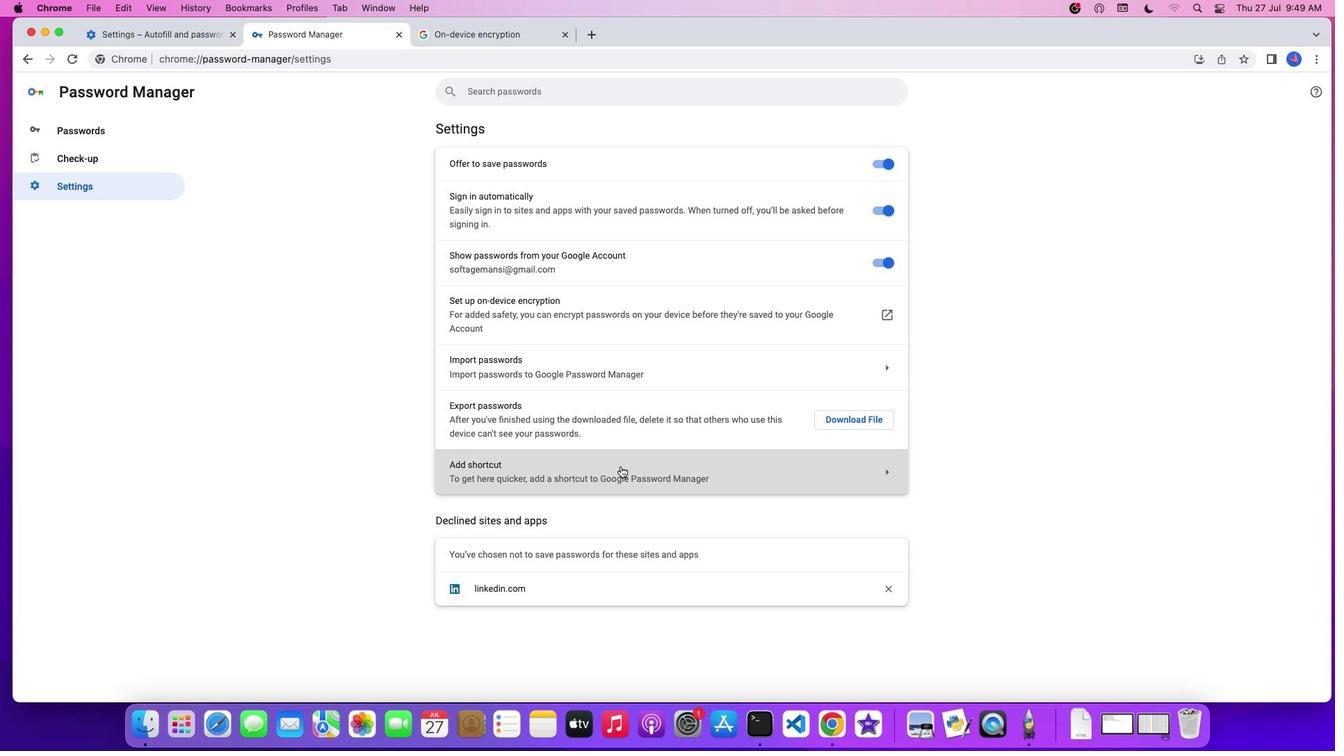 
Action: Mouse moved to (1247, 78)
Screenshot: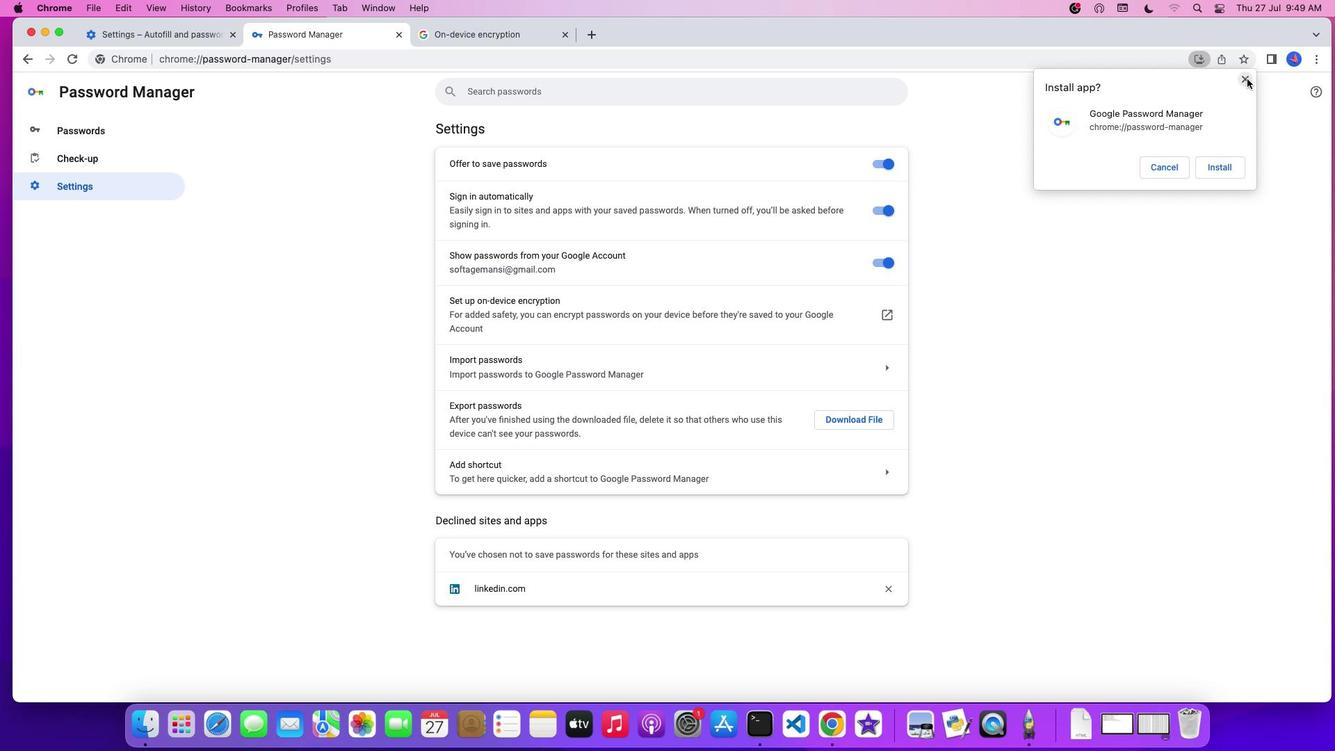 
Action: Mouse pressed left at (1247, 78)
Screenshot: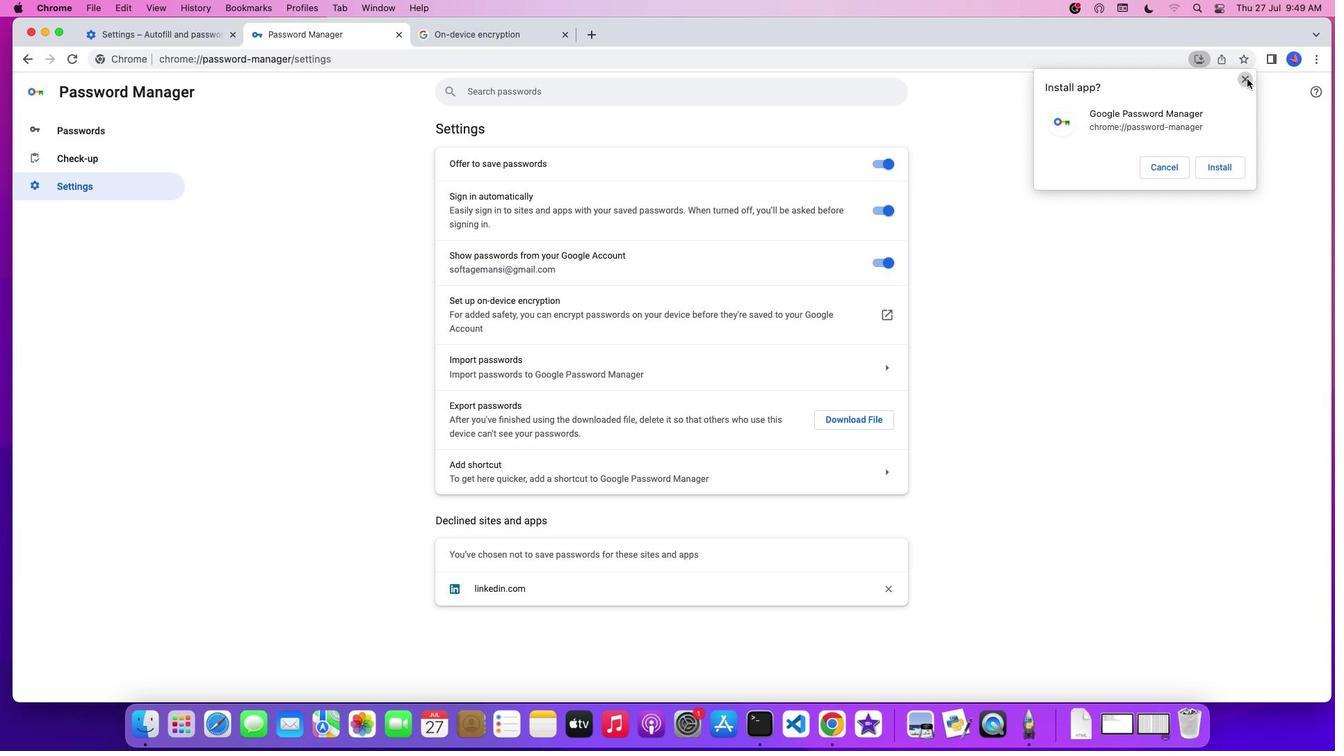 
Action: Mouse moved to (100, 148)
Screenshot: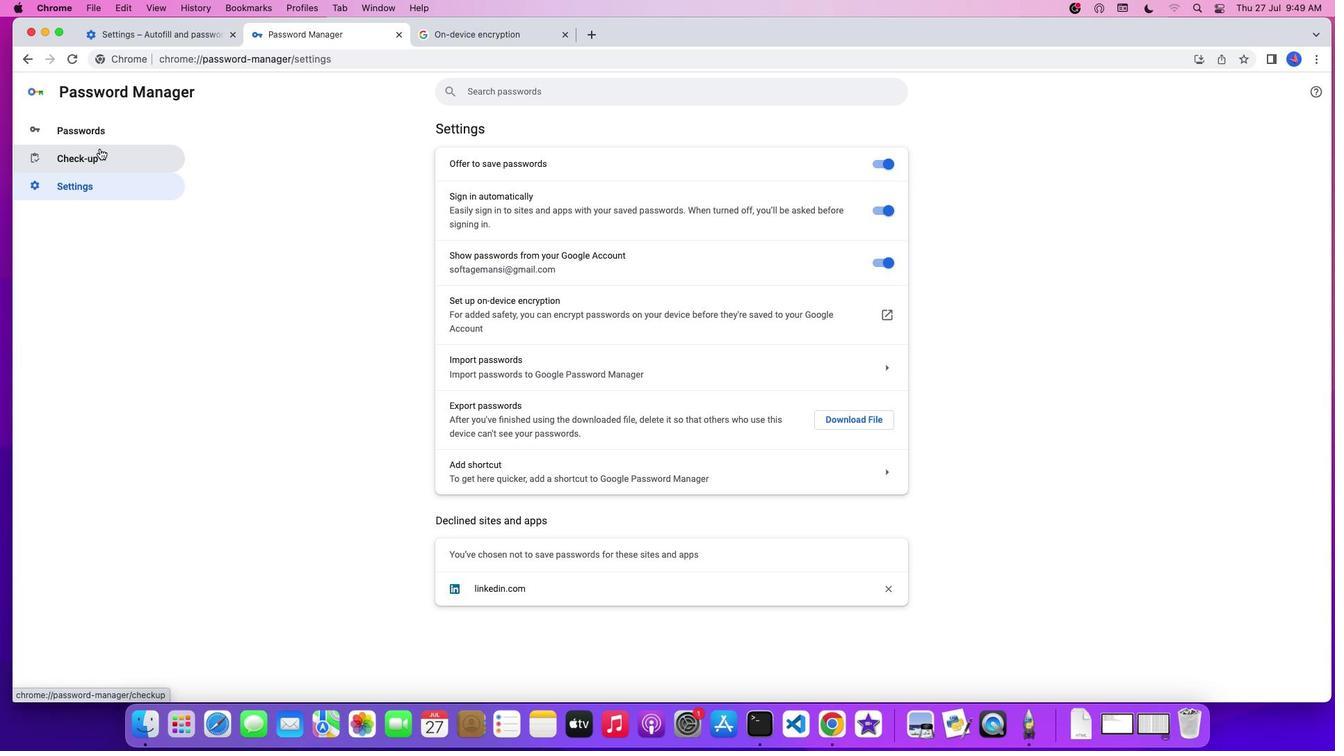 
Action: Mouse pressed left at (100, 148)
Screenshot: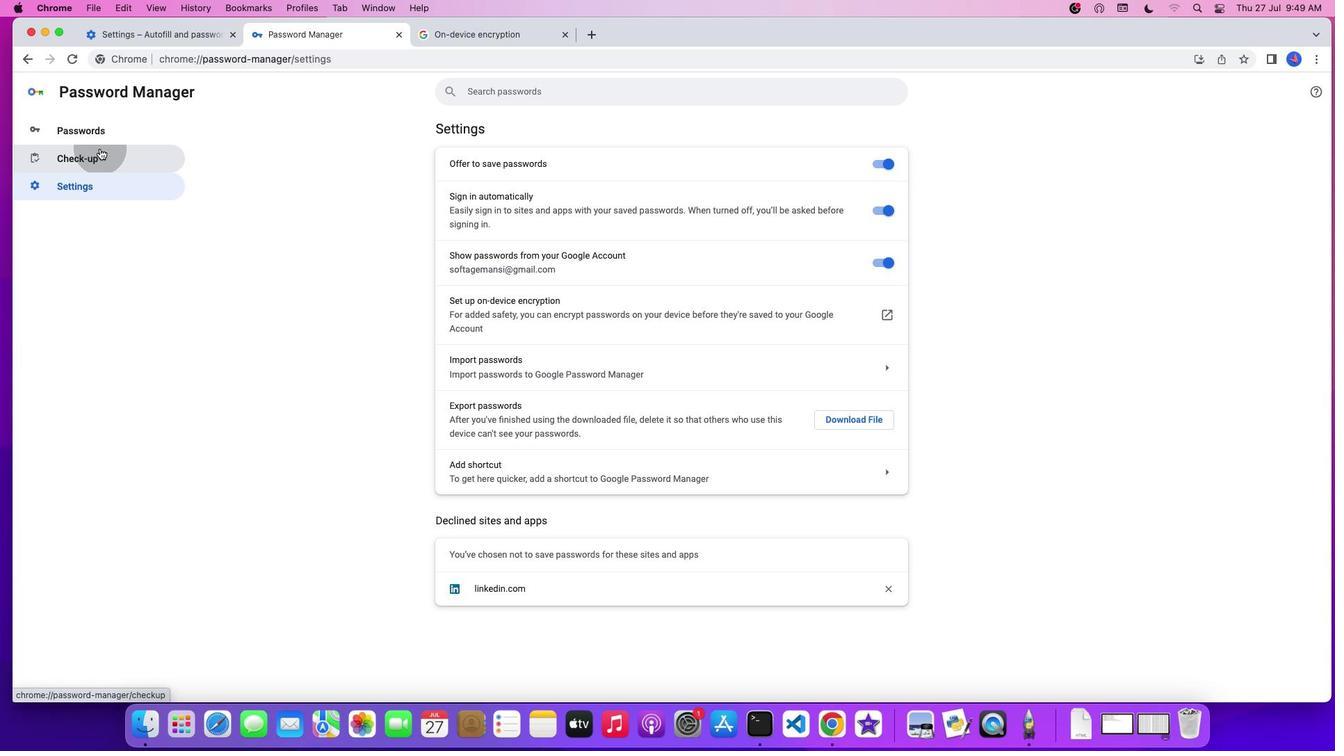 
Action: Mouse moved to (28, 91)
Screenshot: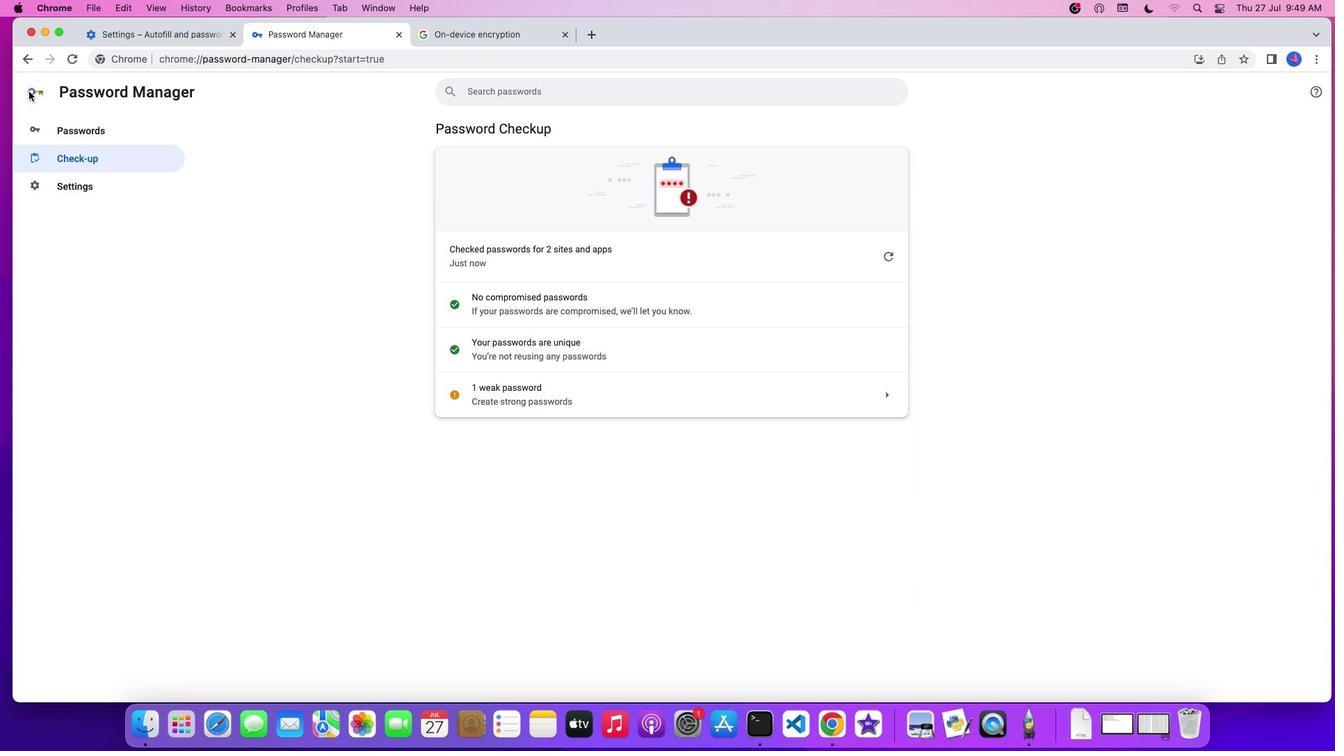 
Action: Mouse pressed left at (28, 91)
Screenshot: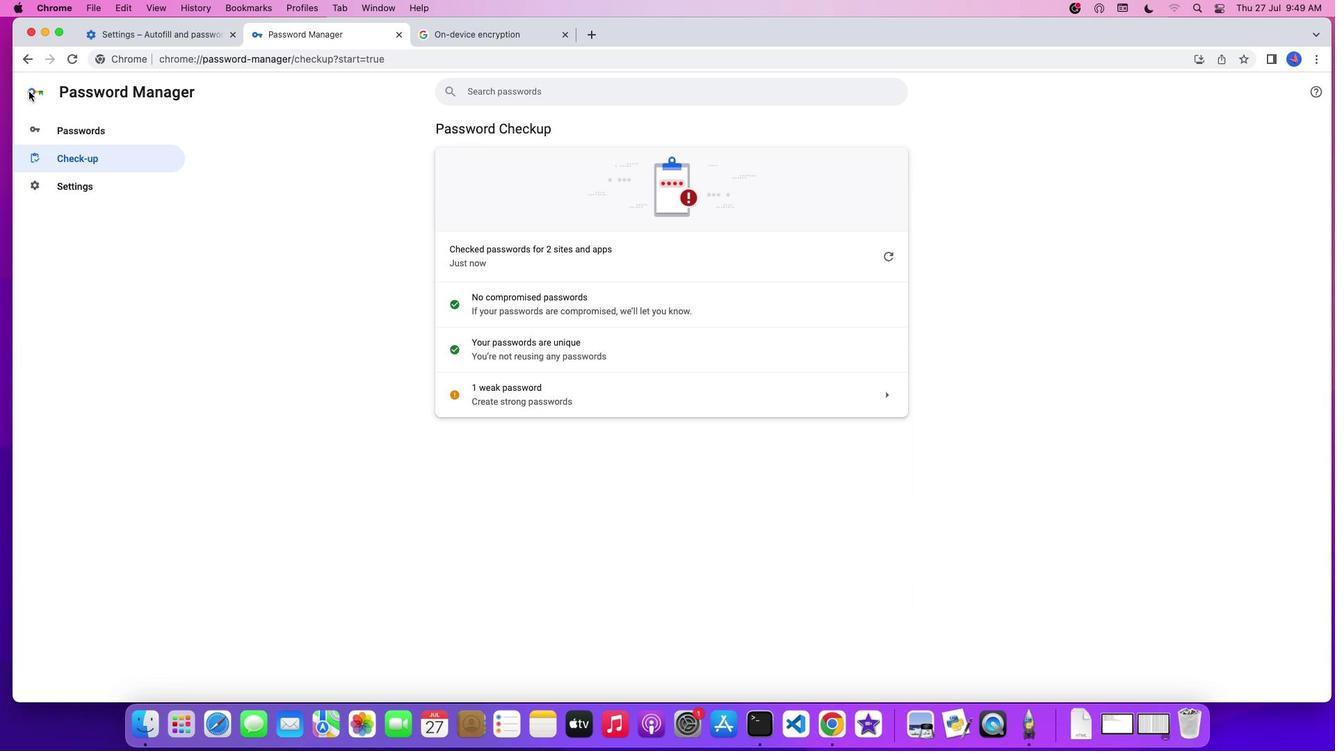 
Action: Mouse moved to (93, 92)
Screenshot: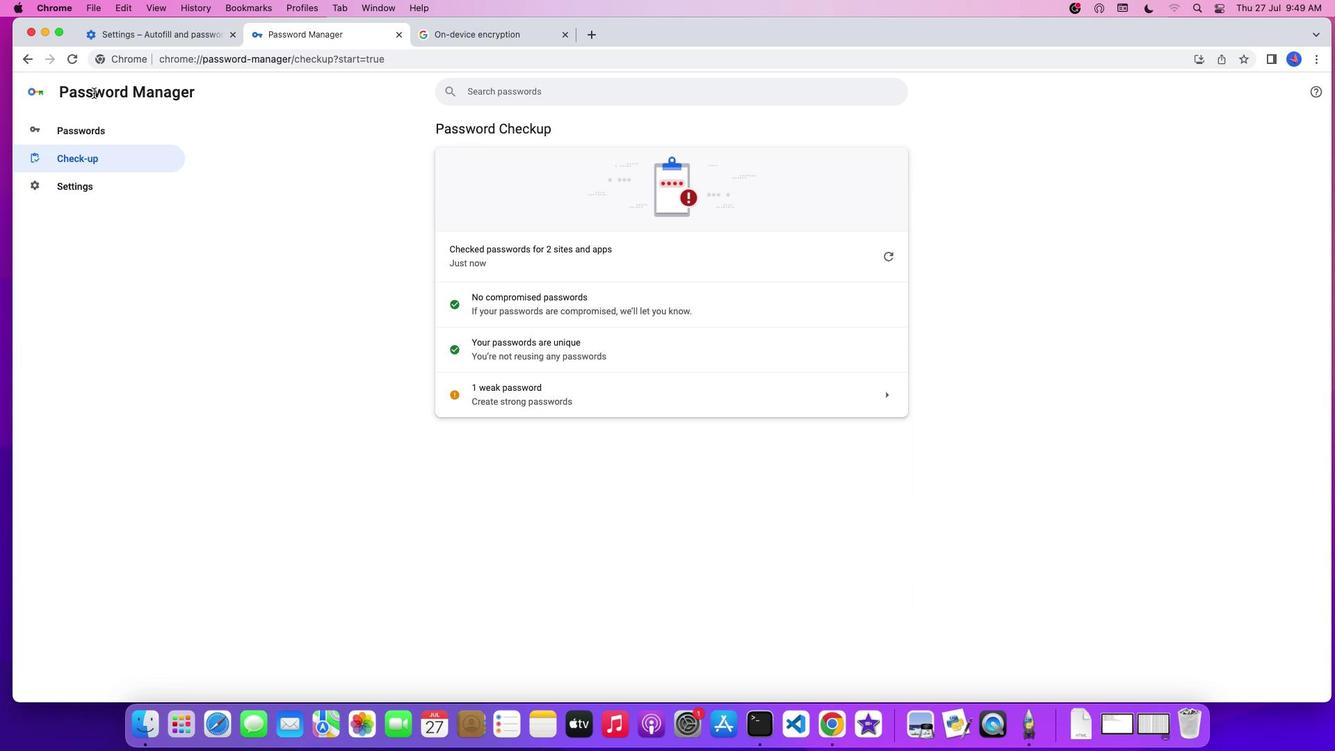 
Action: Mouse pressed left at (93, 92)
Screenshot: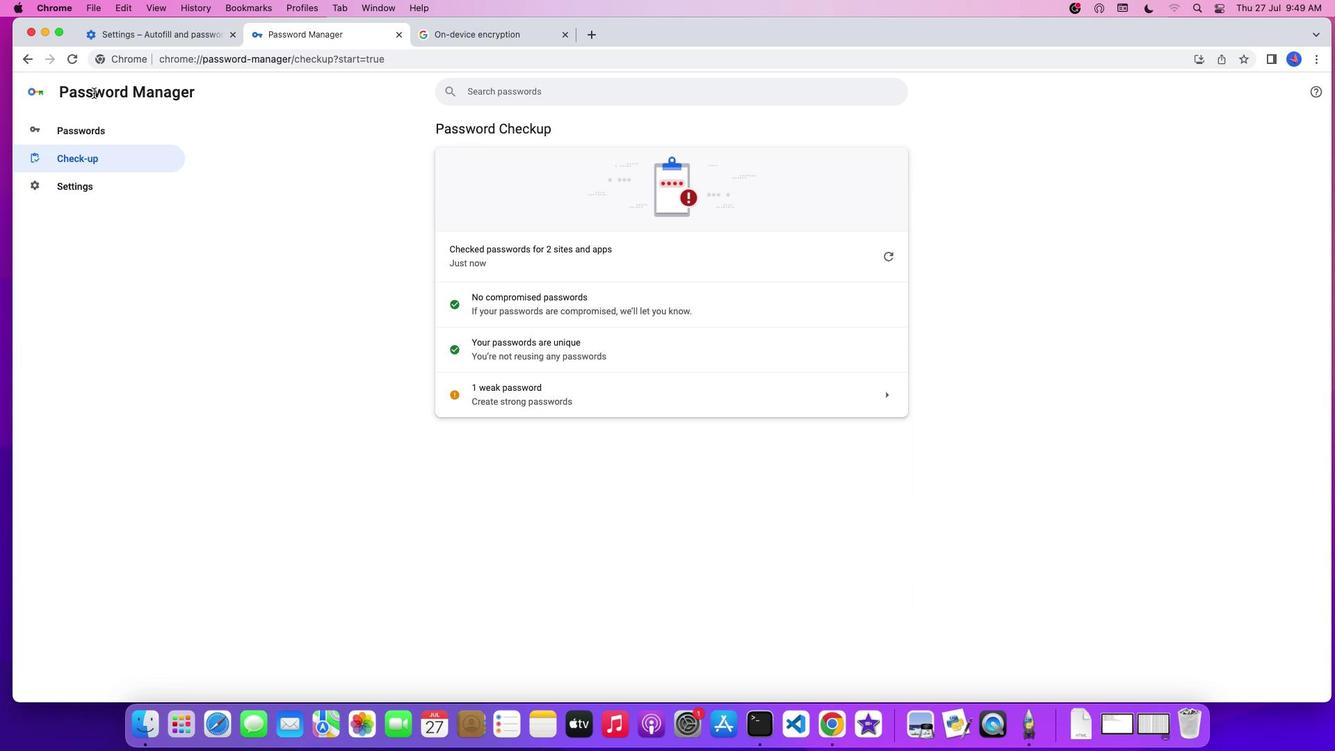 
Action: Mouse moved to (1312, 61)
Screenshot: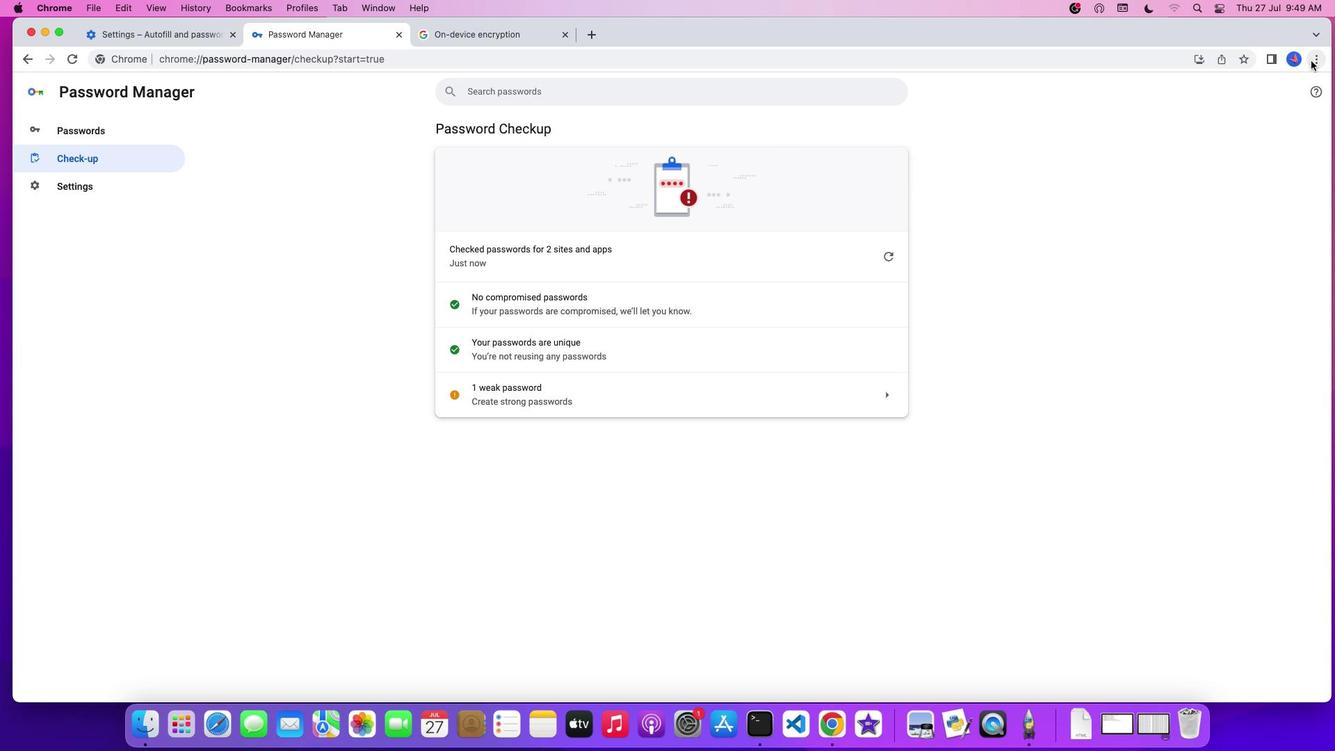
Action: Mouse pressed left at (1312, 61)
Screenshot: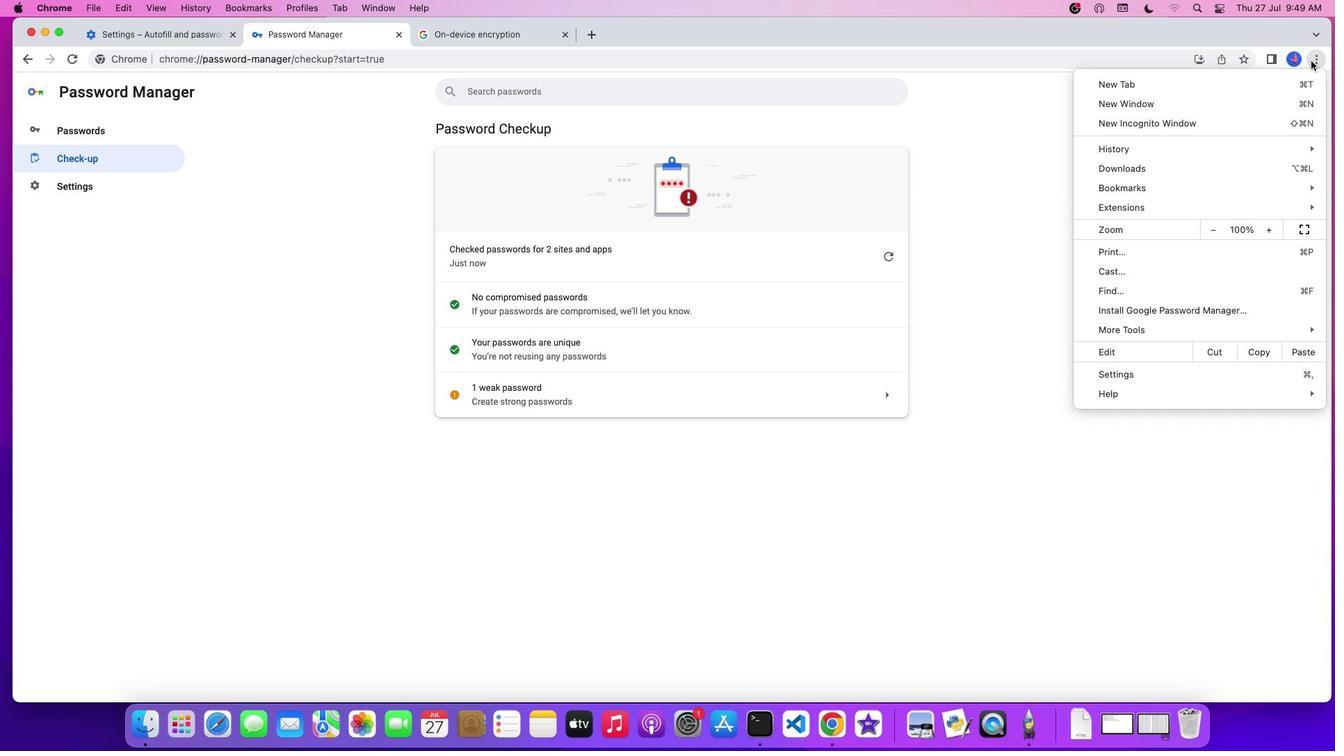
Action: Mouse moved to (1200, 323)
Screenshot: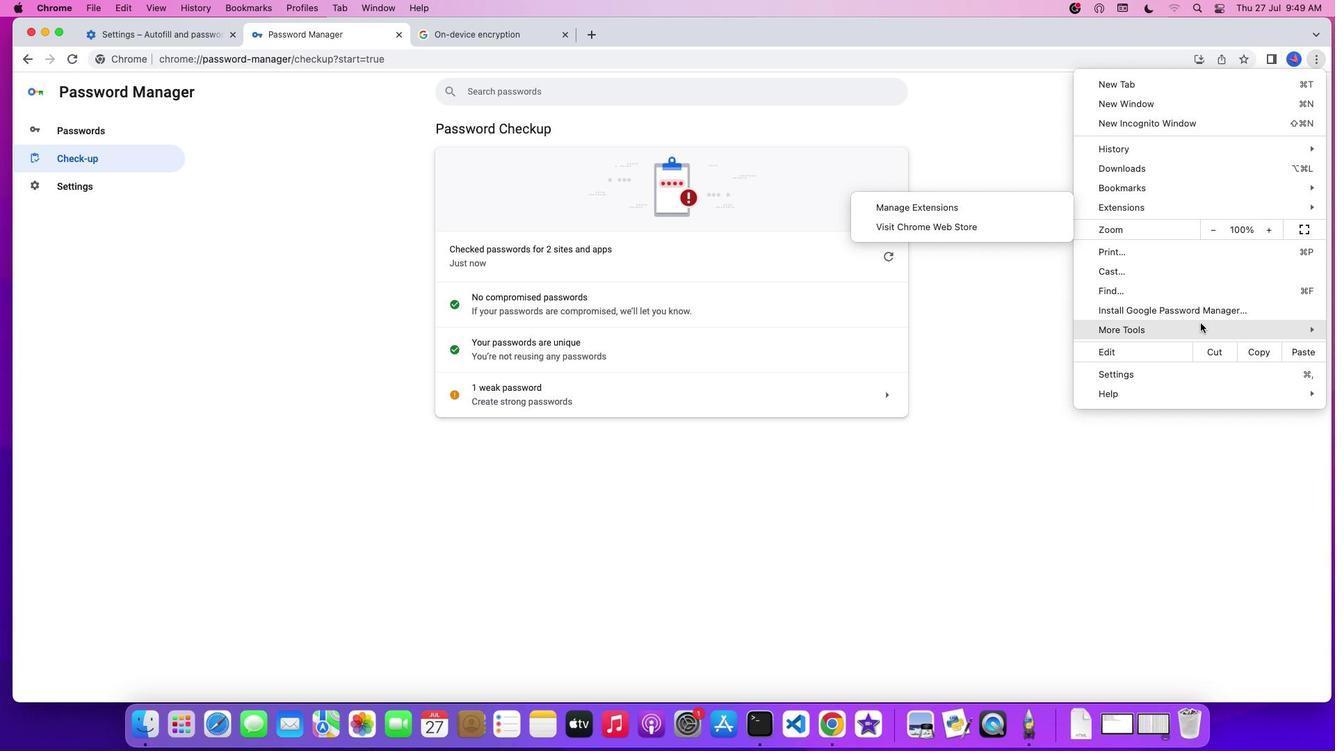 
Action: Mouse pressed left at (1200, 323)
Screenshot: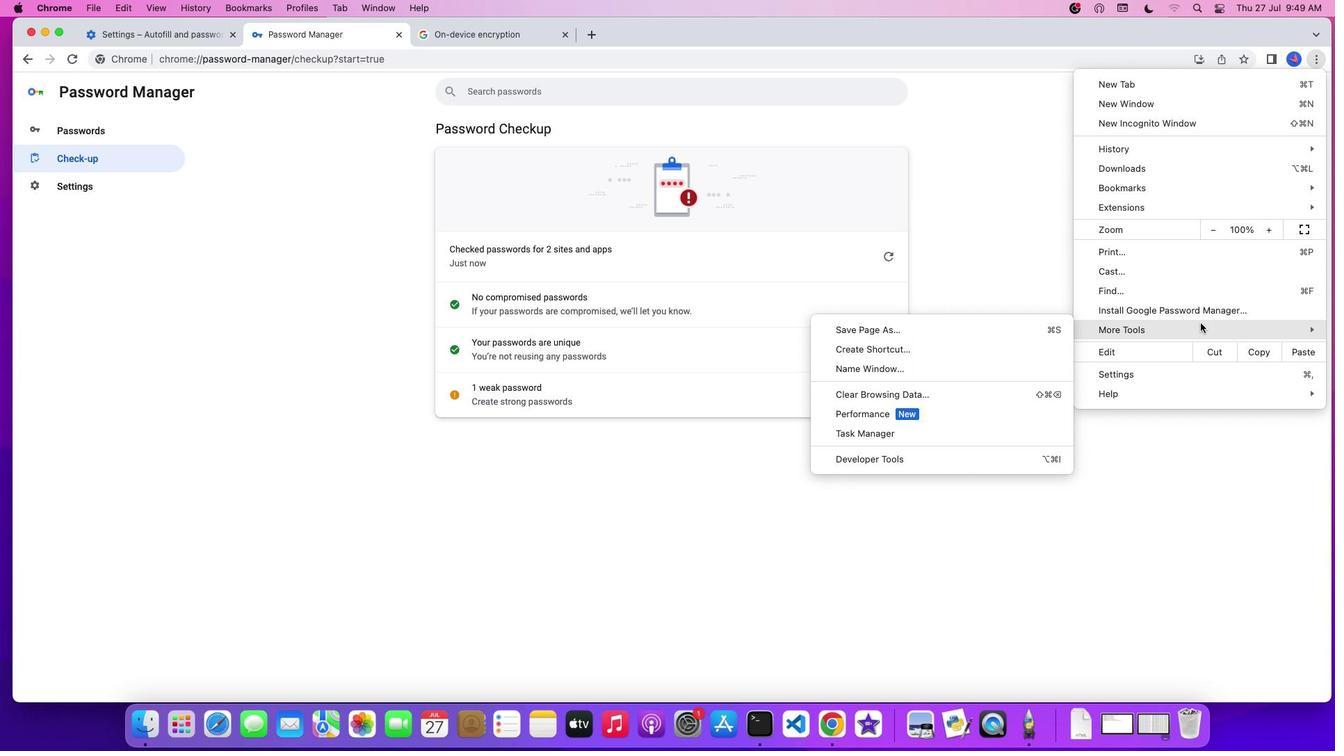 
Action: Mouse moved to (969, 389)
Screenshot: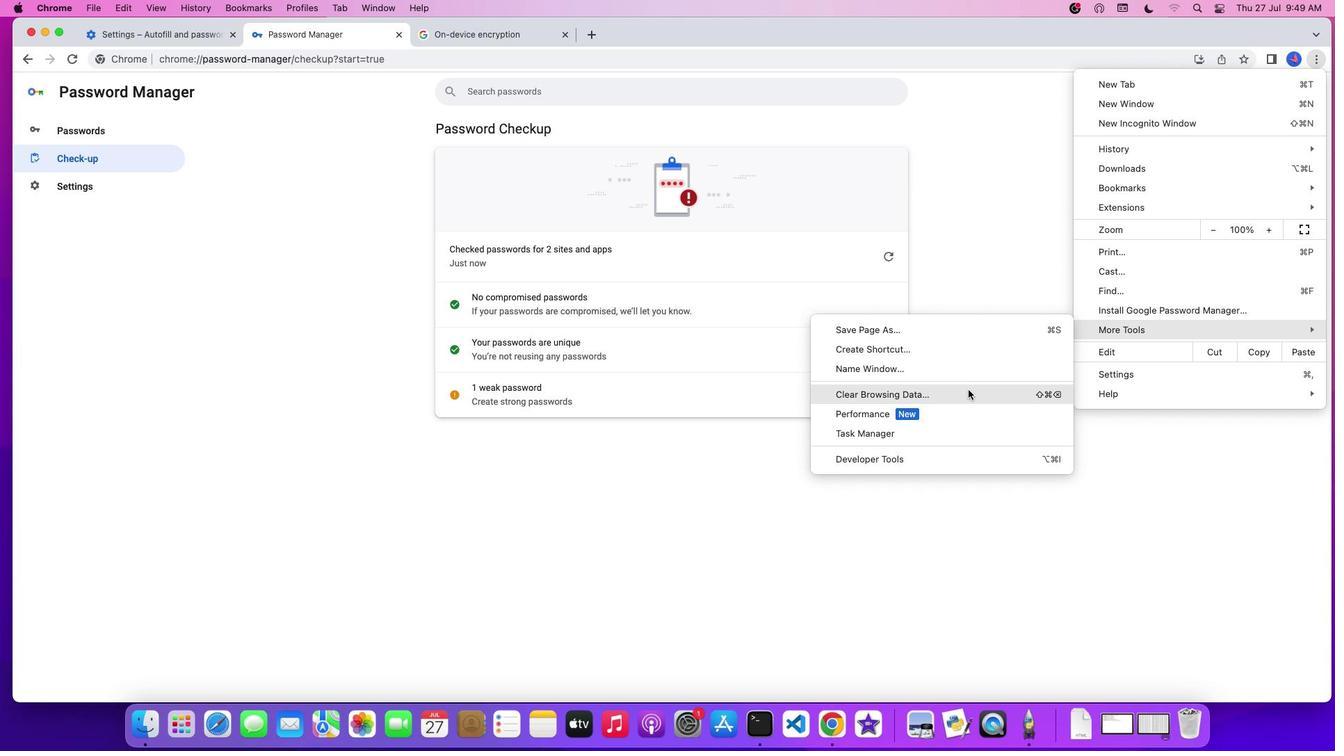 
Action: Mouse pressed left at (969, 389)
Screenshot: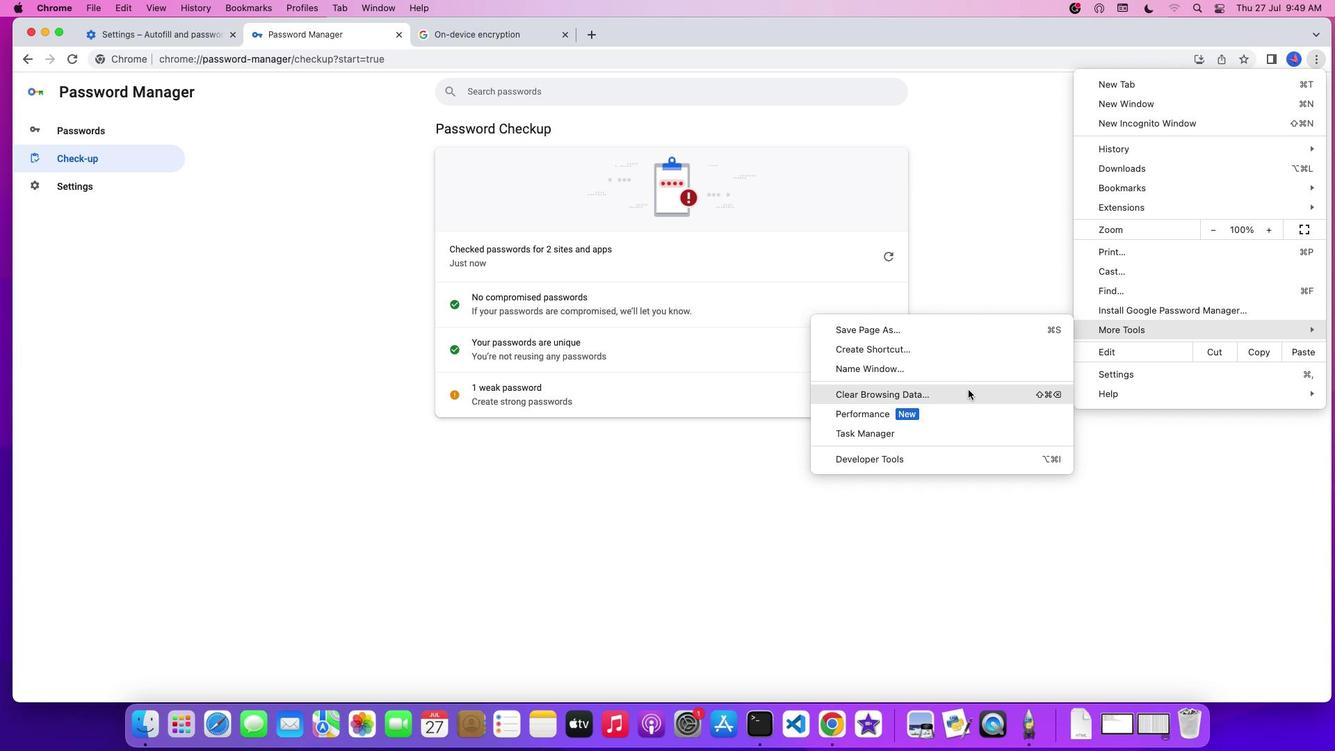 
Action: Mouse moved to (688, 299)
Screenshot: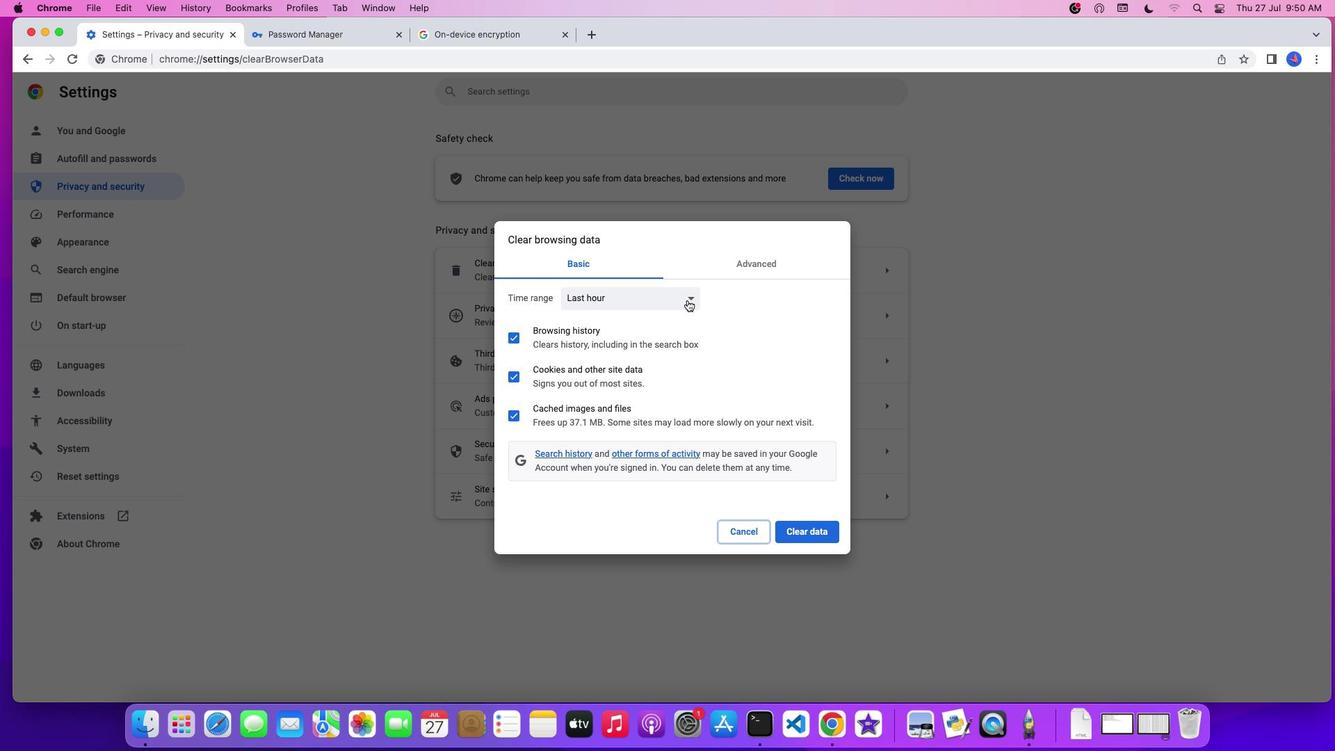 
Action: Mouse pressed left at (688, 299)
Screenshot: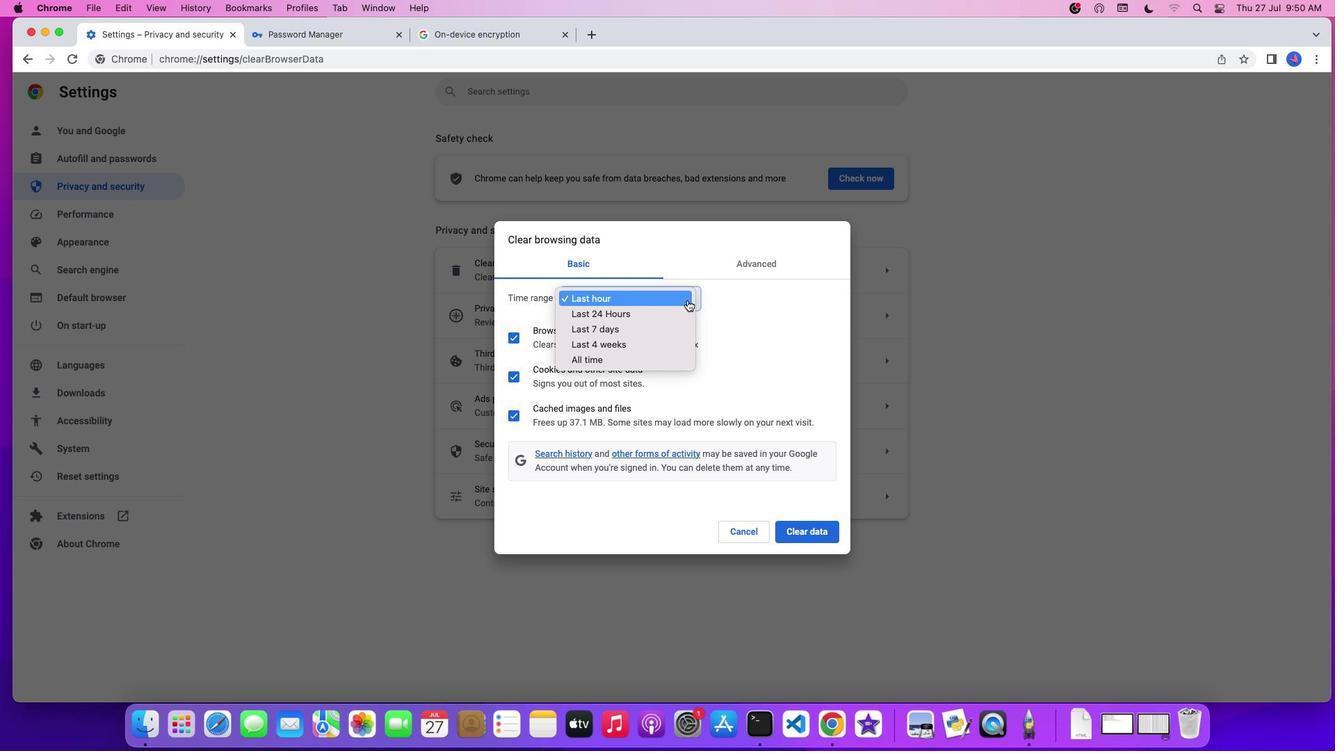 
Action: Mouse moved to (716, 317)
Screenshot: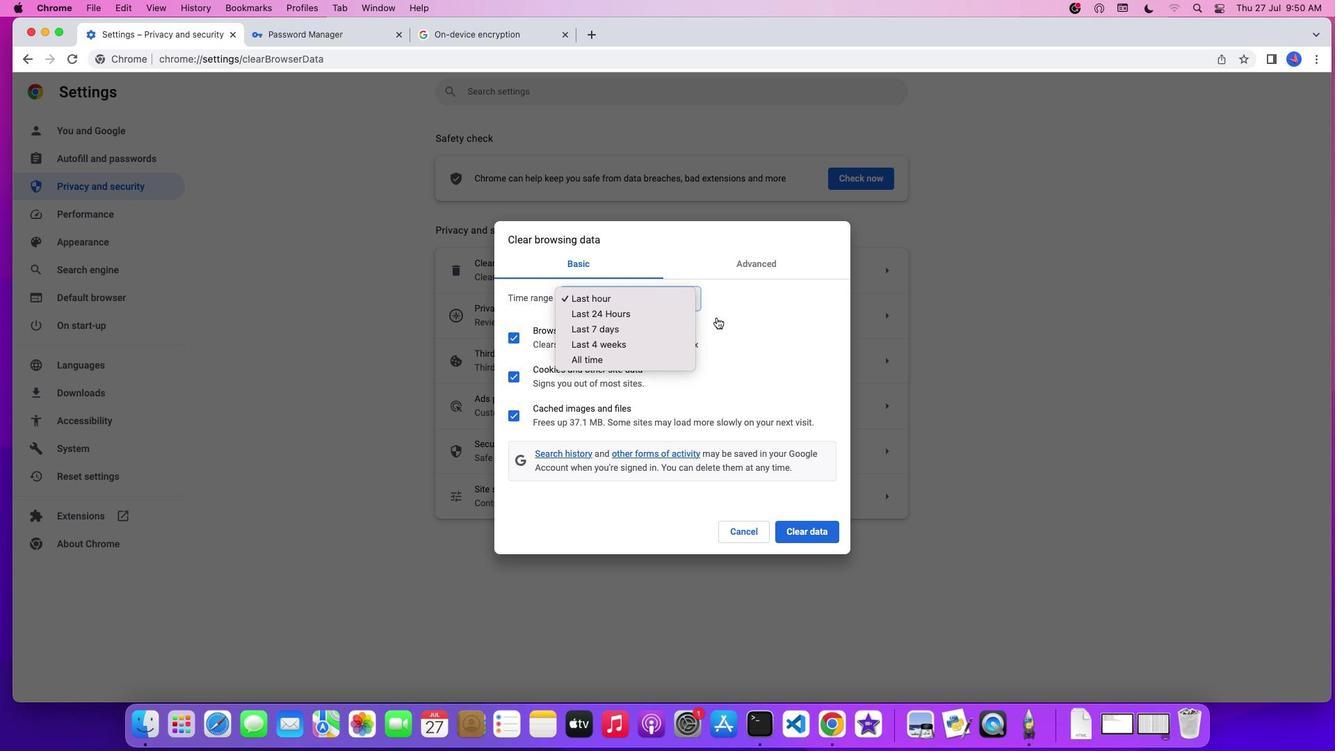 
Action: Mouse pressed left at (716, 317)
Screenshot: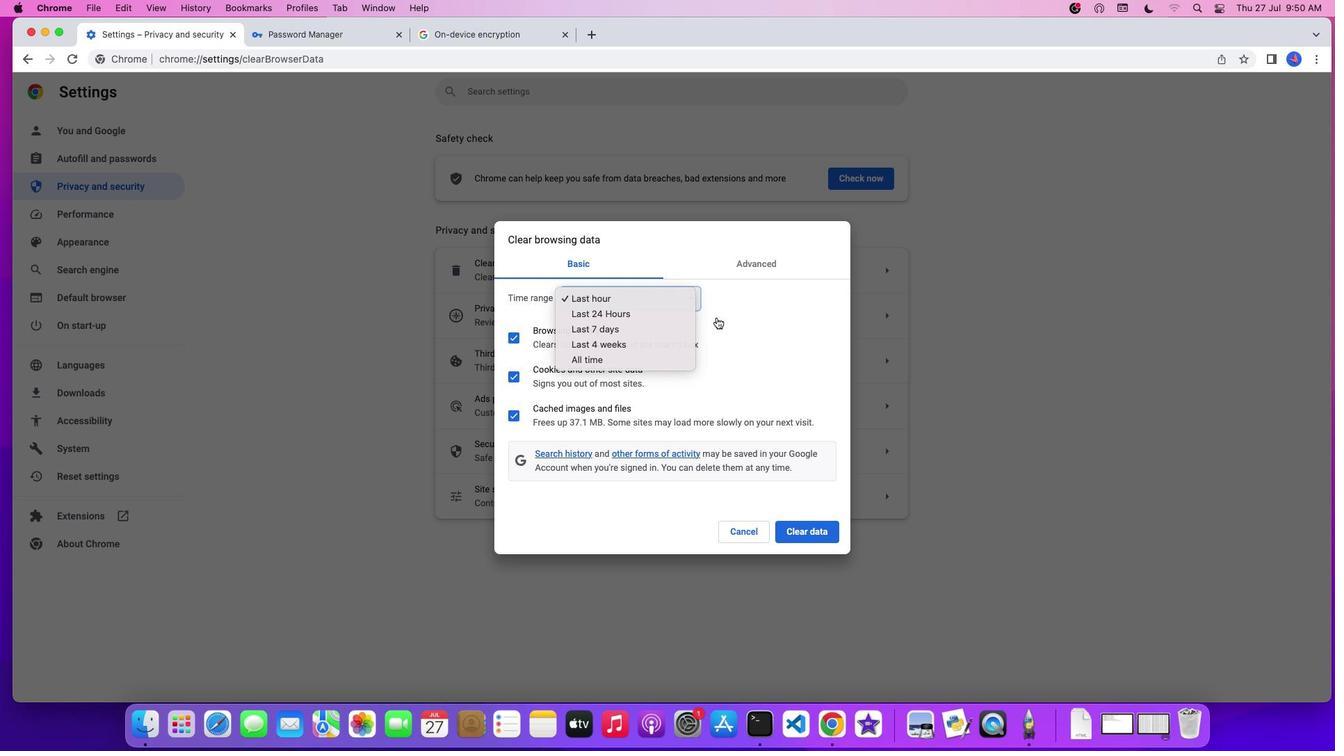 
Action: Mouse moved to (760, 268)
Screenshot: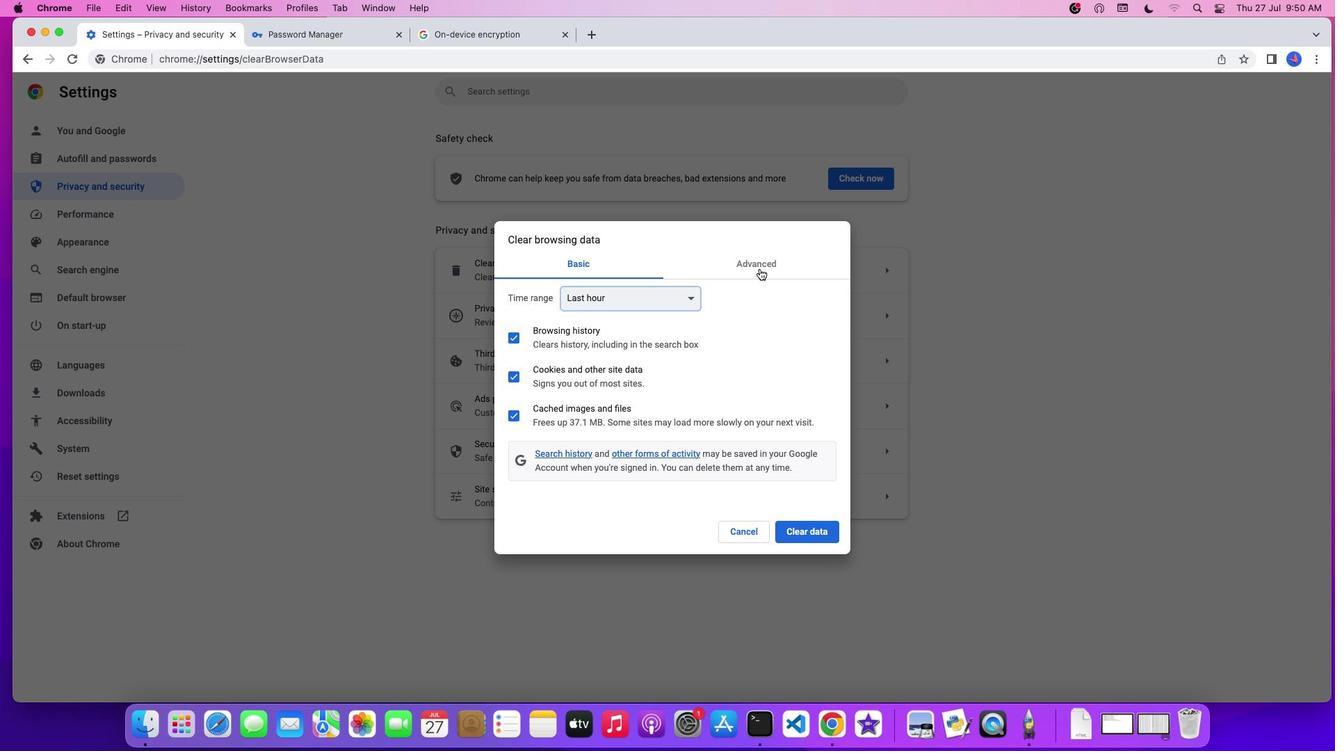 
Action: Mouse pressed left at (760, 268)
Screenshot: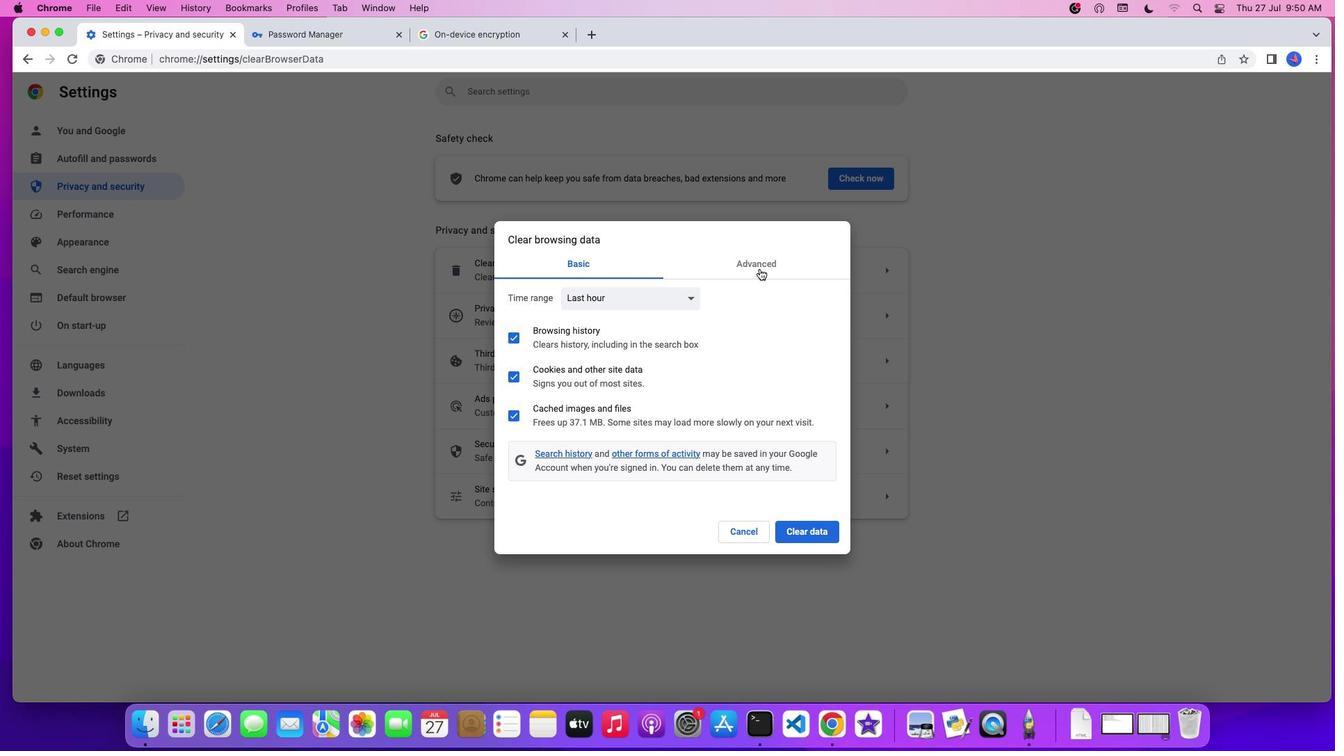
Action: Mouse moved to (609, 392)
Screenshot: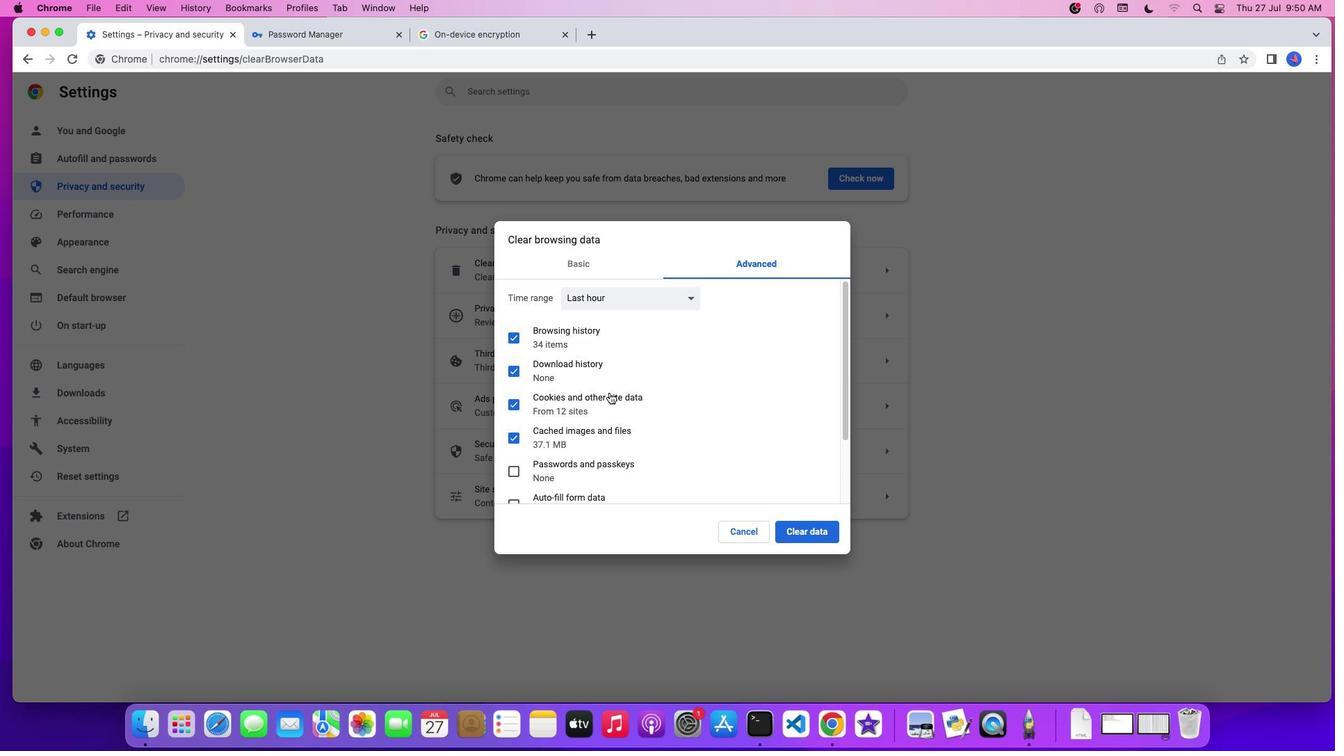 
Action: Mouse scrolled (609, 392) with delta (0, 0)
Screenshot: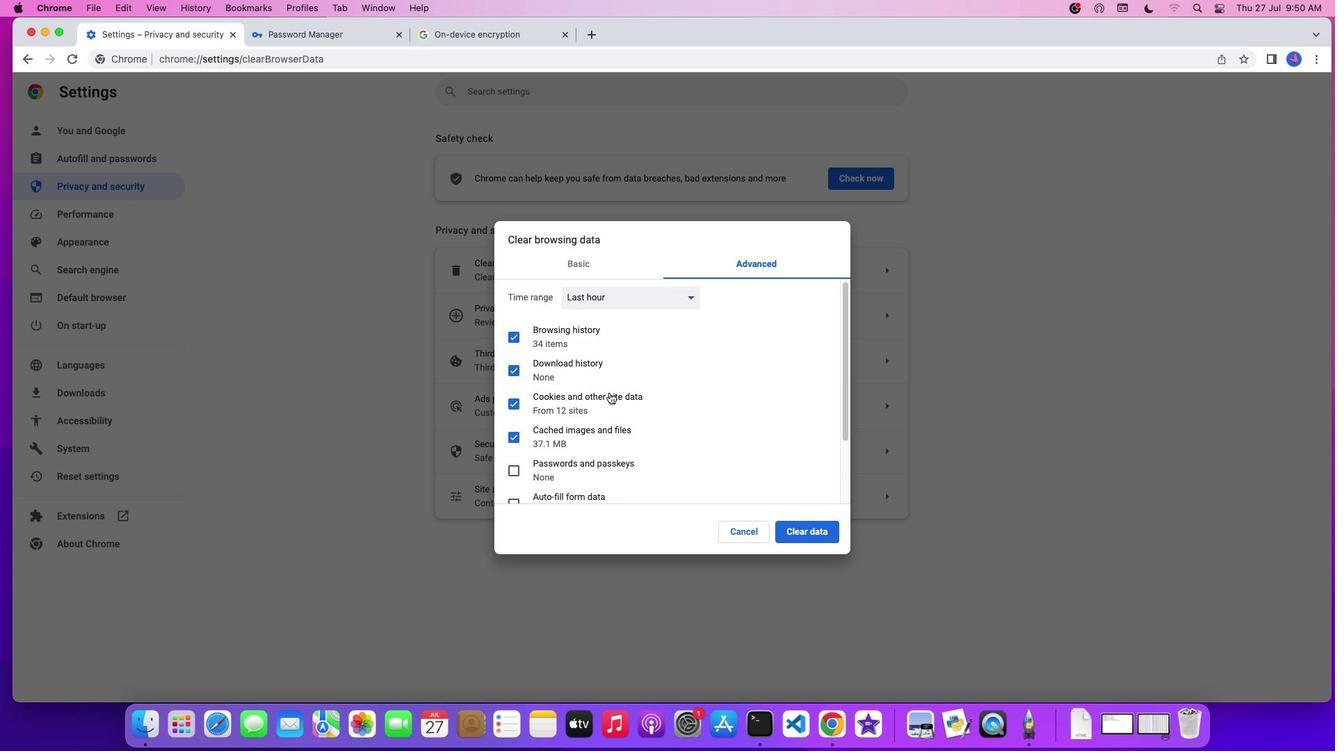 
Action: Mouse scrolled (609, 392) with delta (0, 0)
Screenshot: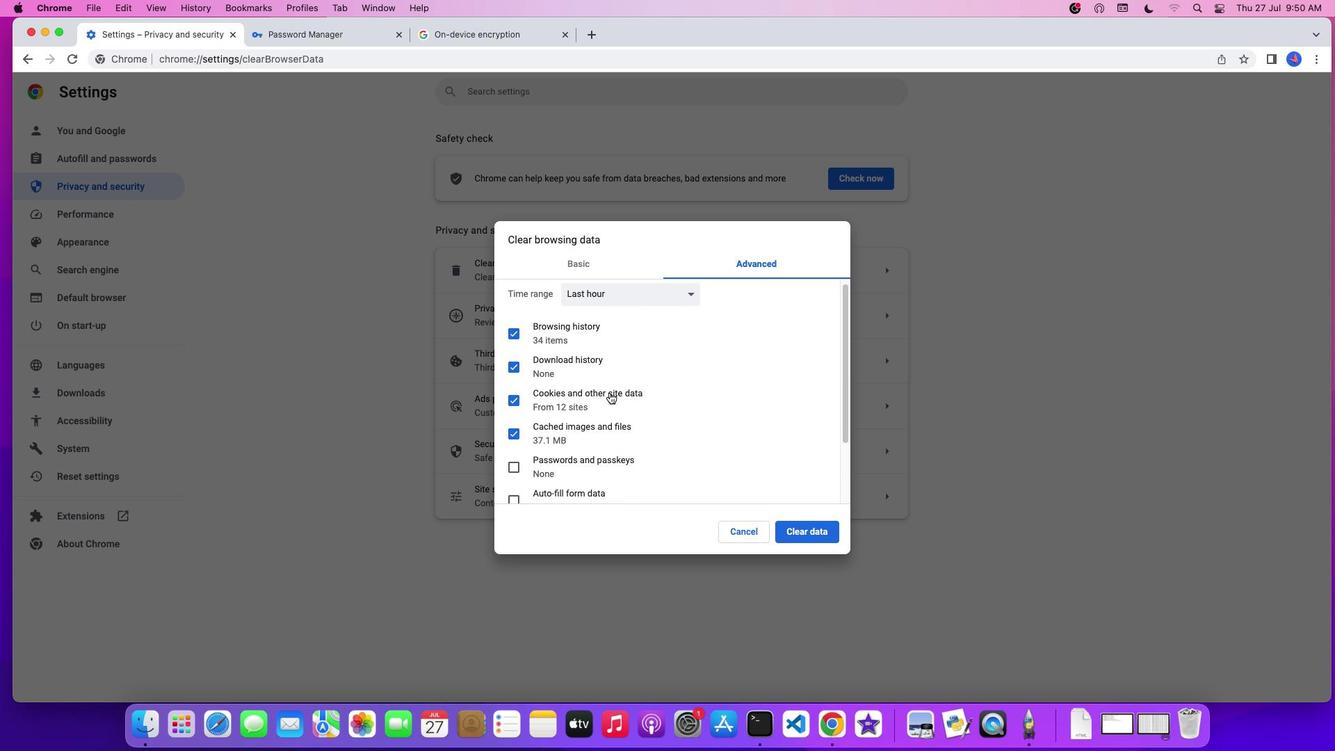
Action: Mouse scrolled (609, 392) with delta (0, 0)
Screenshot: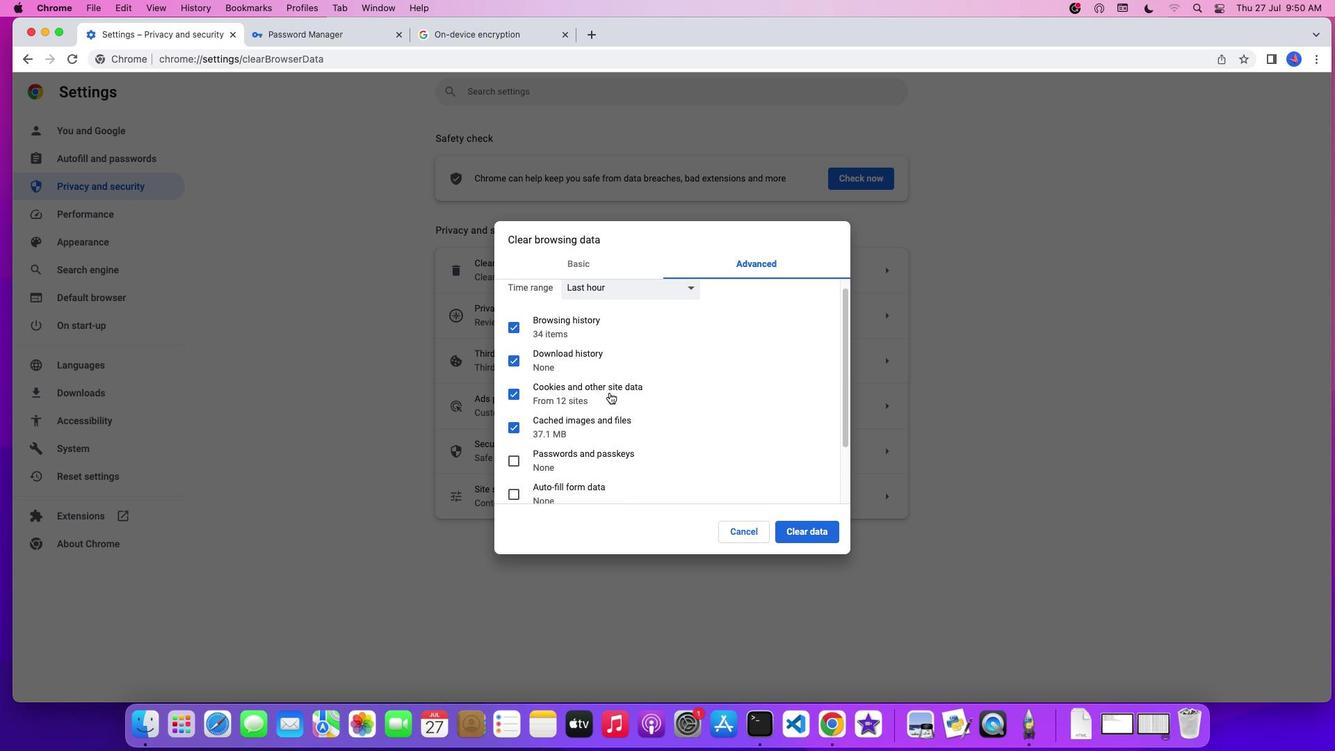 
Action: Mouse scrolled (609, 392) with delta (0, 0)
Screenshot: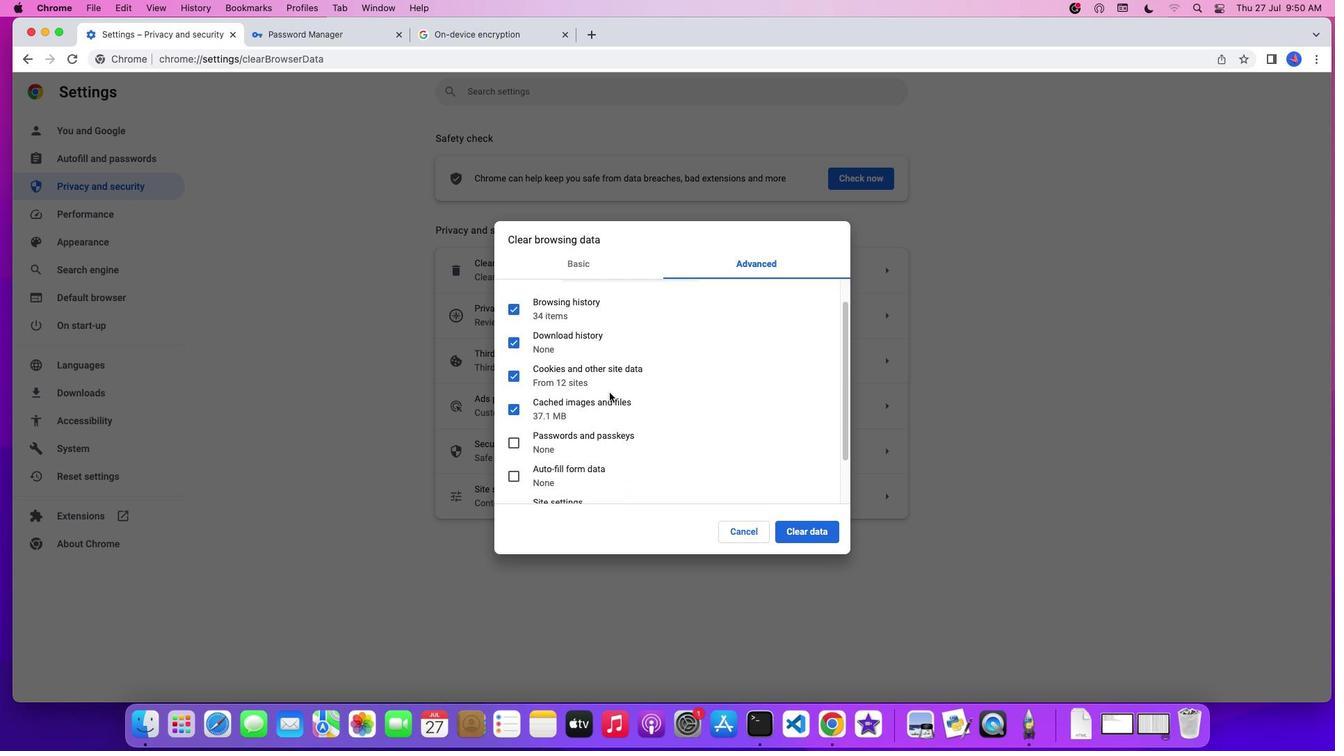 
Action: Mouse scrolled (609, 392) with delta (0, 0)
Screenshot: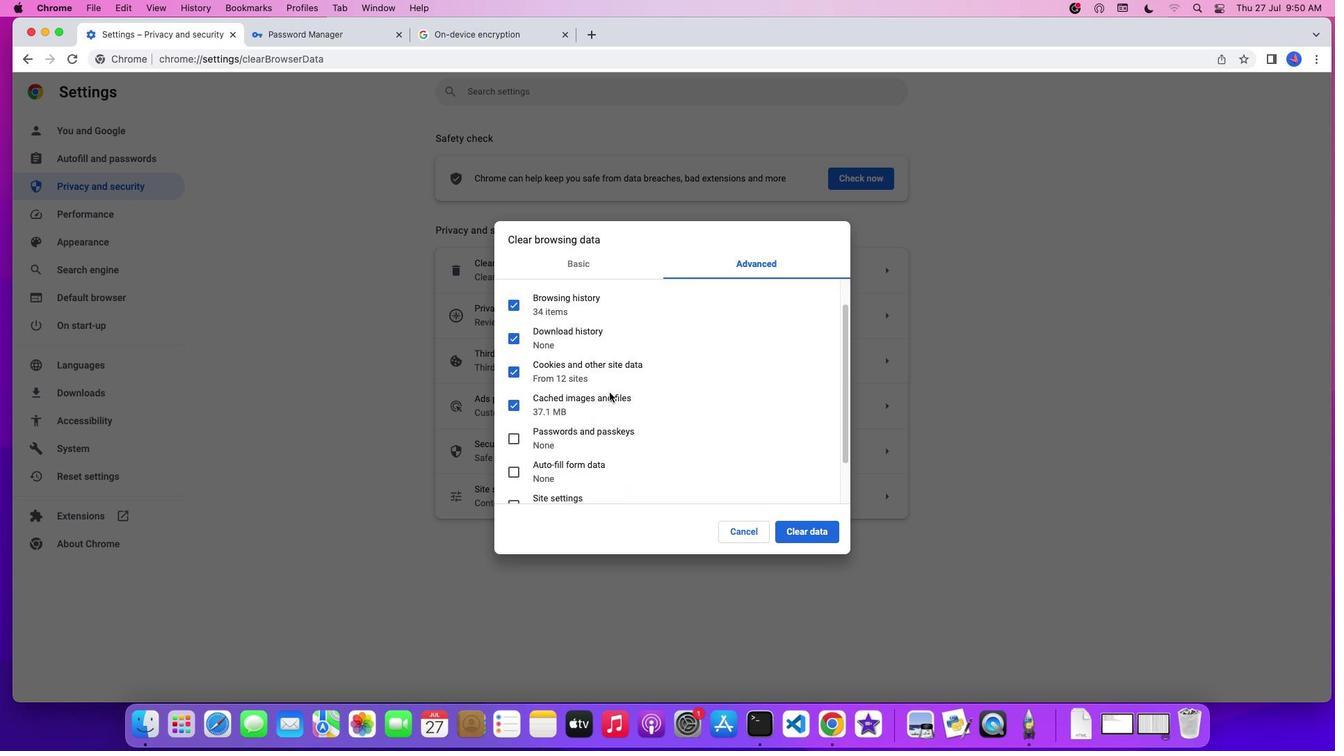 
Action: Mouse scrolled (609, 392) with delta (0, 0)
Screenshot: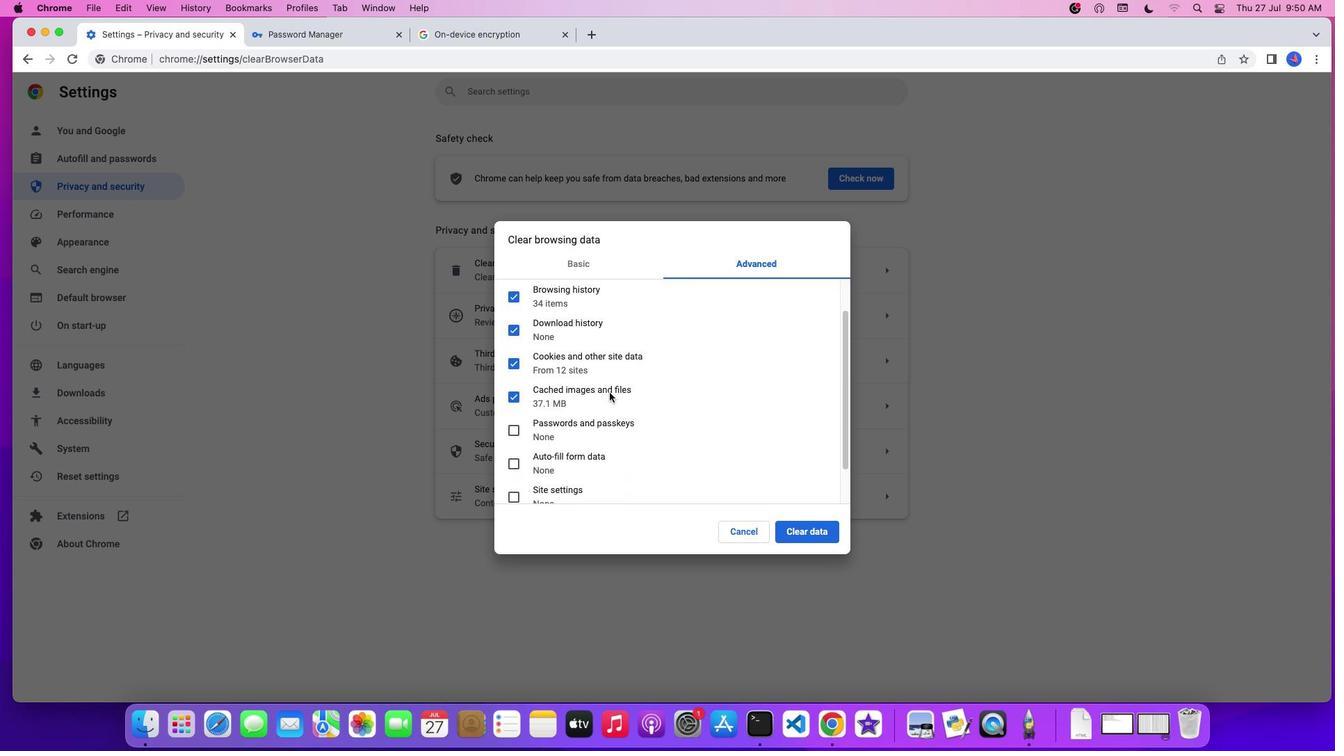 
Action: Mouse moved to (610, 397)
Screenshot: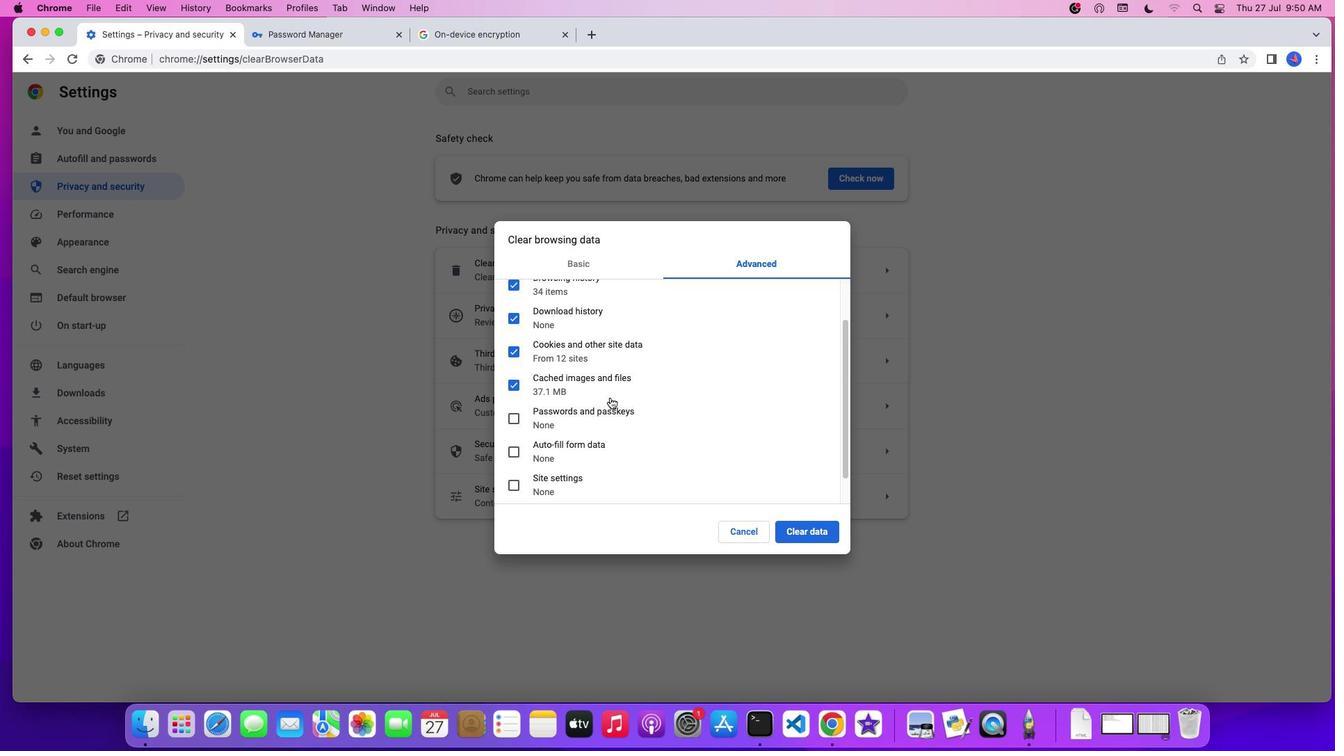 
Action: Mouse scrolled (610, 397) with delta (0, 0)
Screenshot: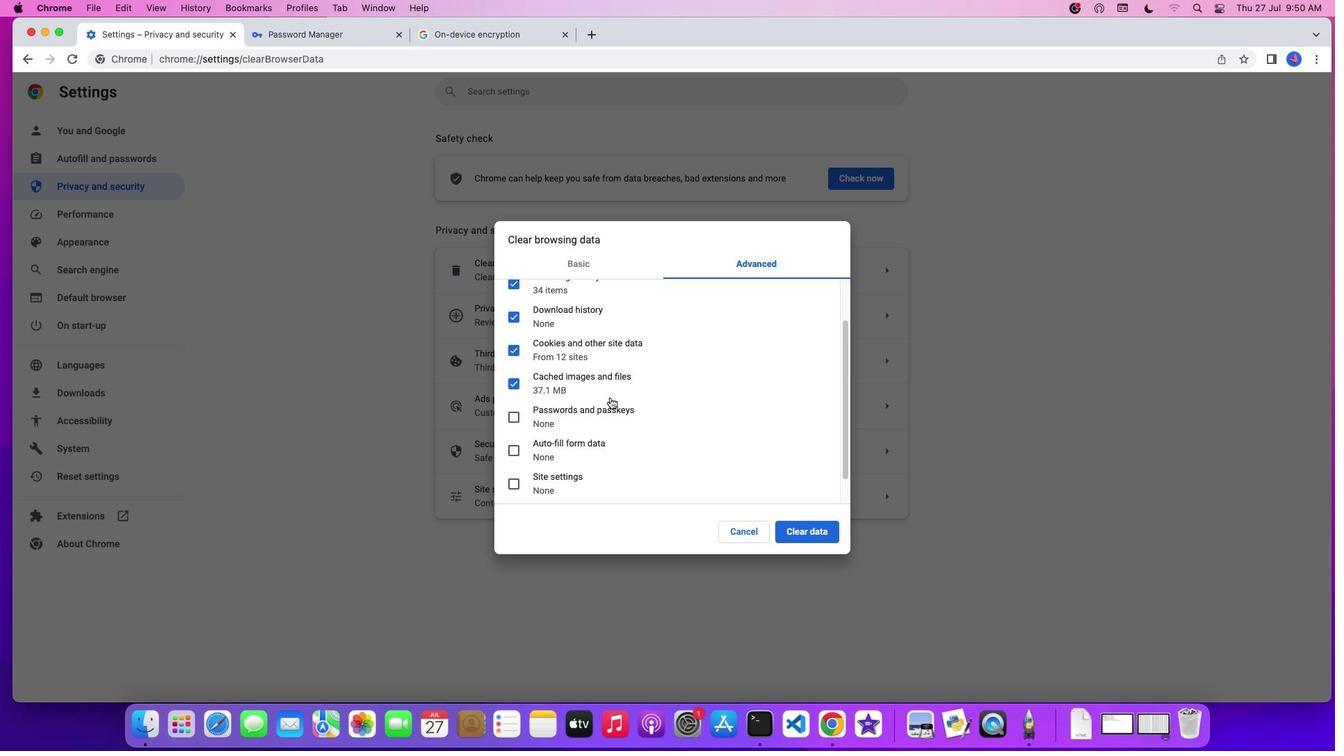 
Action: Mouse scrolled (610, 397) with delta (0, 0)
Screenshot: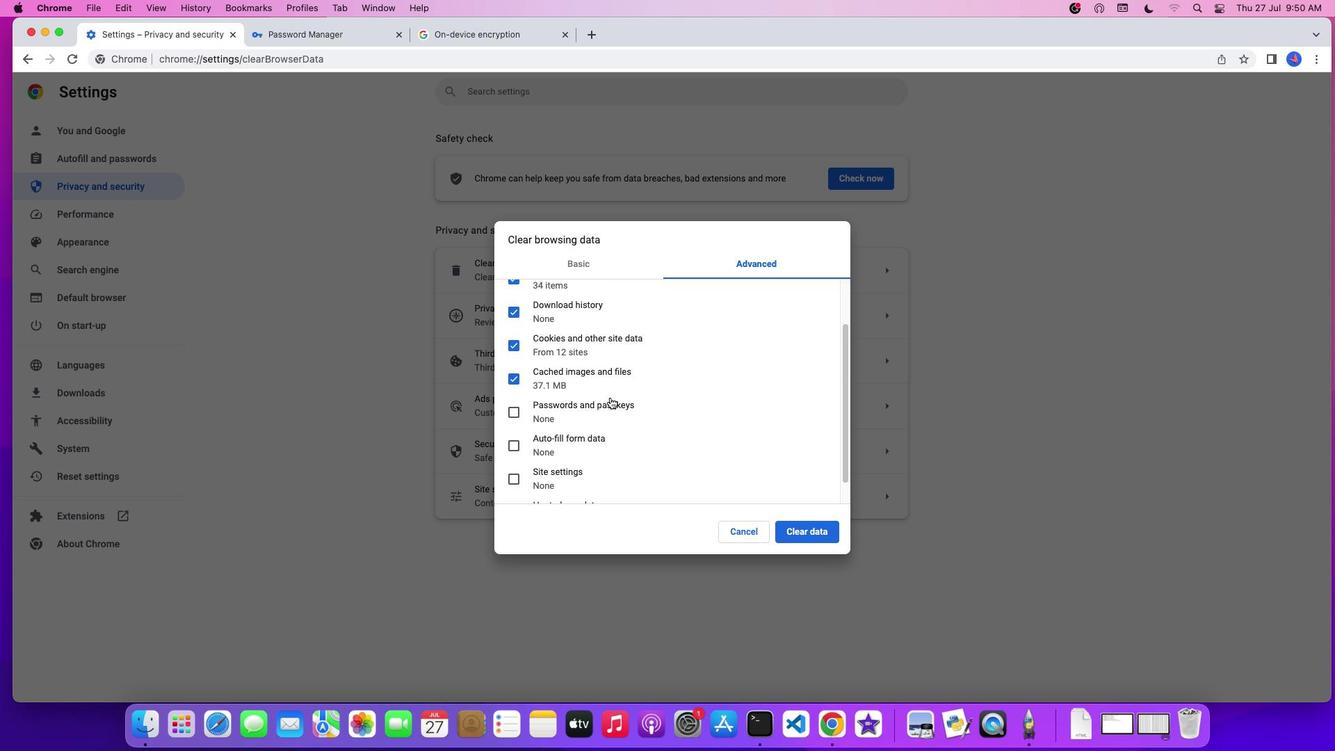 
Action: Mouse scrolled (610, 397) with delta (0, 0)
Screenshot: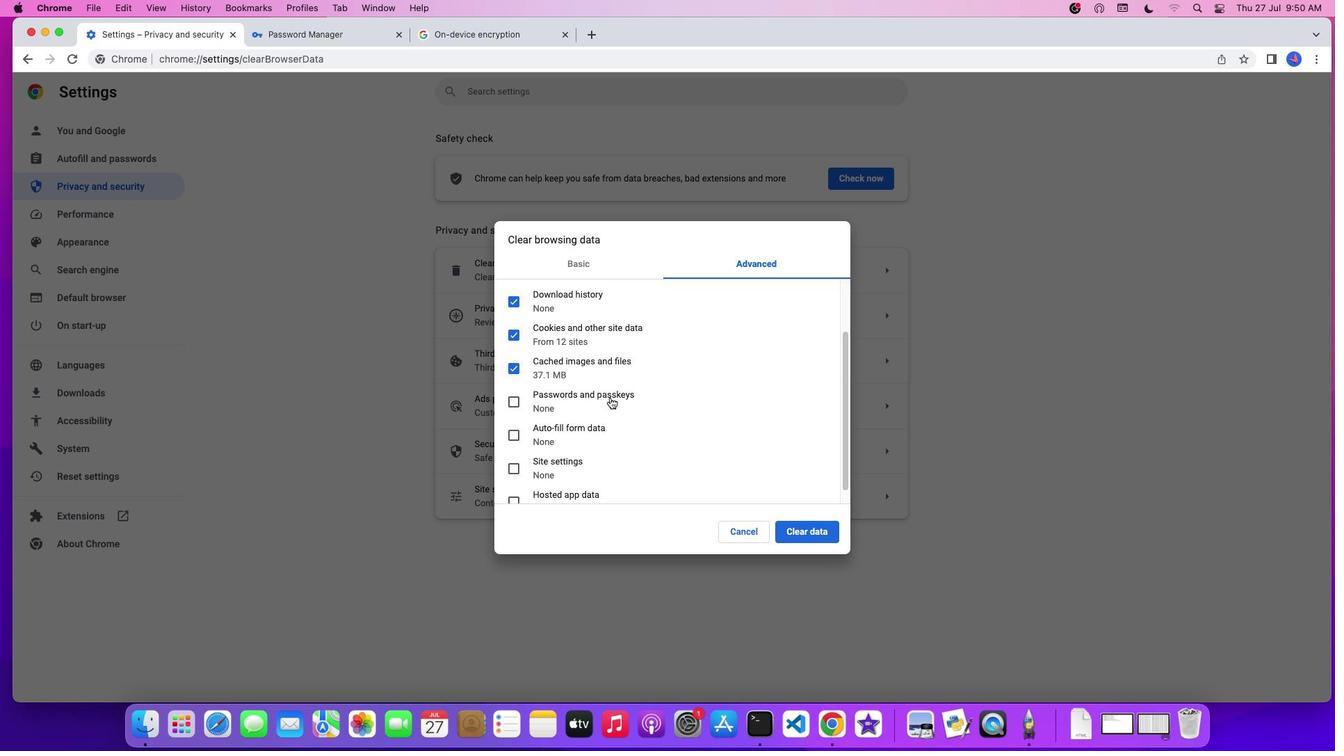 
Action: Mouse scrolled (610, 397) with delta (0, 0)
Screenshot: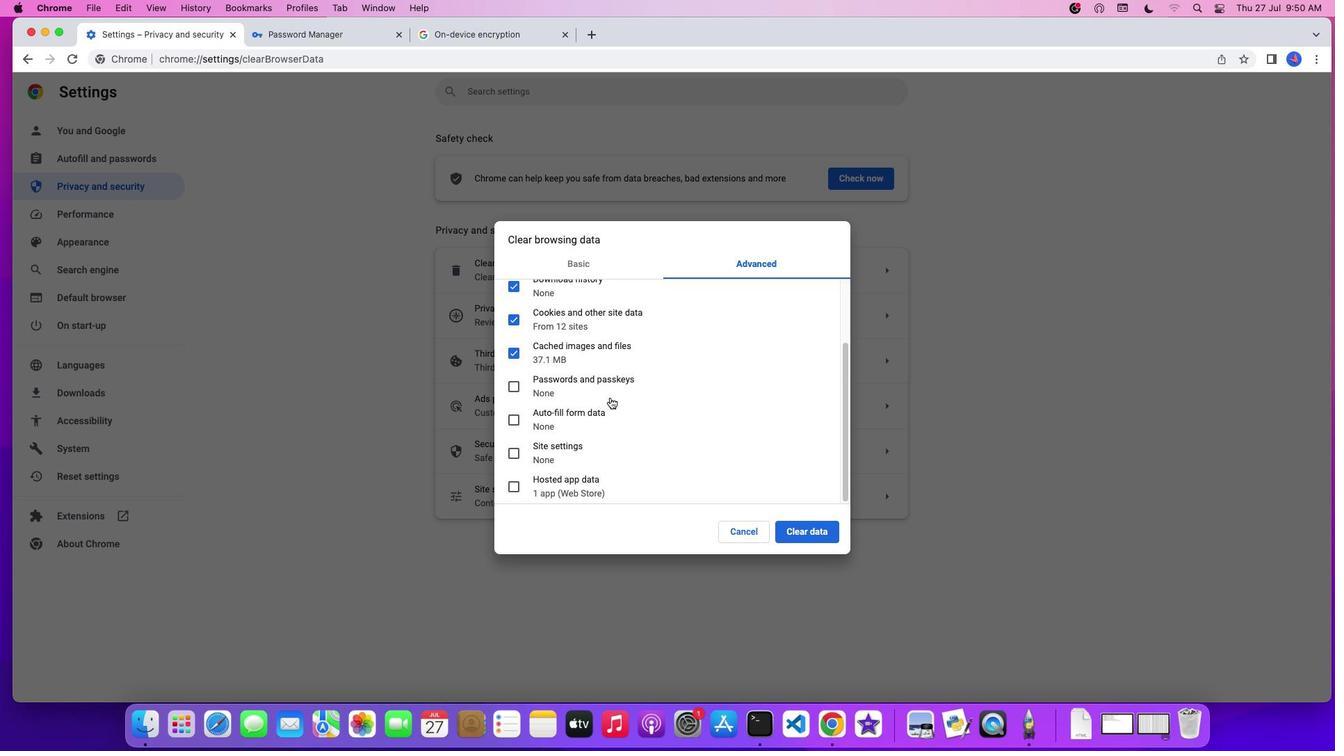 
Action: Mouse scrolled (610, 397) with delta (0, 0)
Screenshot: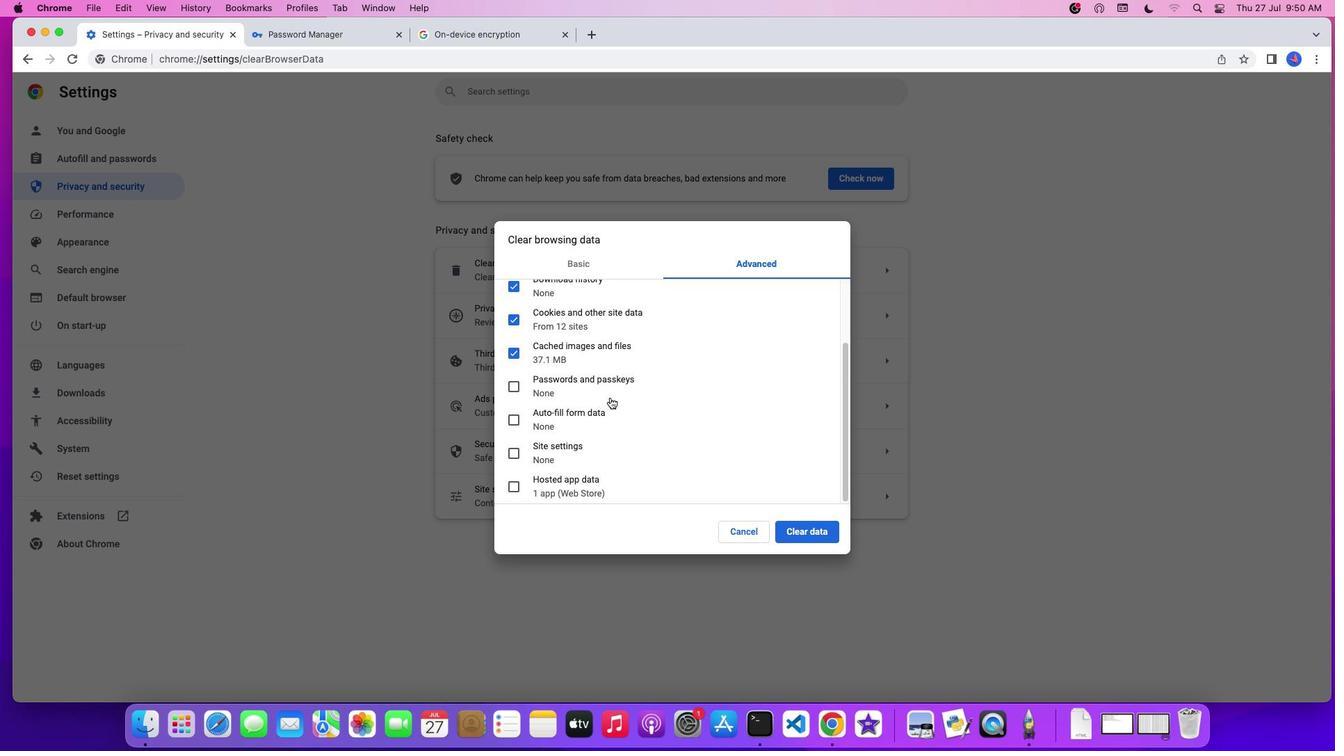
Action: Mouse scrolled (610, 397) with delta (0, 0)
Screenshot: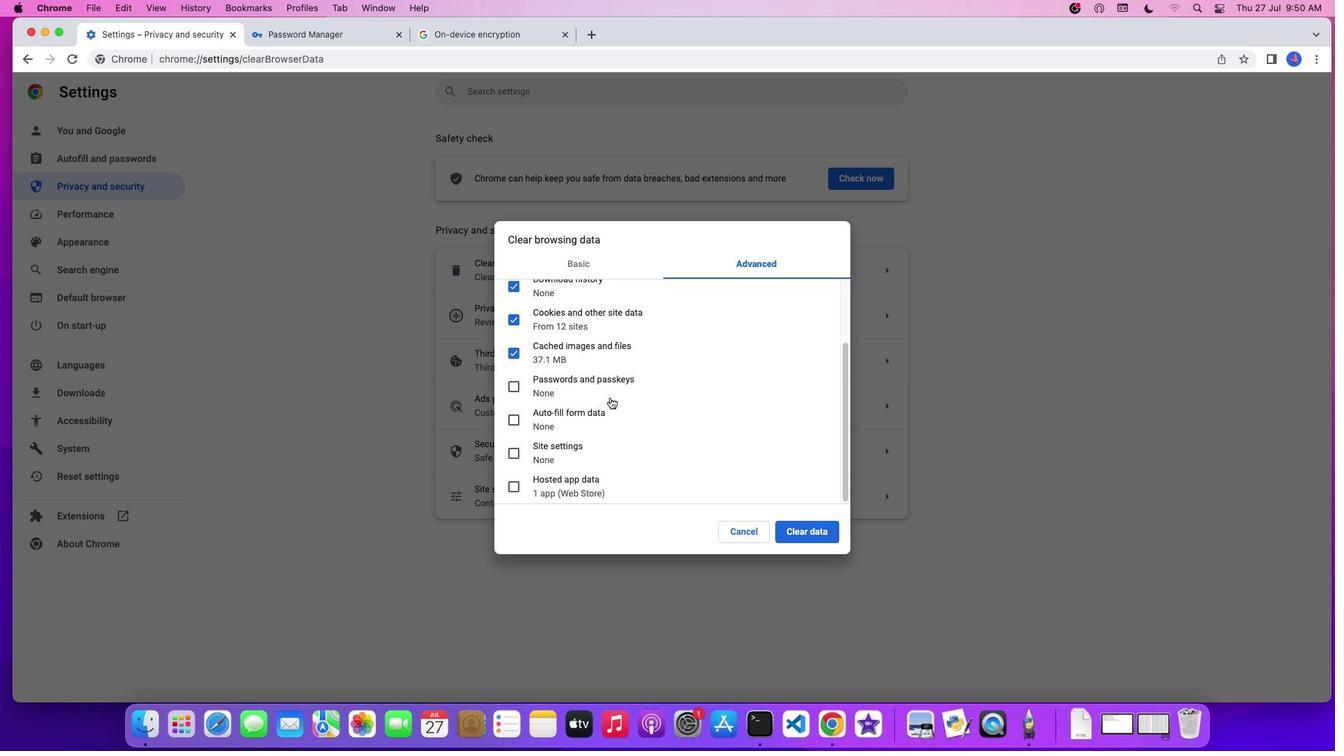 
Action: Mouse scrolled (610, 397) with delta (0, 0)
Screenshot: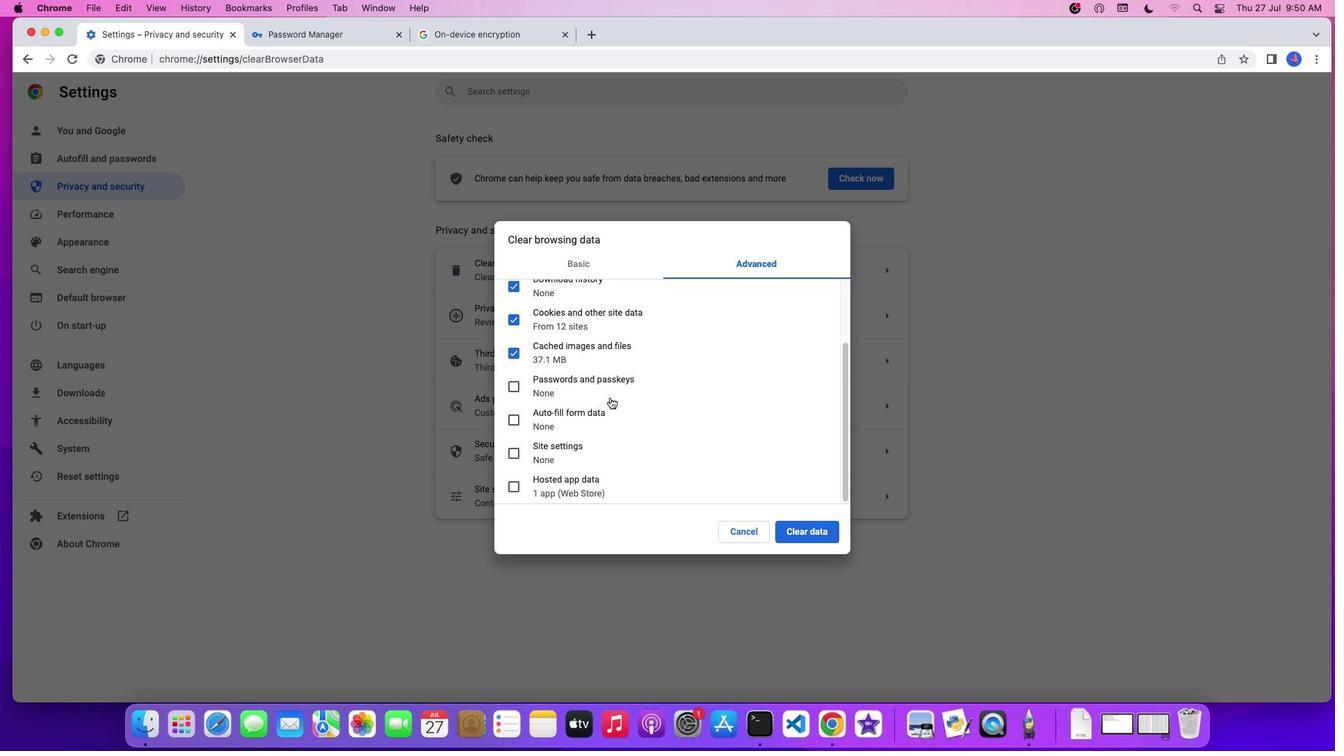 
Action: Mouse moved to (515, 418)
Screenshot: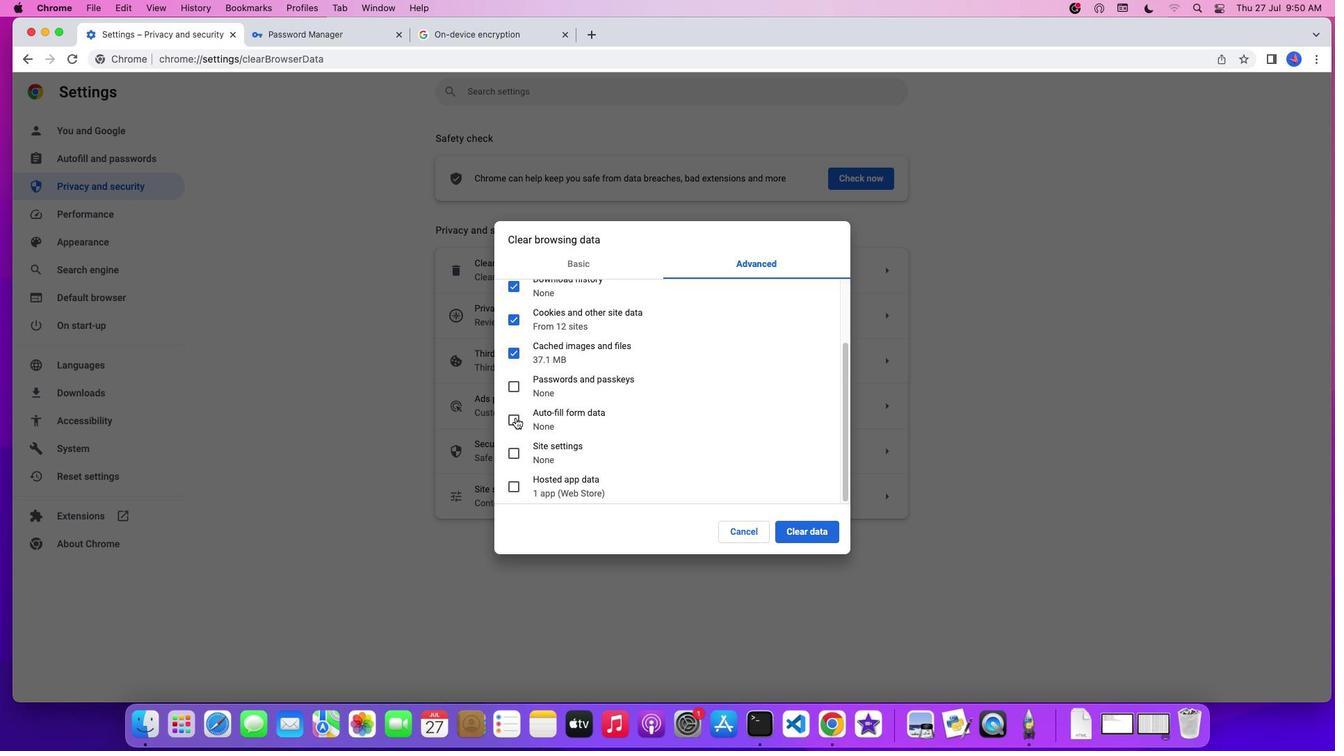 
Action: Mouse pressed left at (515, 418)
Screenshot: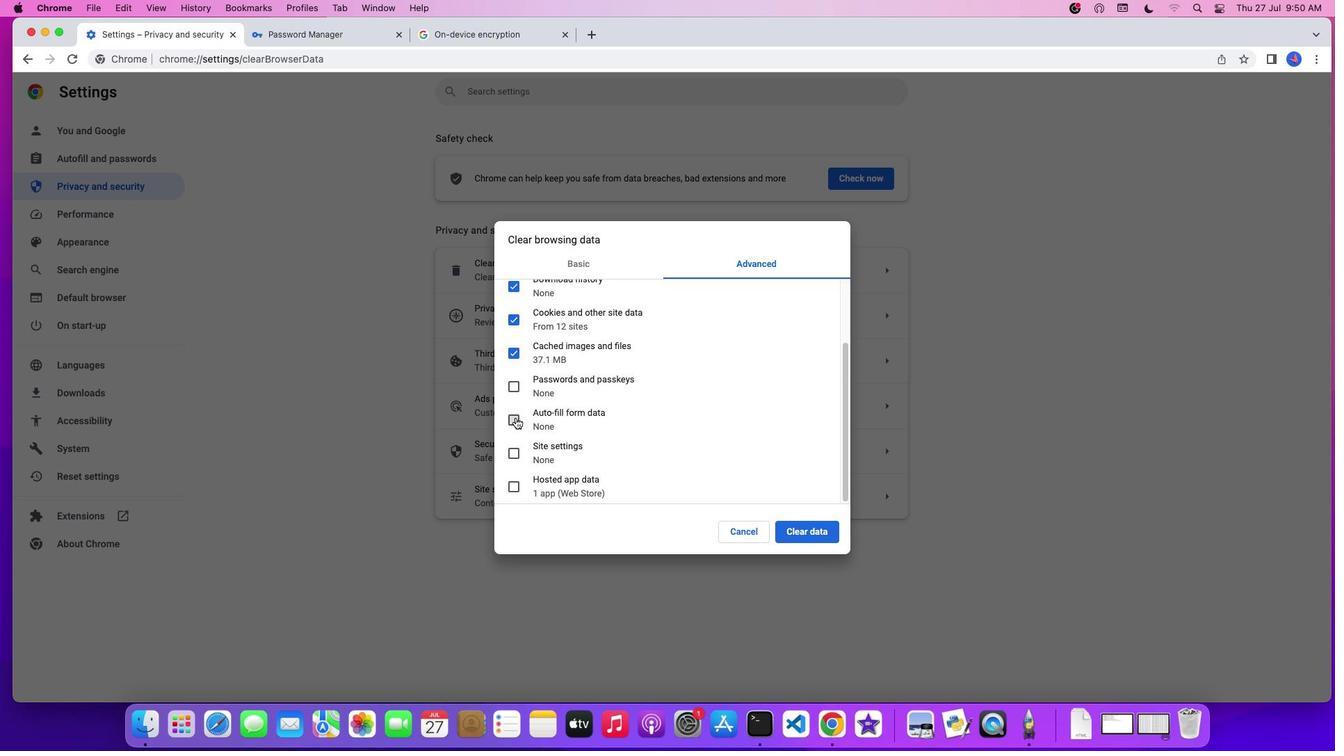 
Action: Mouse moved to (747, 458)
Screenshot: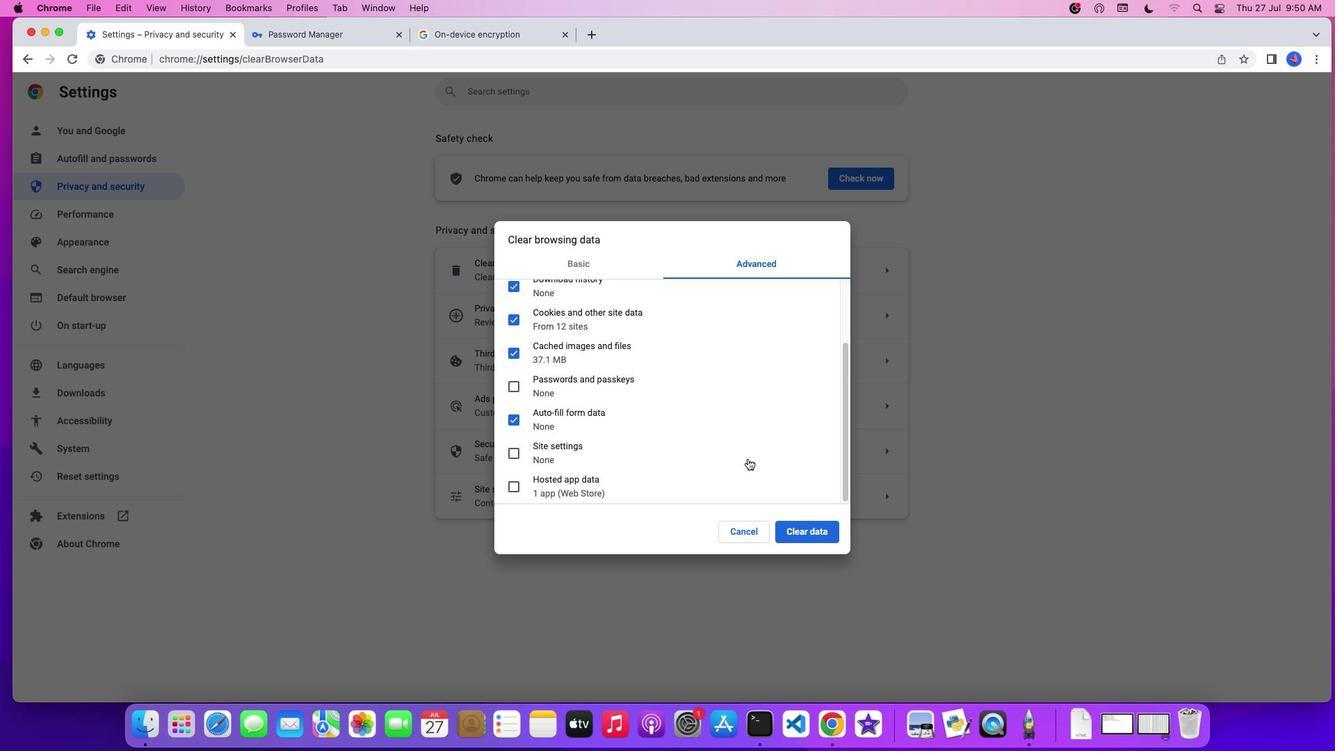 
Action: Mouse scrolled (747, 458) with delta (0, 0)
Screenshot: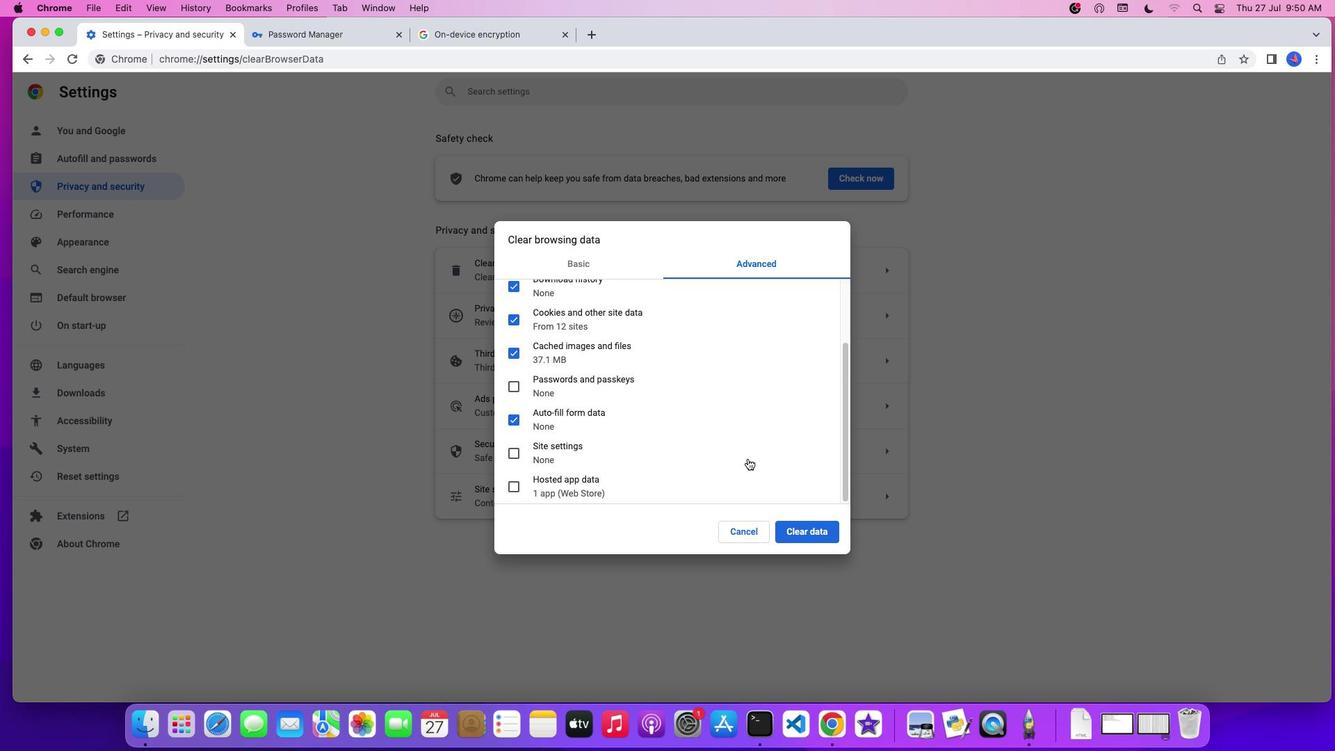 
Action: Mouse scrolled (747, 458) with delta (0, 0)
Screenshot: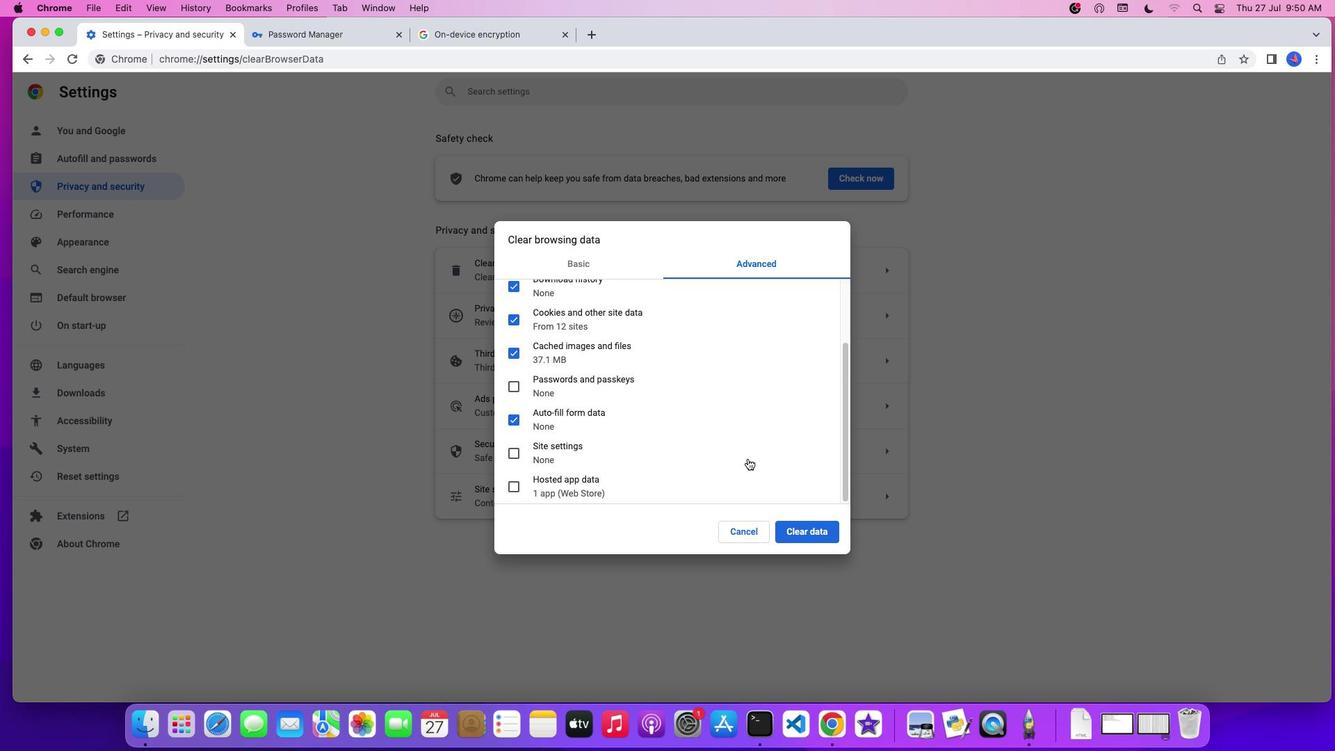 
Action: Mouse scrolled (747, 458) with delta (0, 0)
Screenshot: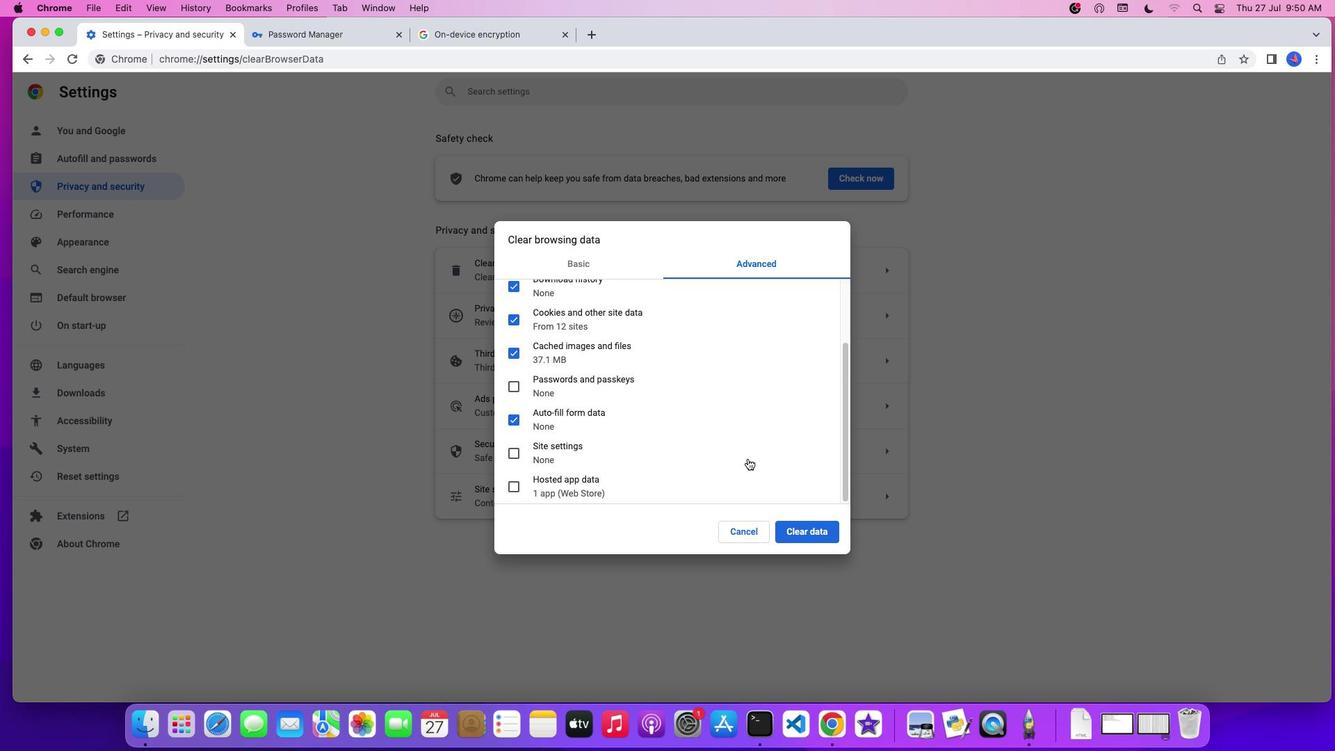 
Action: Mouse scrolled (747, 458) with delta (0, 0)
Screenshot: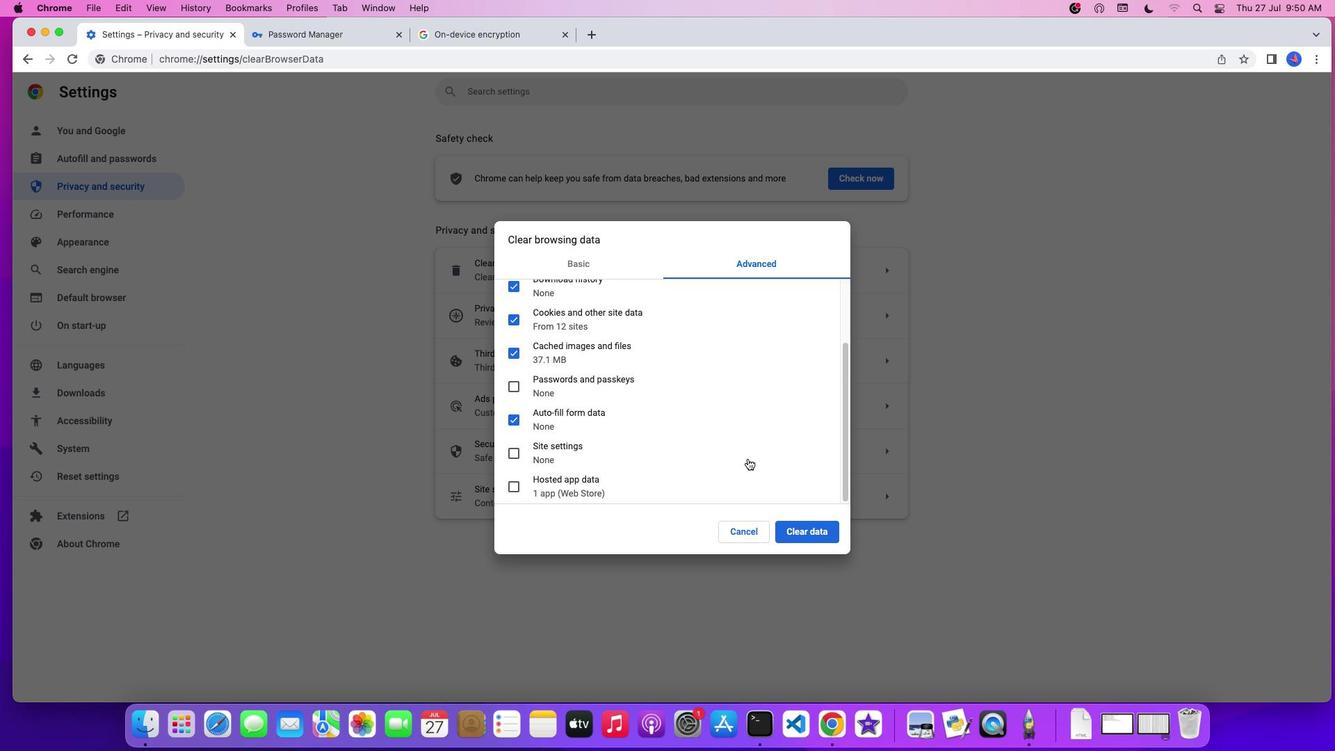 
Action: Mouse moved to (769, 530)
Screenshot: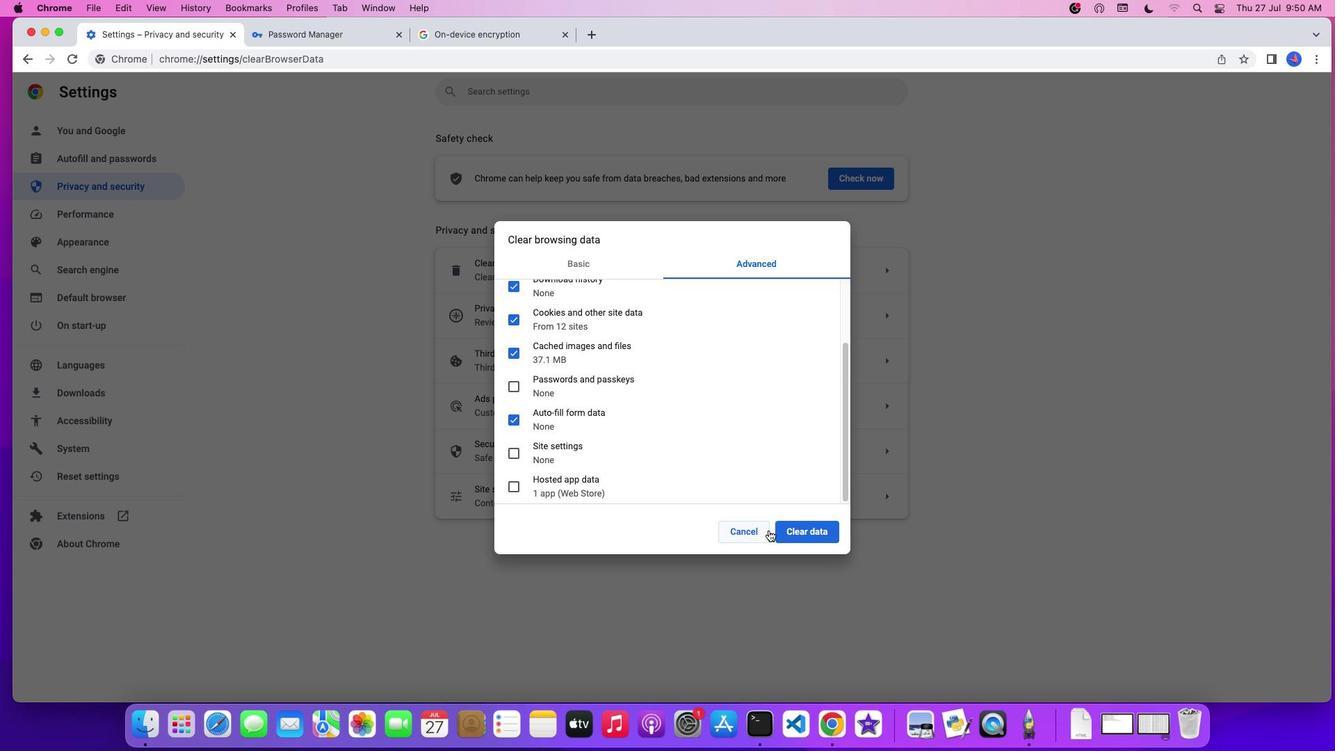 
Action: Mouse pressed left at (769, 530)
Screenshot: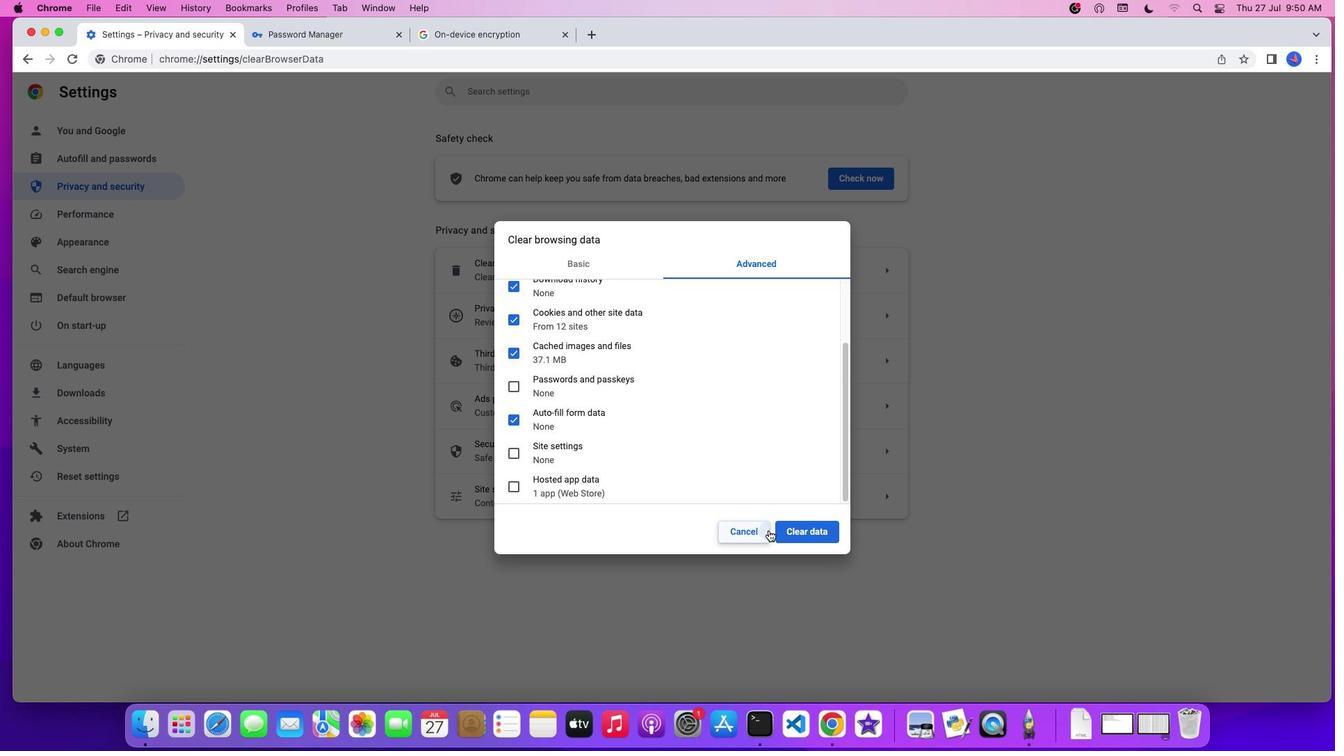 
Action: Mouse moved to (713, 499)
Screenshot: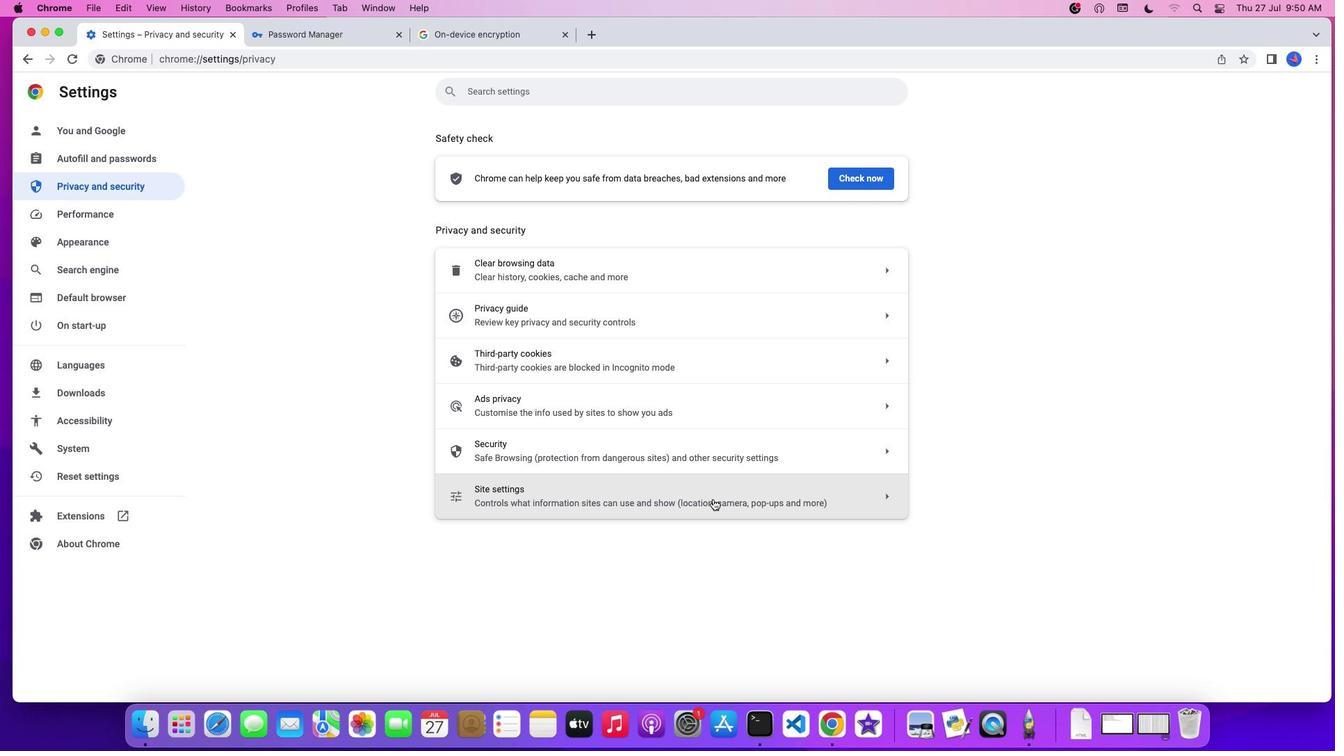 
Action: Mouse scrolled (713, 499) with delta (0, 0)
Screenshot: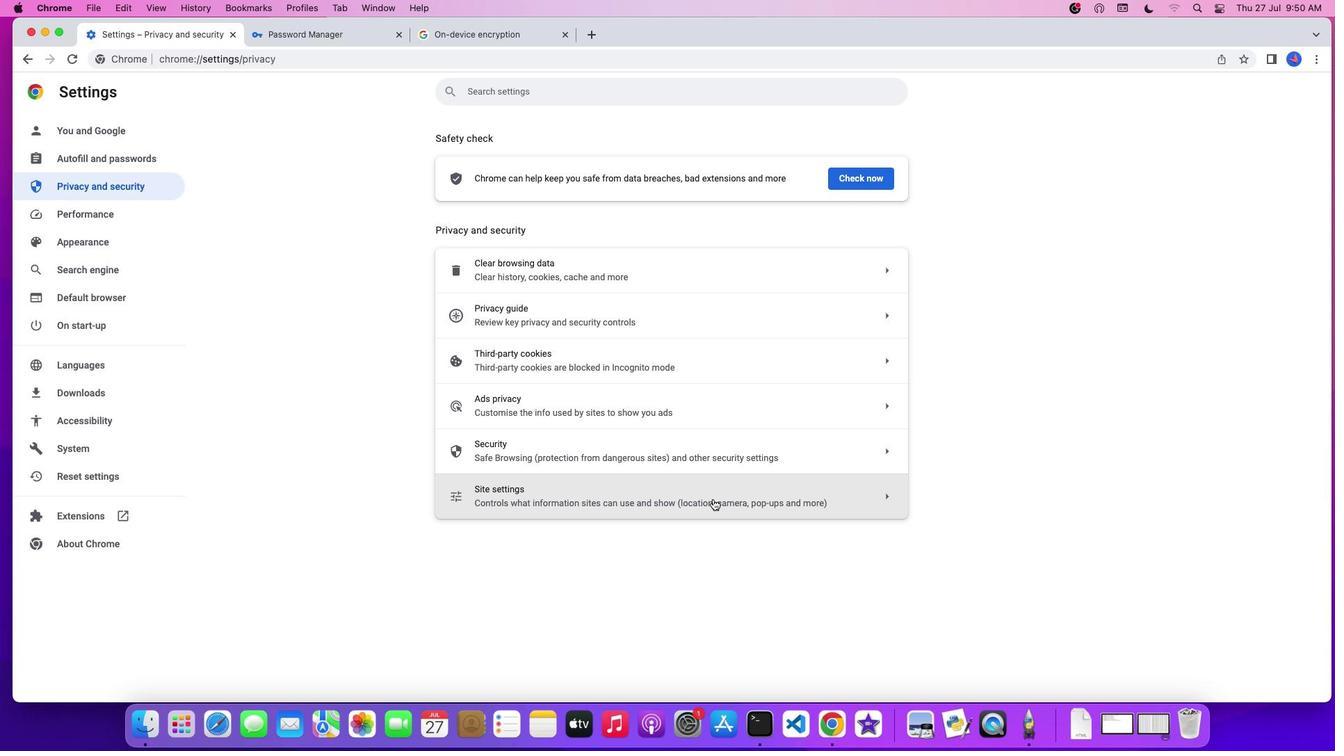 
Action: Mouse moved to (842, 193)
Screenshot: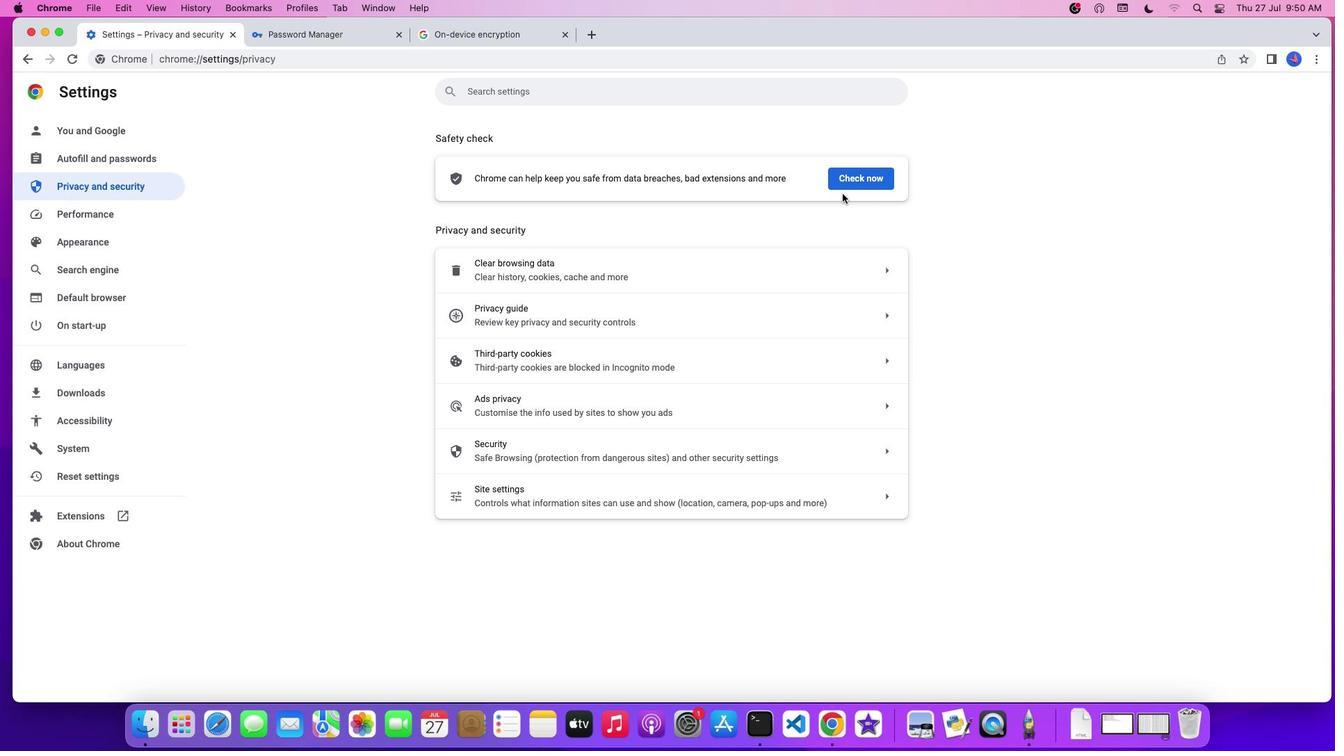 
